 Task: Find connections with filter location Delta with filter topic #Lifewith filter profile language Spanish with filter current company HDB Financial Services Ltd. with filter school Jesus & Mary College of Education with filter industry Outsourcing and Offshoring Consulting with filter service category DUI Law with filter keywords title Benefits Manager
Action: Mouse moved to (221, 303)
Screenshot: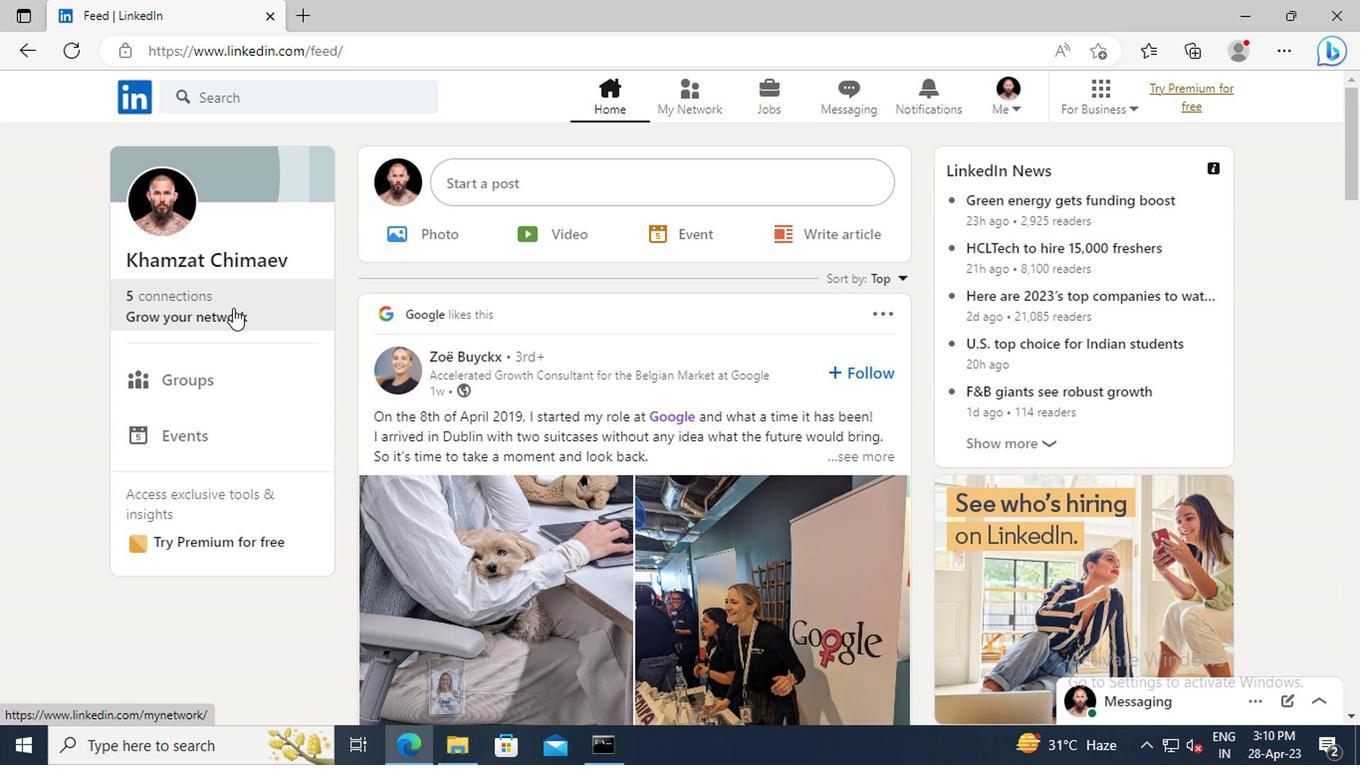 
Action: Mouse pressed left at (221, 303)
Screenshot: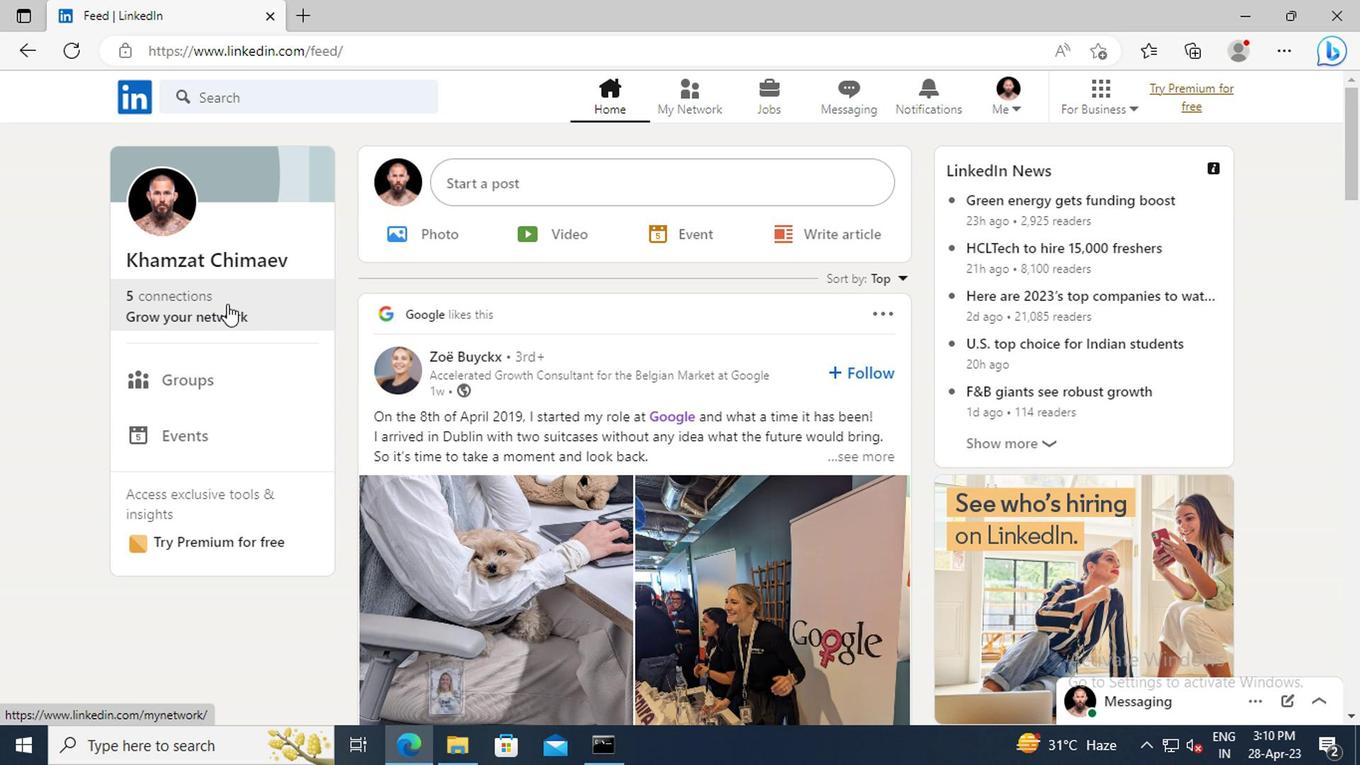 
Action: Mouse moved to (227, 210)
Screenshot: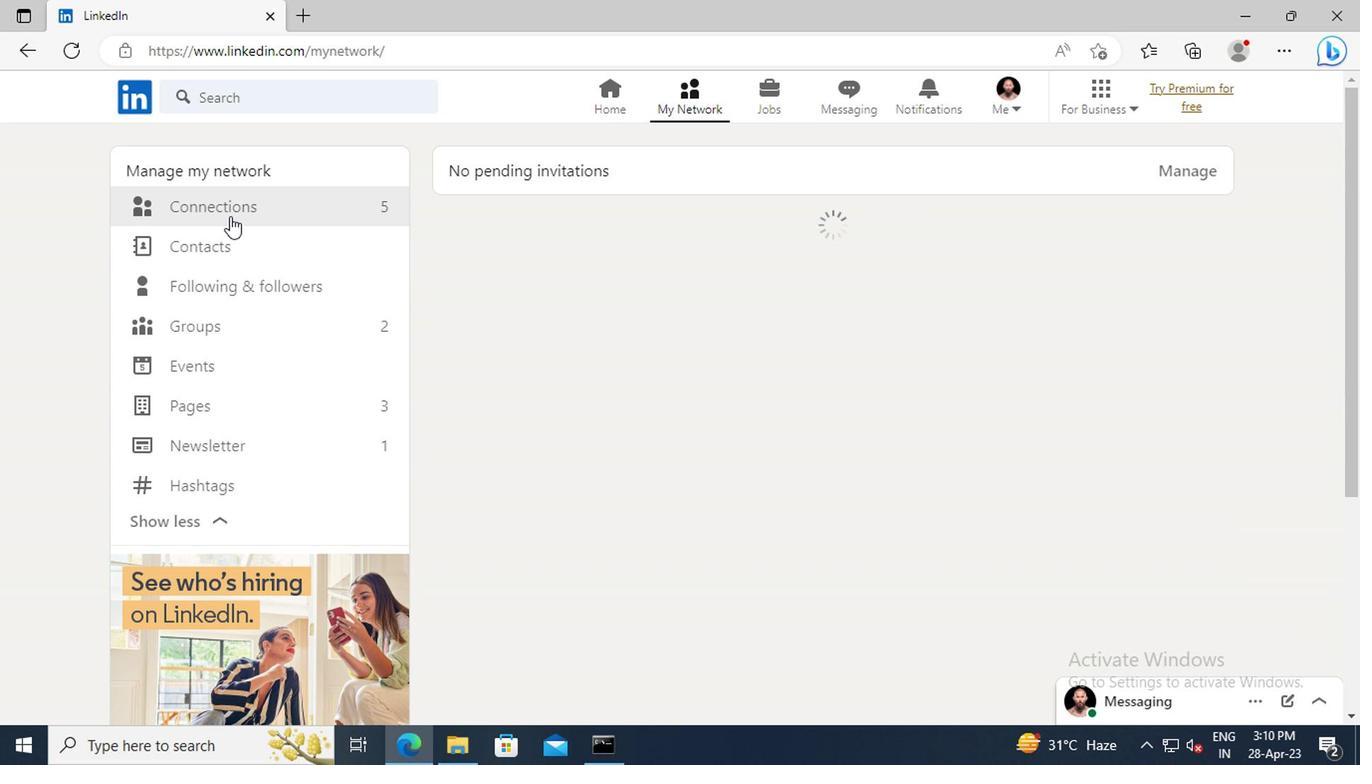 
Action: Mouse pressed left at (227, 210)
Screenshot: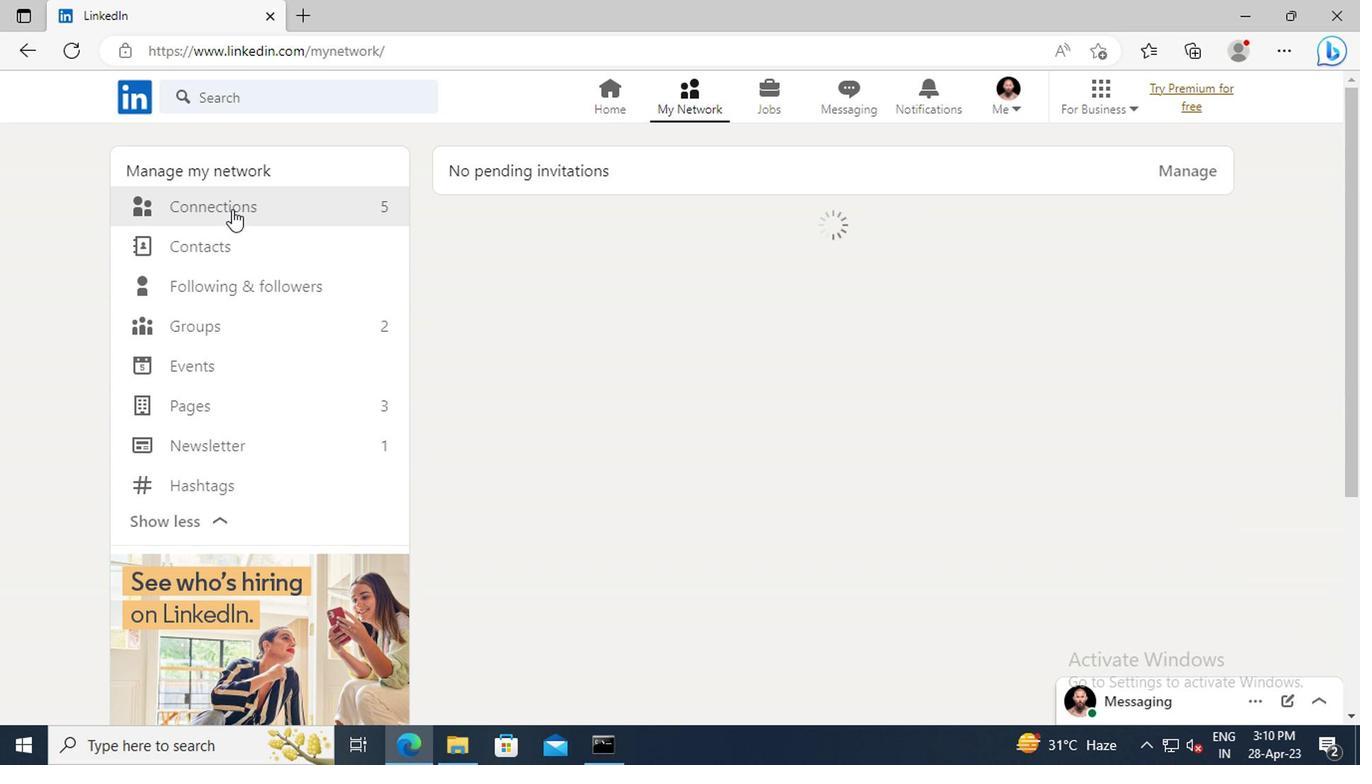 
Action: Mouse moved to (828, 211)
Screenshot: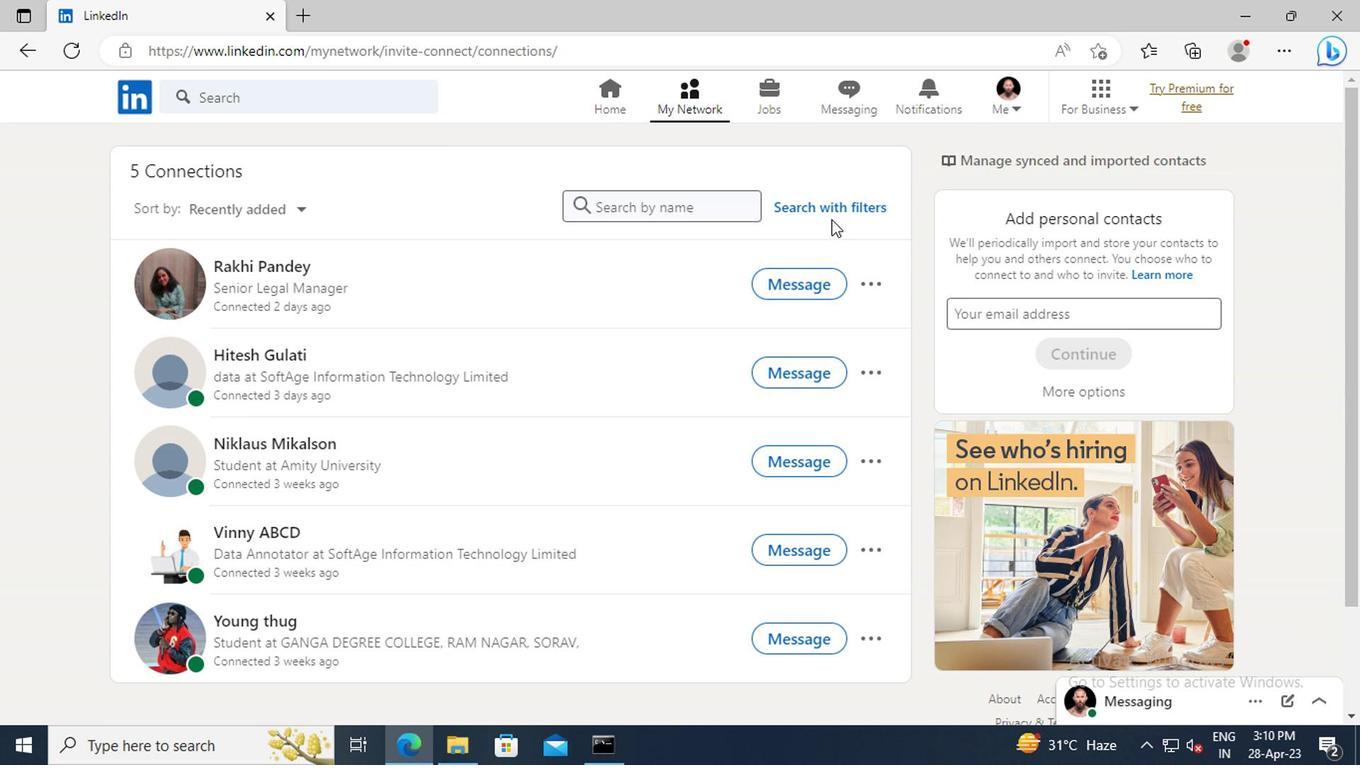 
Action: Mouse pressed left at (828, 211)
Screenshot: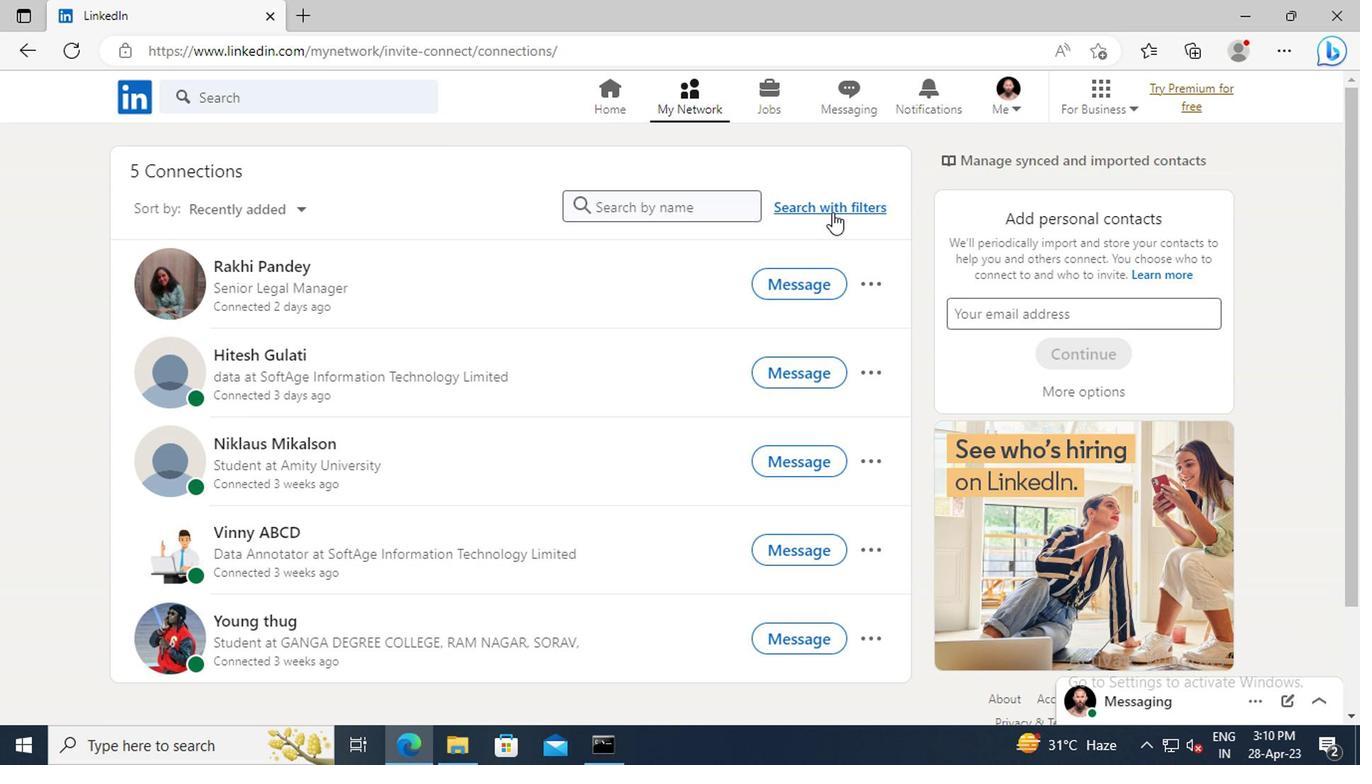 
Action: Mouse moved to (753, 153)
Screenshot: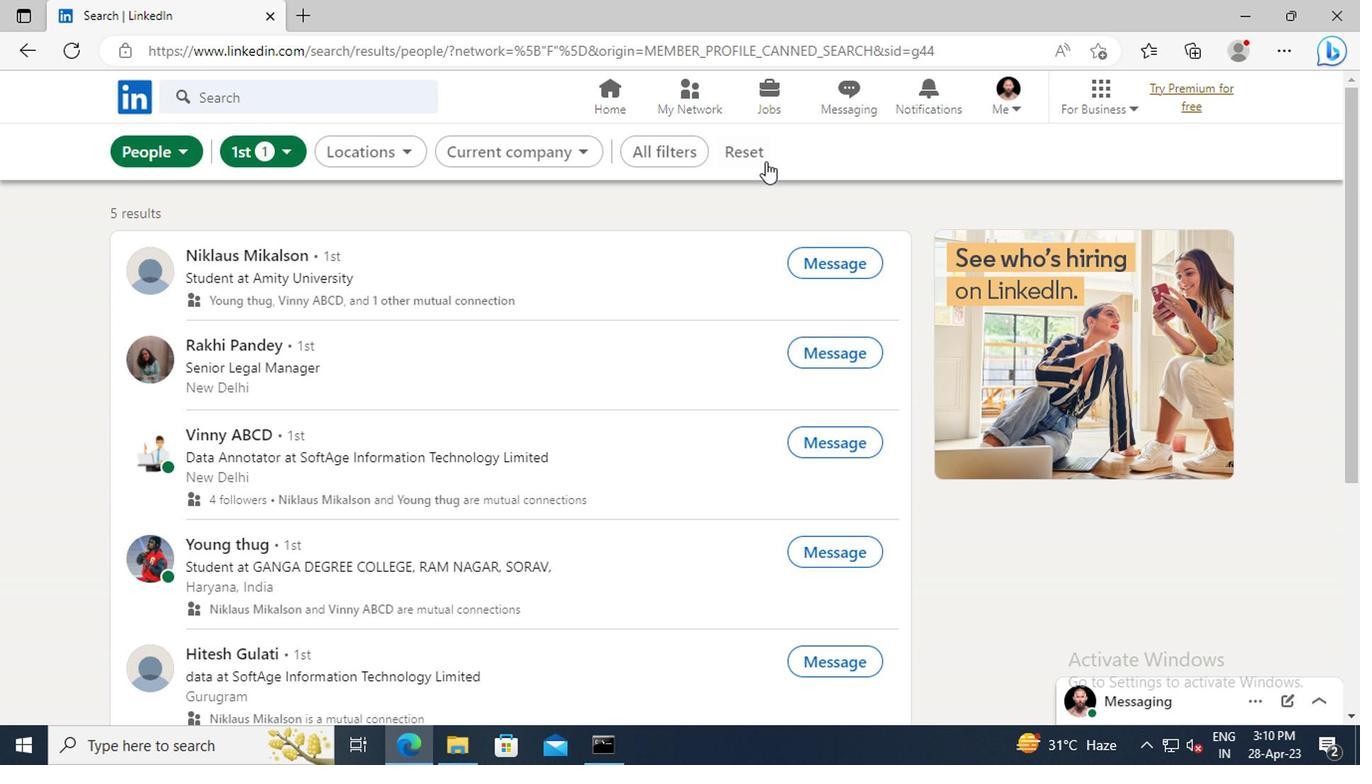 
Action: Mouse pressed left at (753, 153)
Screenshot: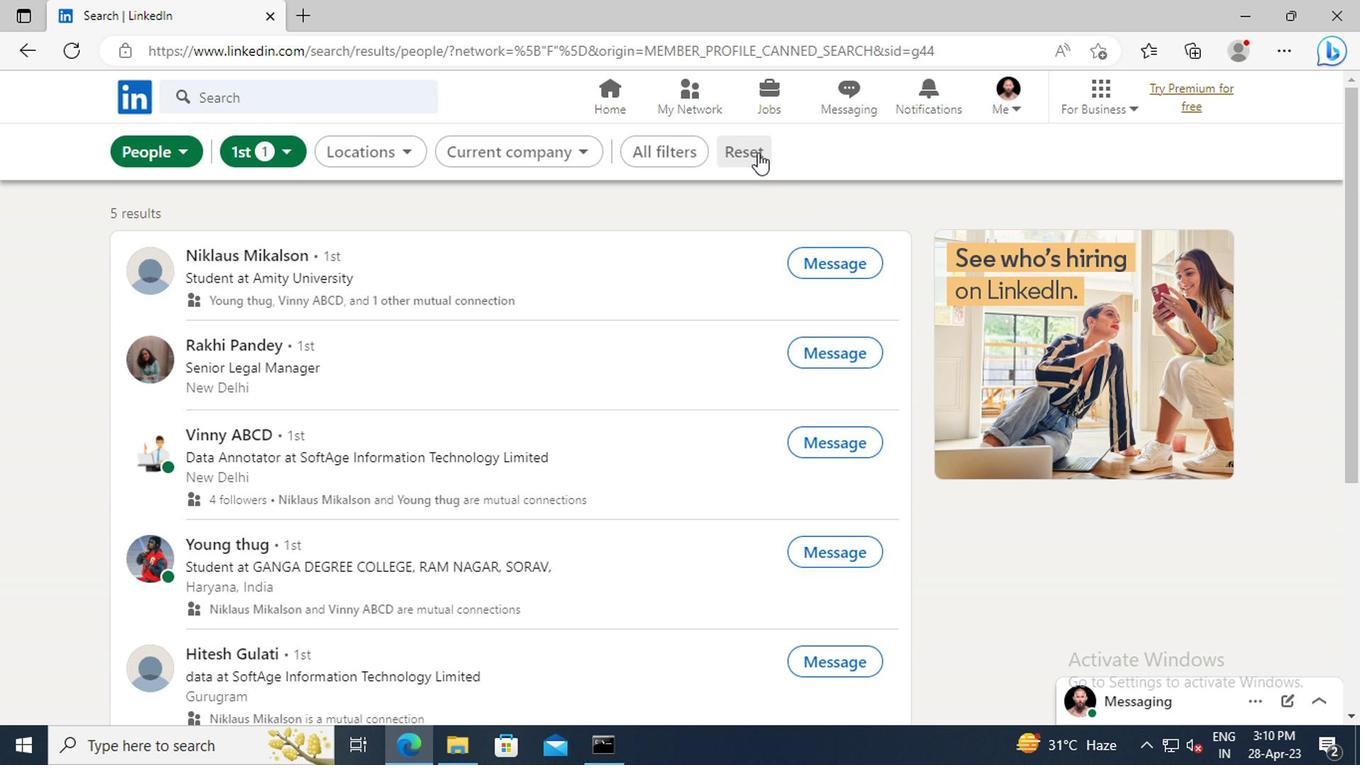 
Action: Mouse moved to (719, 148)
Screenshot: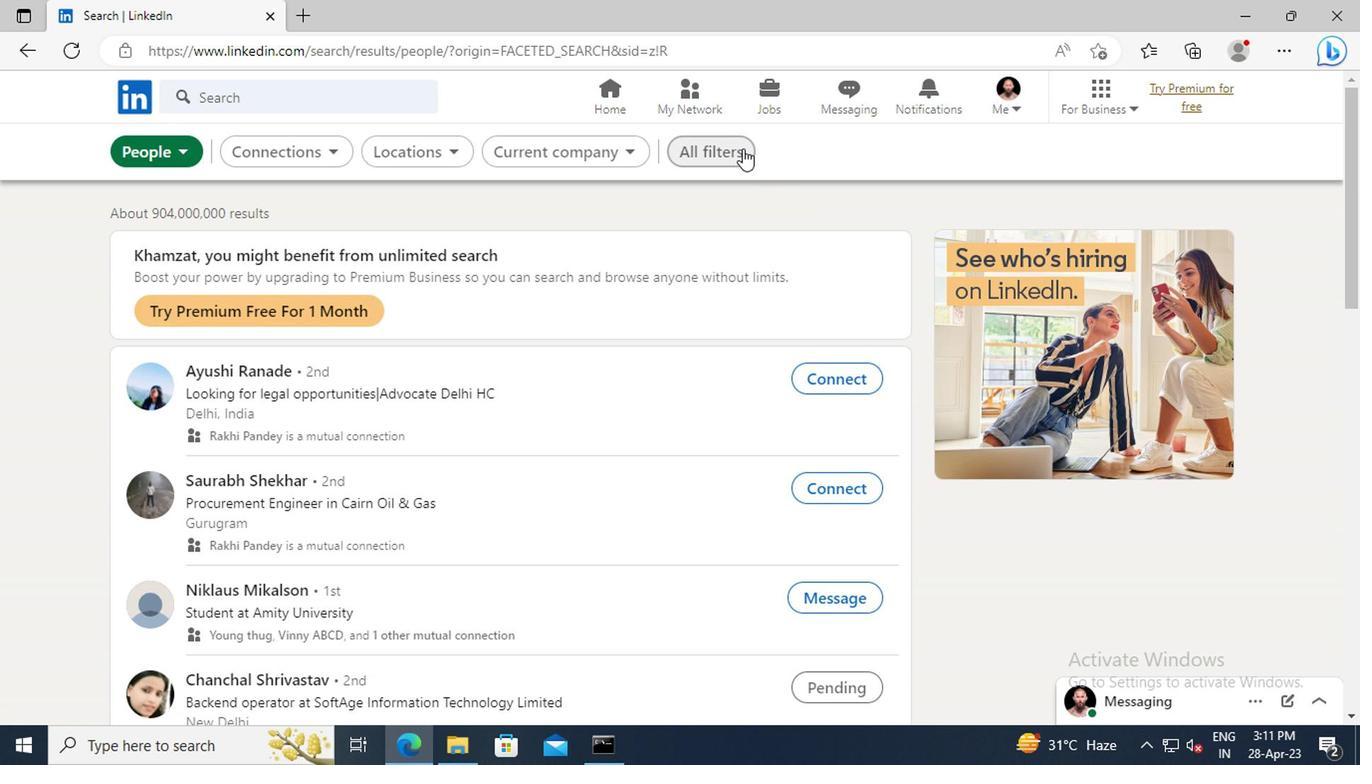 
Action: Mouse pressed left at (719, 148)
Screenshot: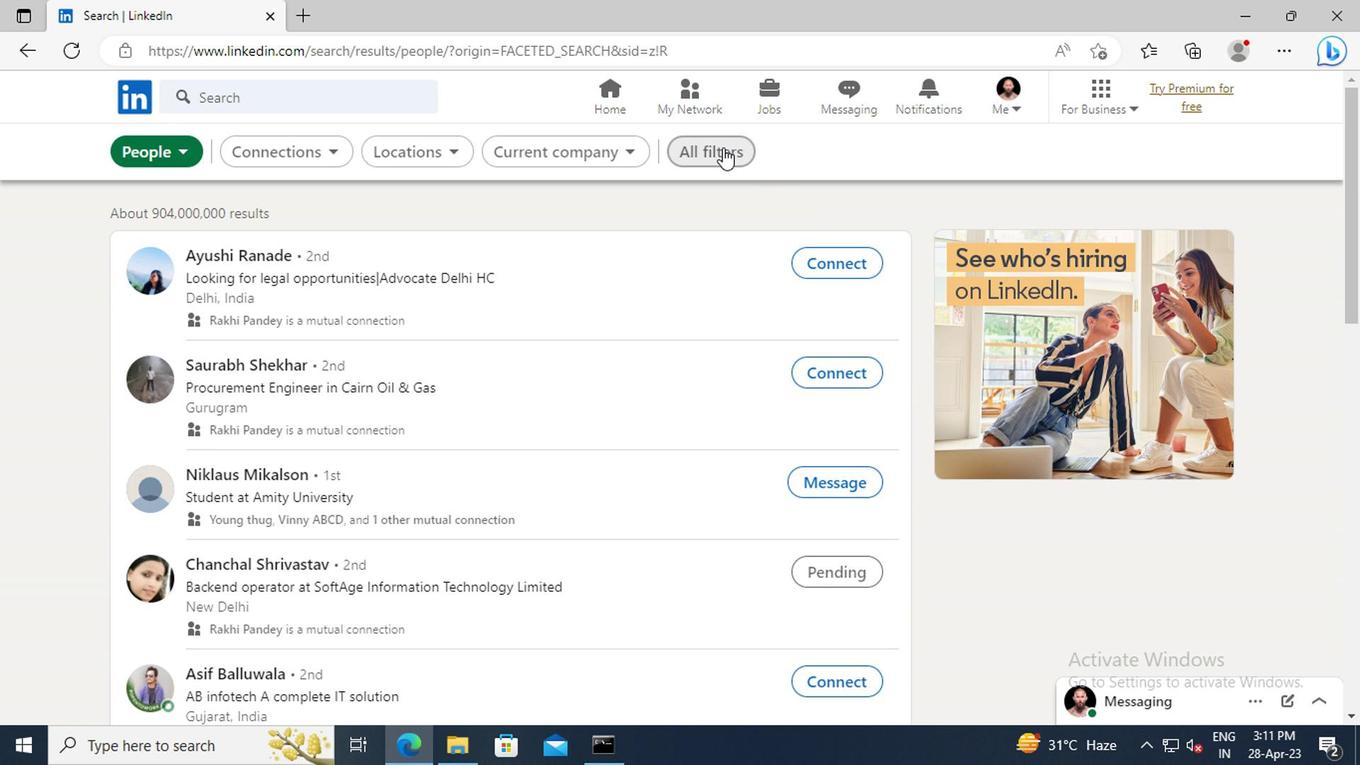 
Action: Mouse moved to (1097, 318)
Screenshot: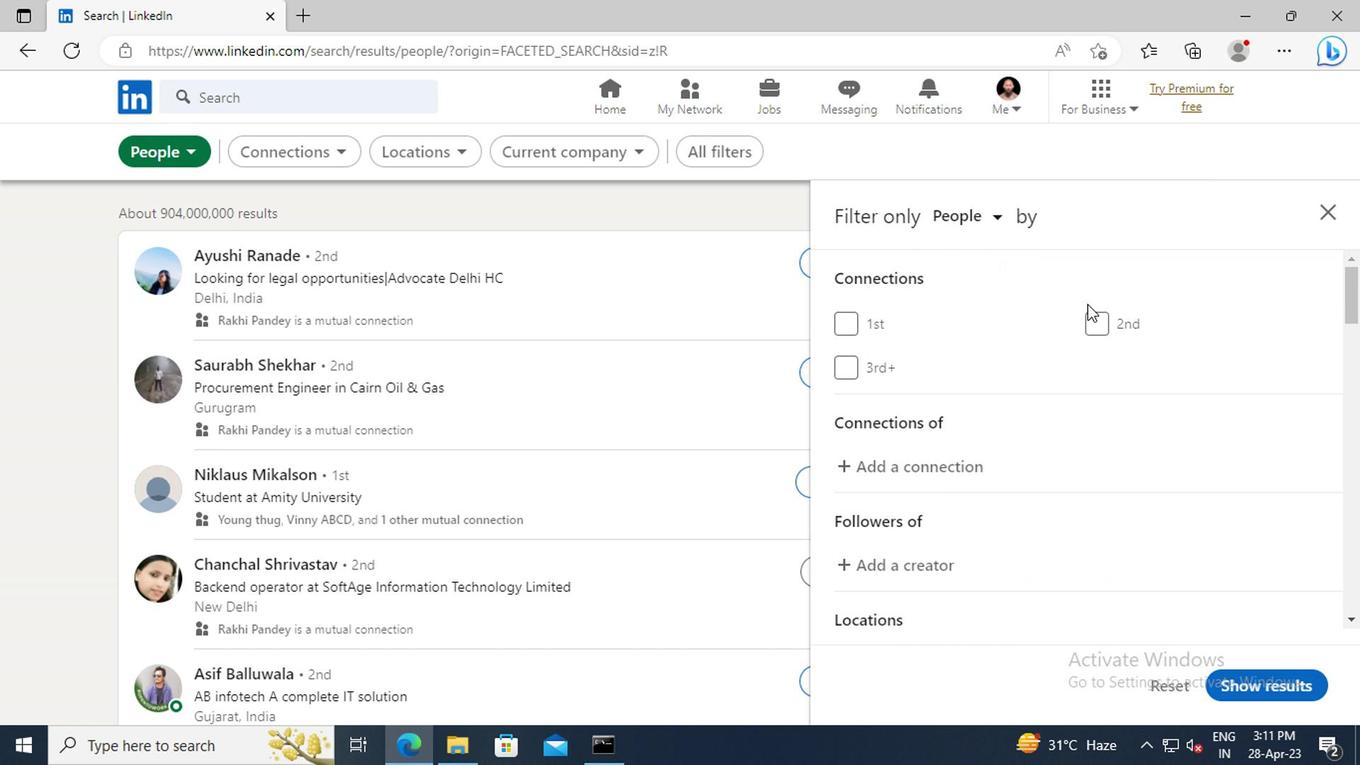
Action: Mouse scrolled (1097, 316) with delta (0, -1)
Screenshot: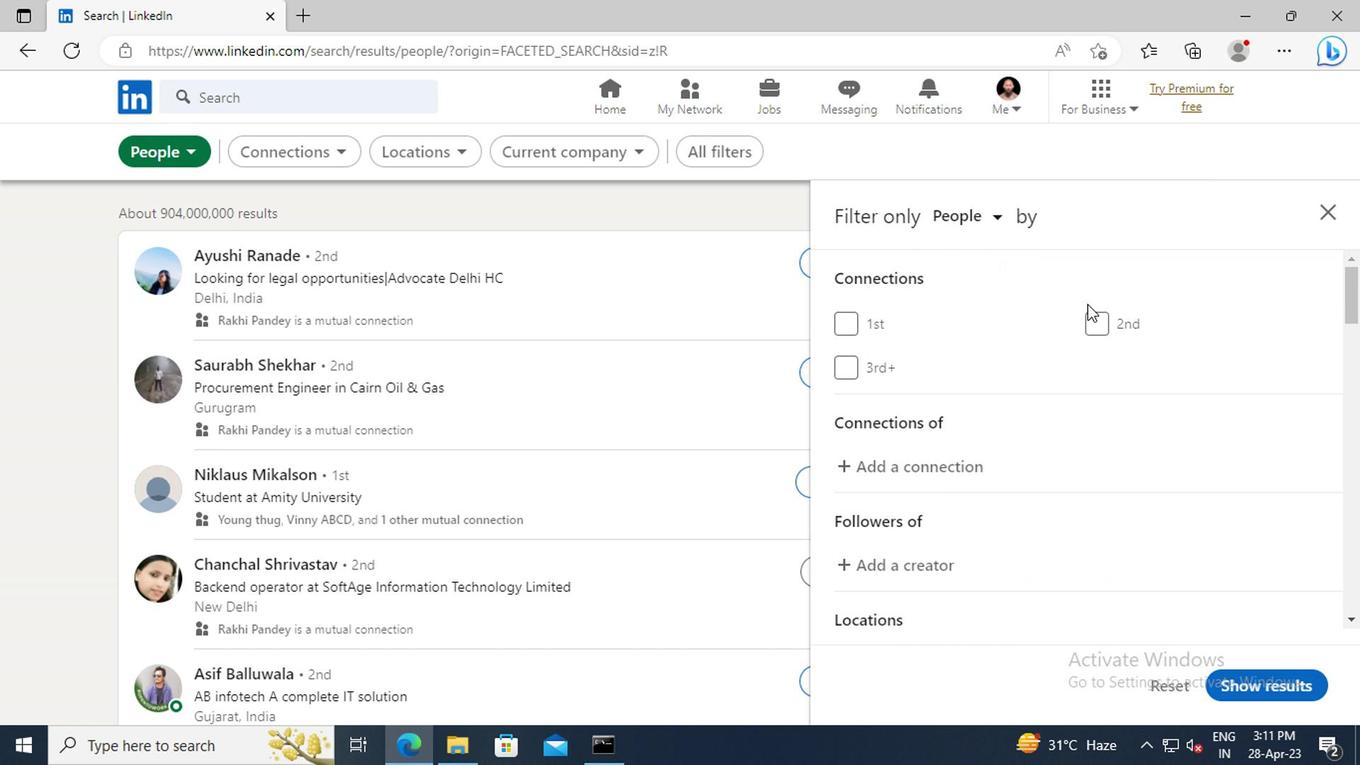 
Action: Mouse moved to (1099, 320)
Screenshot: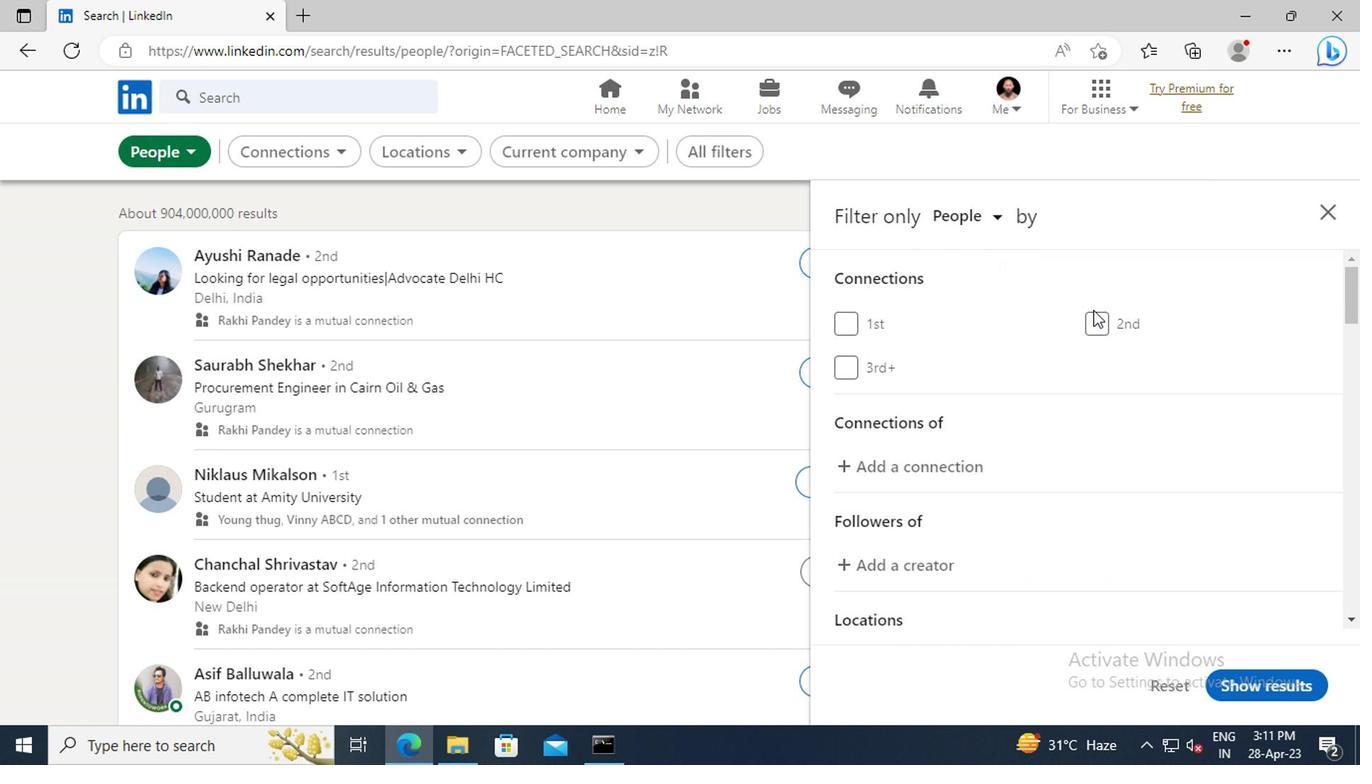 
Action: Mouse scrolled (1099, 319) with delta (0, -1)
Screenshot: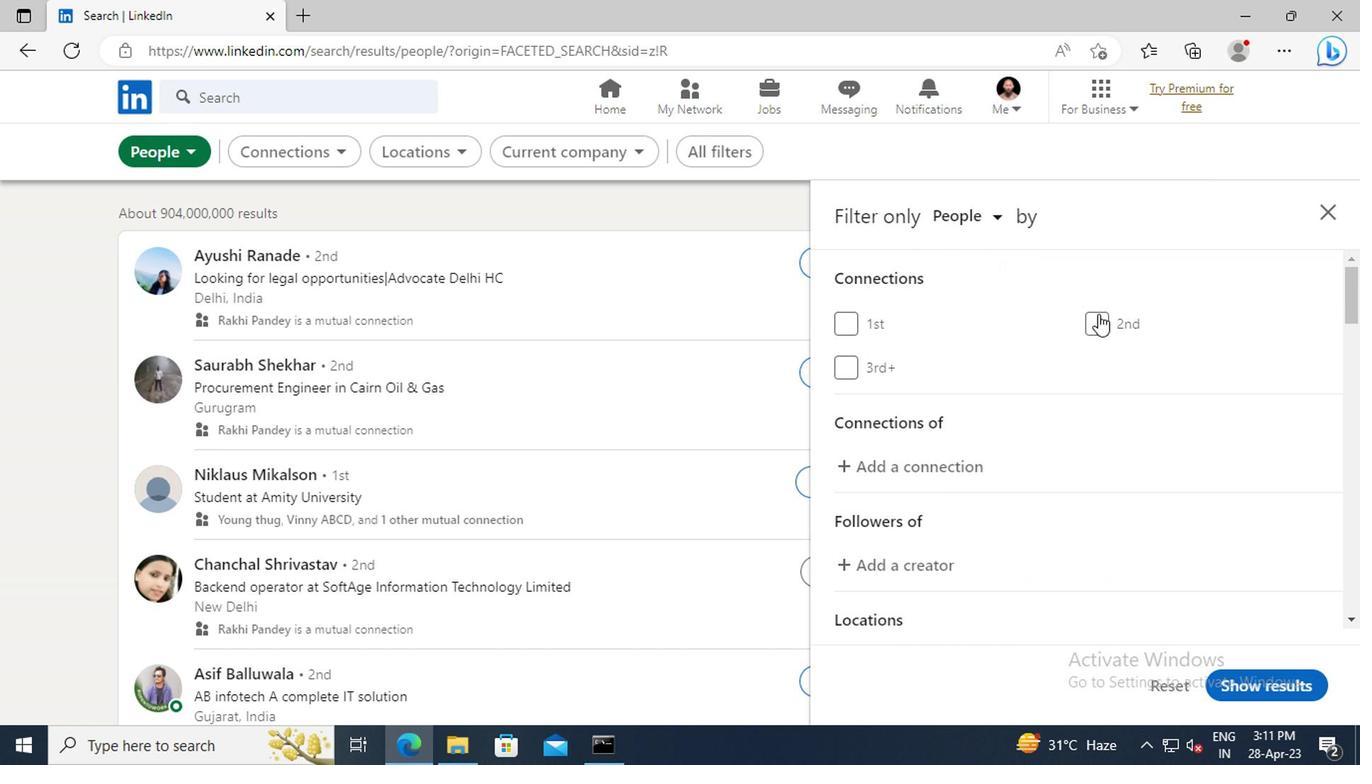 
Action: Mouse scrolled (1099, 319) with delta (0, -1)
Screenshot: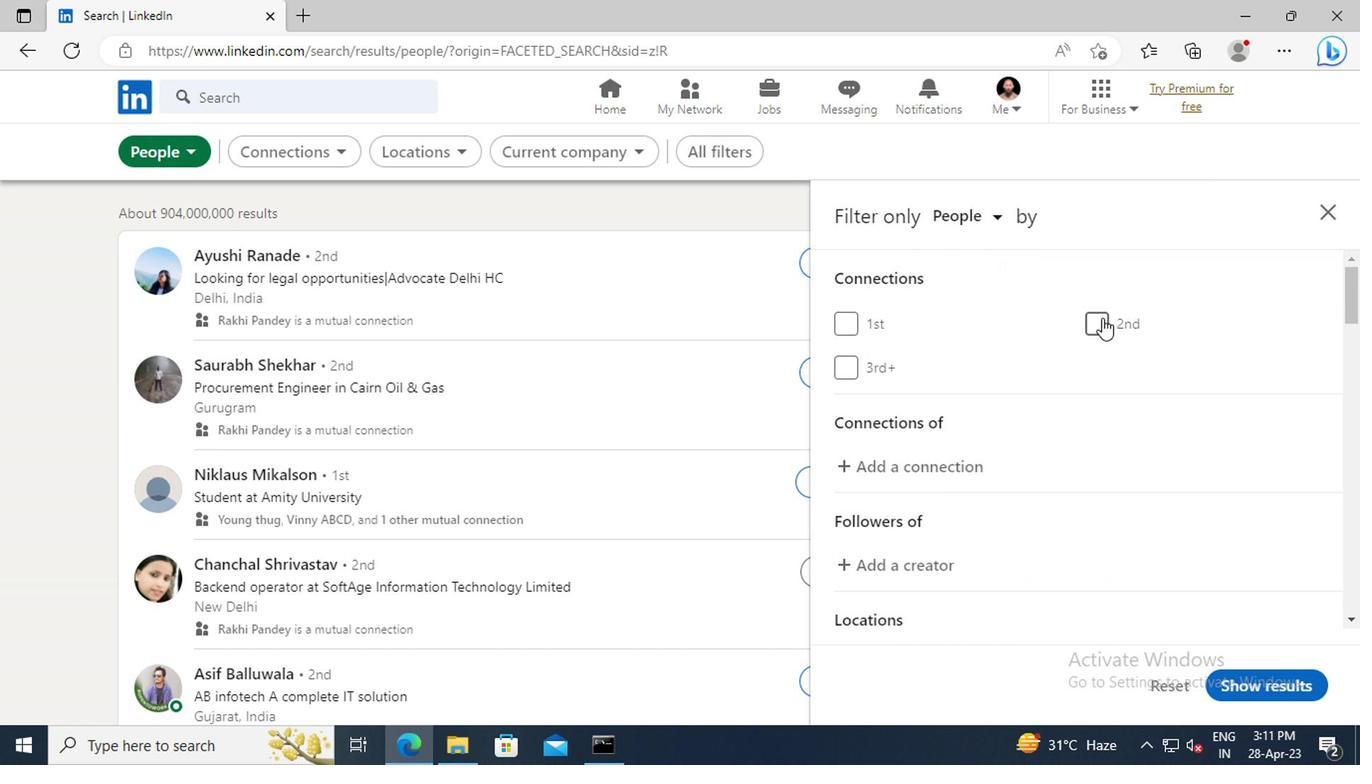 
Action: Mouse moved to (1108, 328)
Screenshot: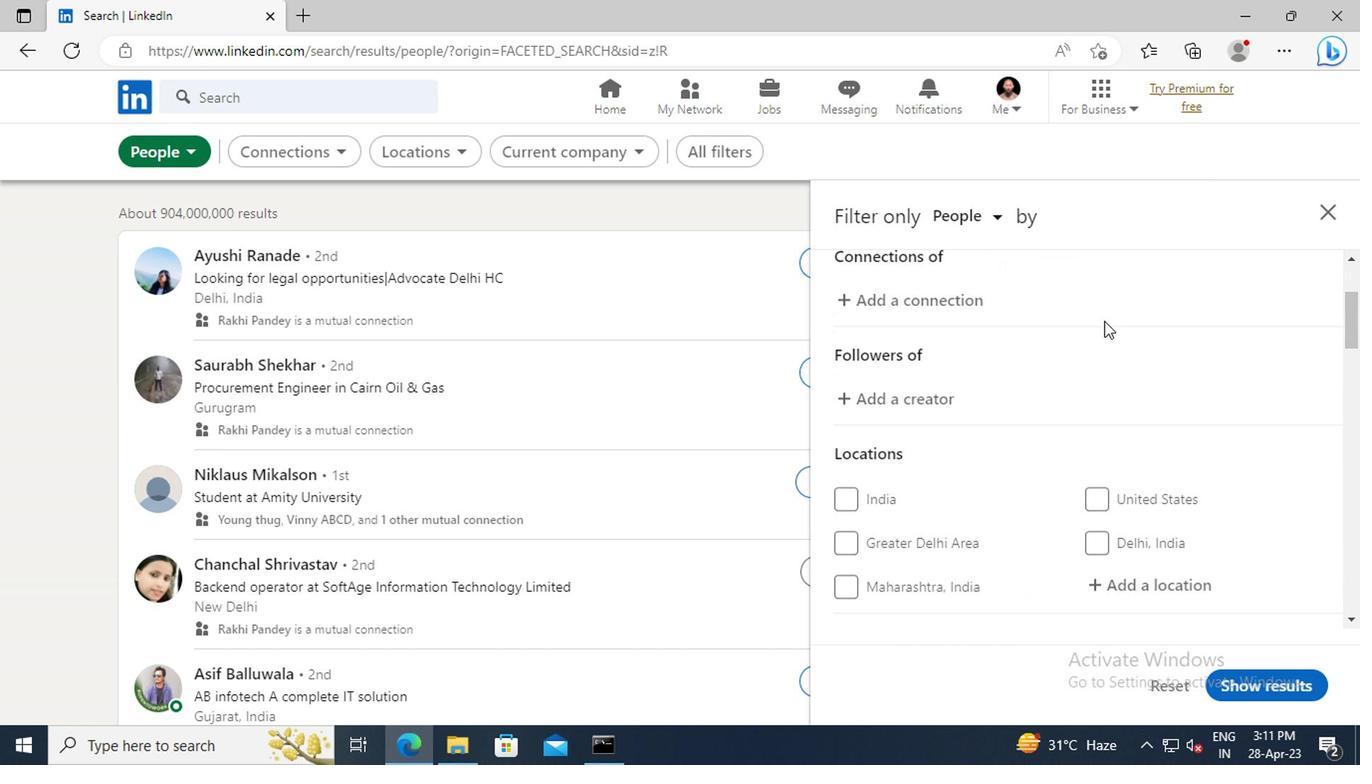 
Action: Mouse scrolled (1108, 326) with delta (0, -1)
Screenshot: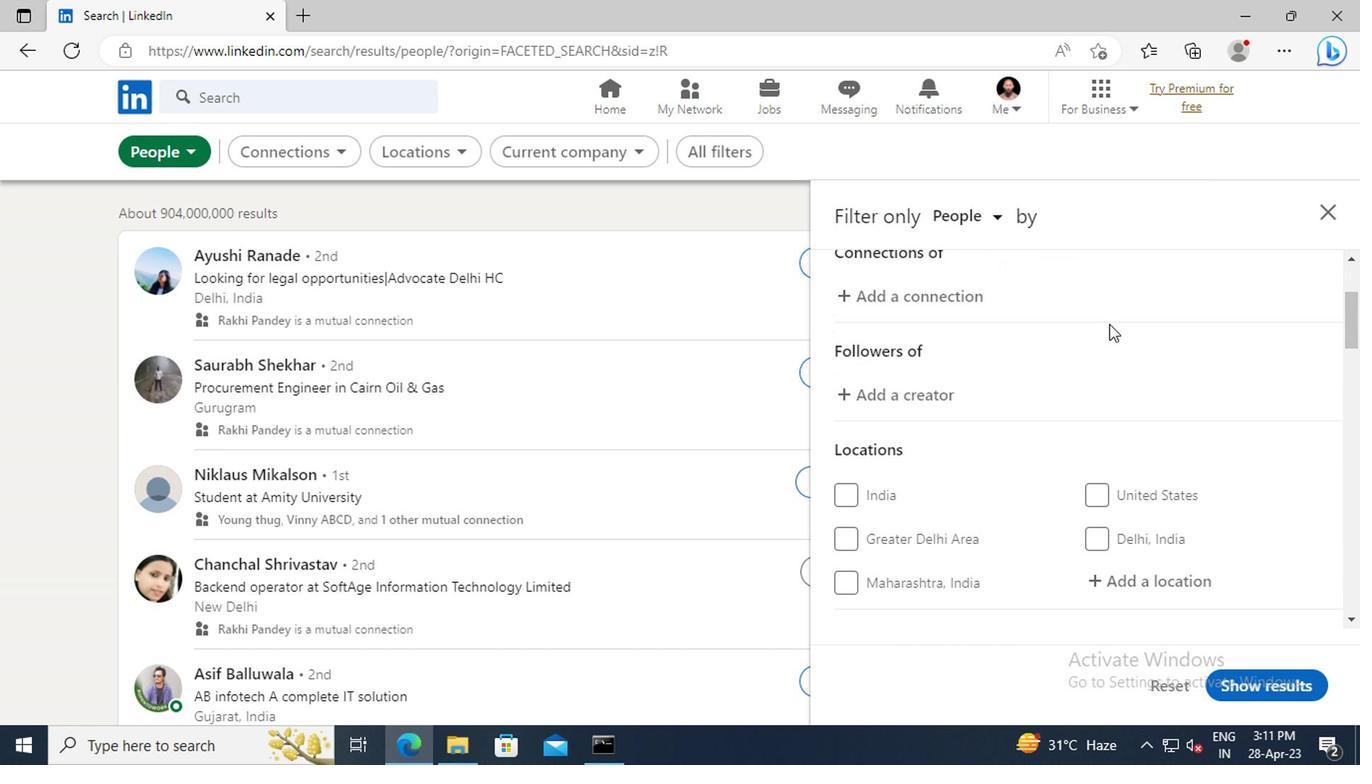 
Action: Mouse scrolled (1108, 326) with delta (0, -1)
Screenshot: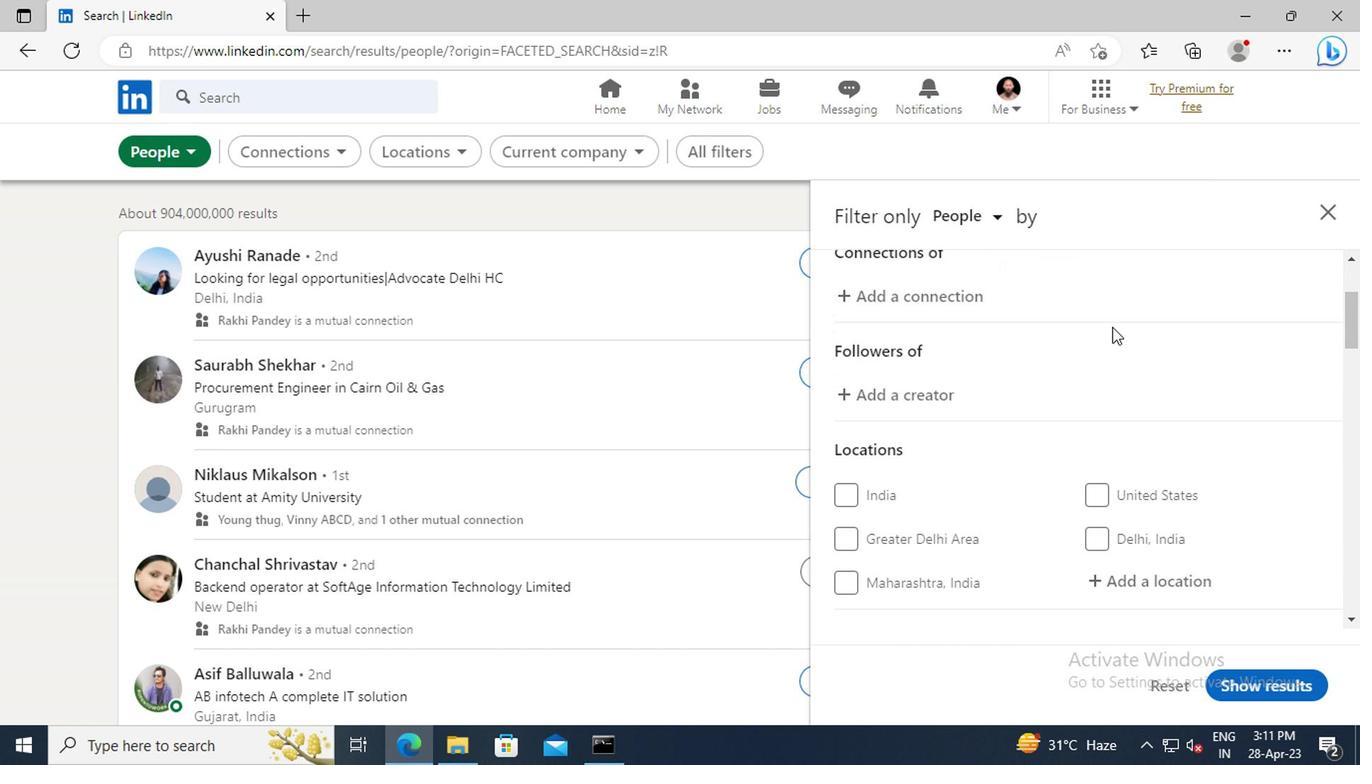 
Action: Mouse scrolled (1108, 326) with delta (0, -1)
Screenshot: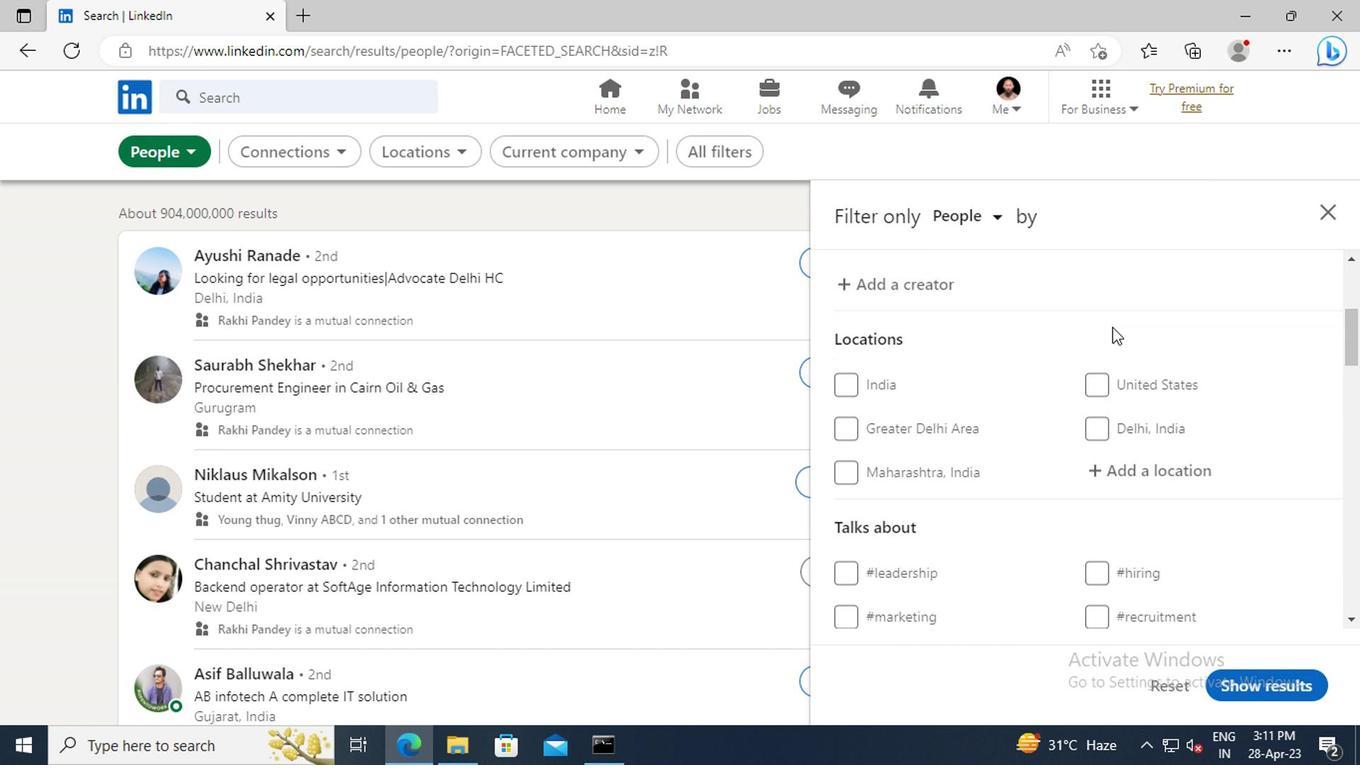 
Action: Mouse moved to (1108, 328)
Screenshot: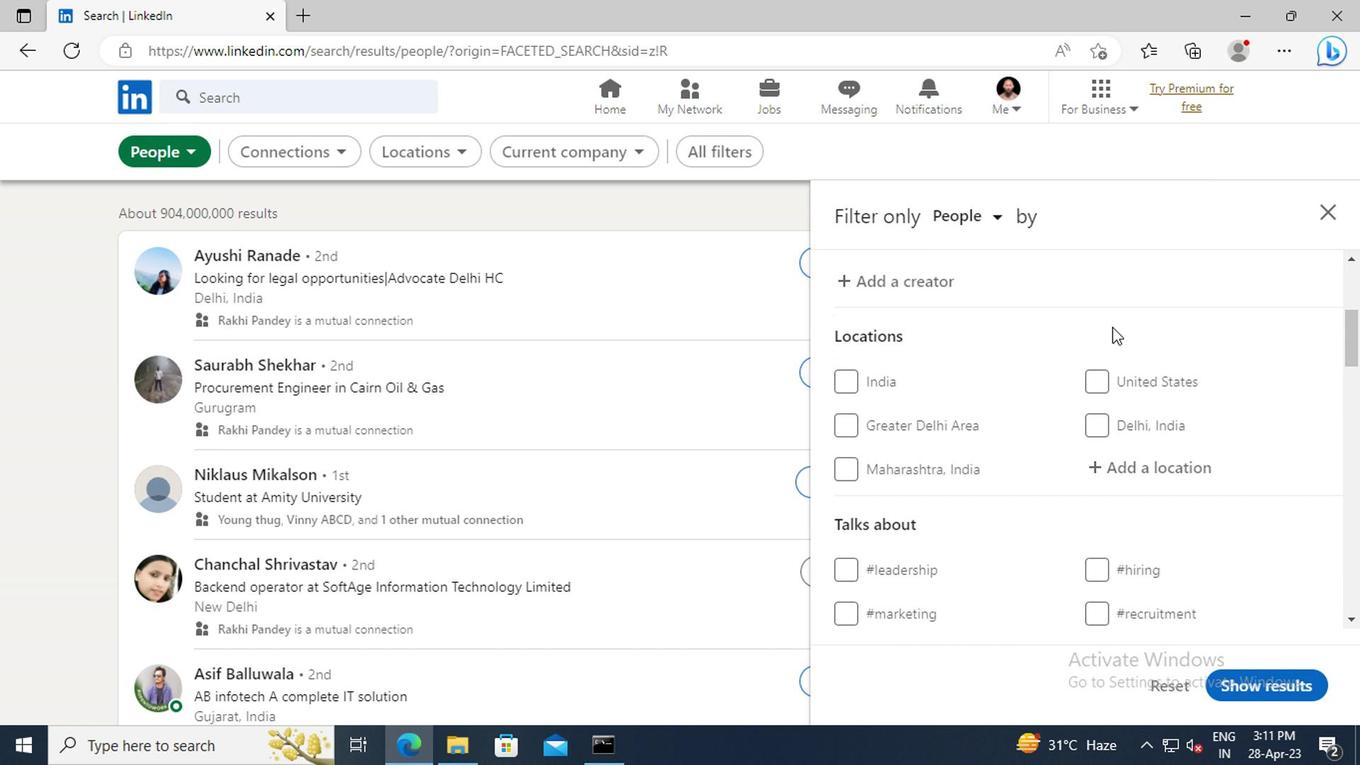 
Action: Mouse scrolled (1108, 326) with delta (0, -1)
Screenshot: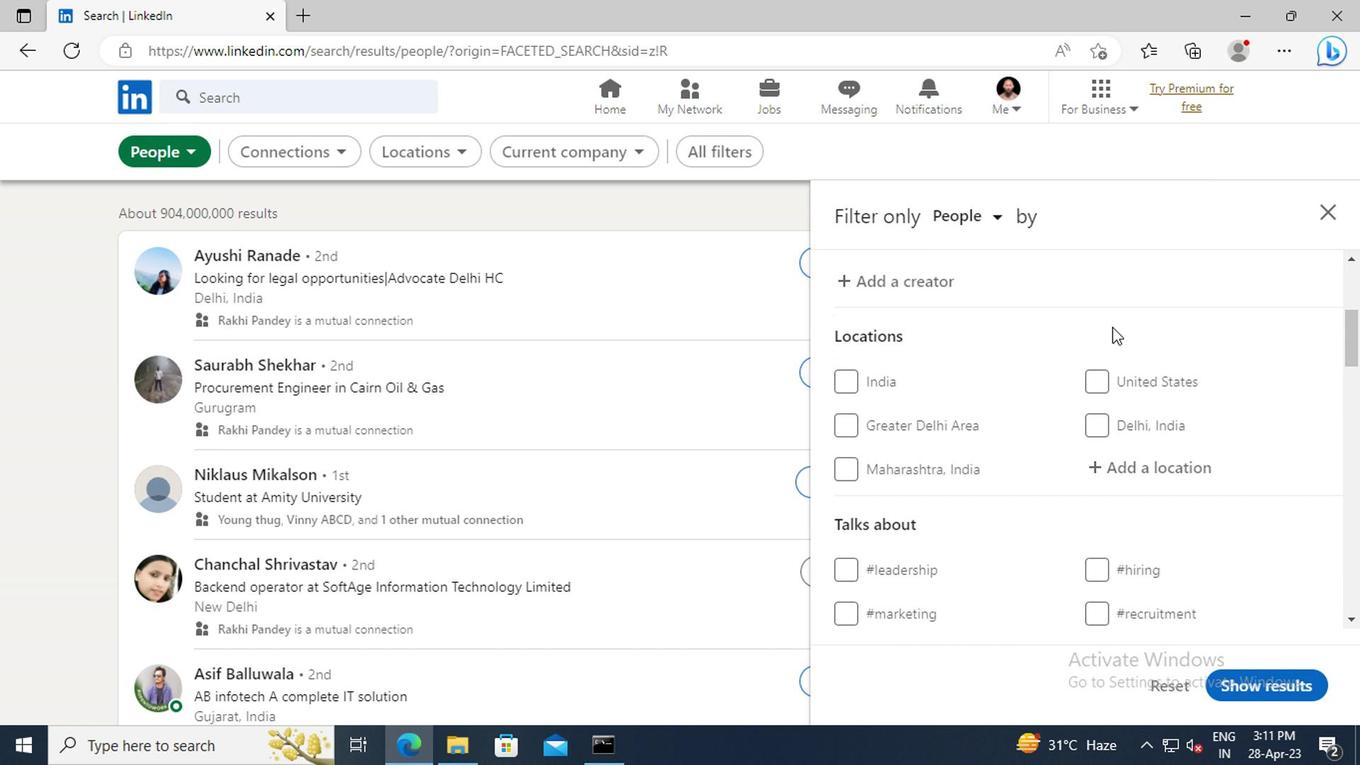 
Action: Mouse moved to (1108, 350)
Screenshot: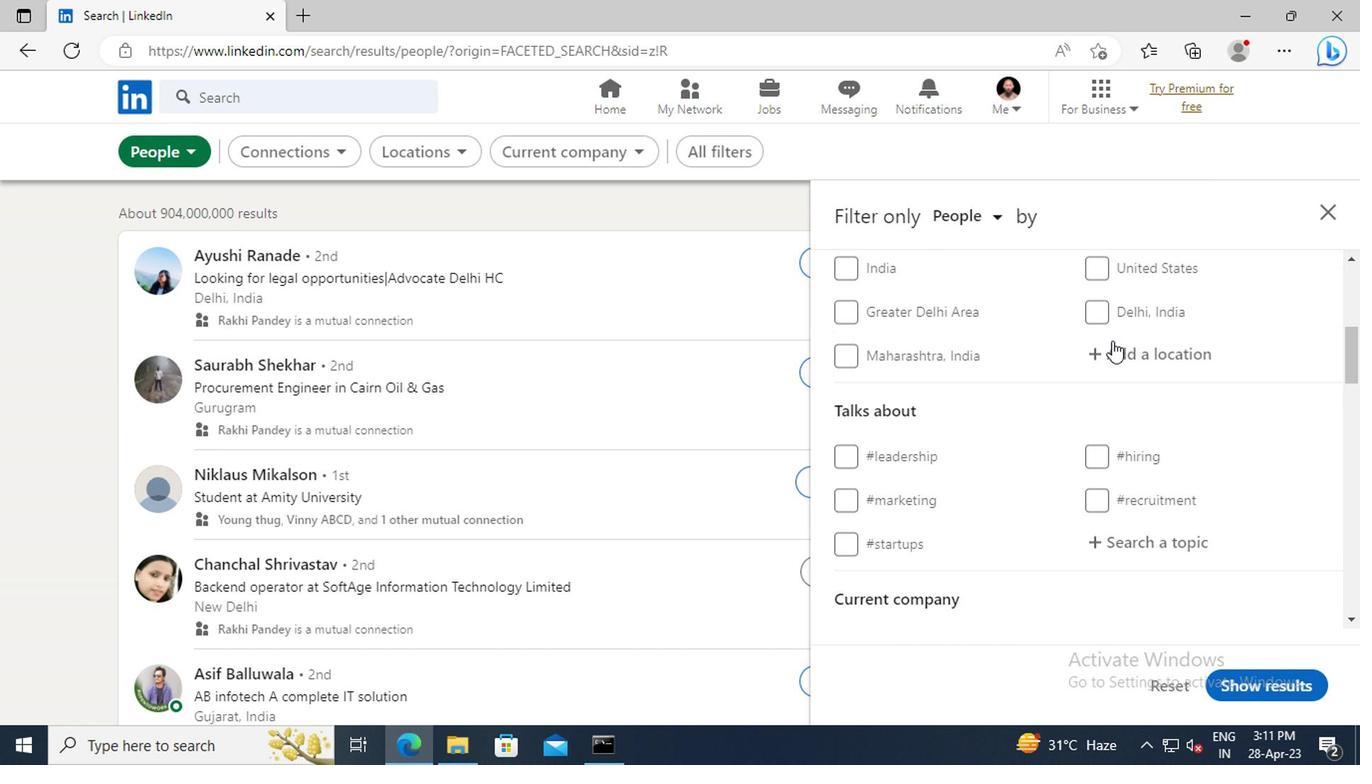 
Action: Mouse pressed left at (1108, 350)
Screenshot: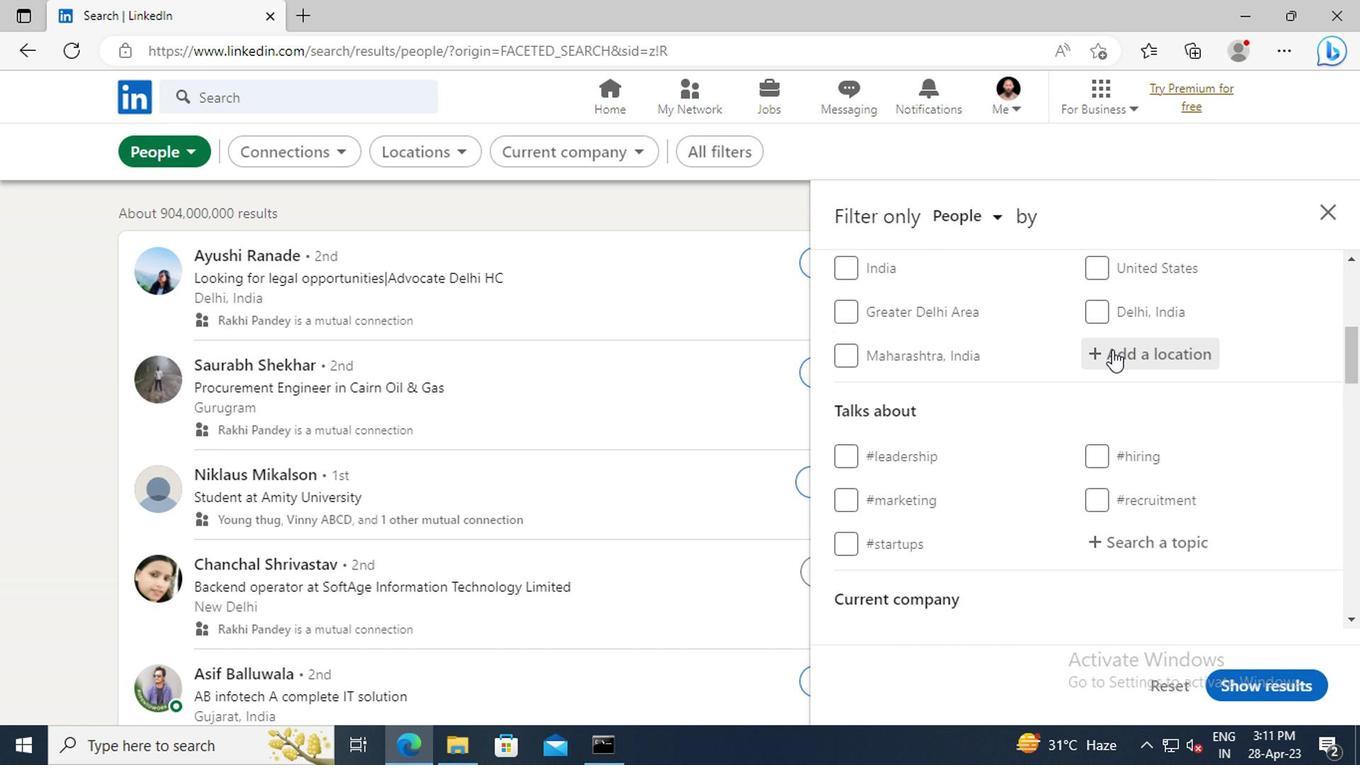 
Action: Mouse moved to (1059, 318)
Screenshot: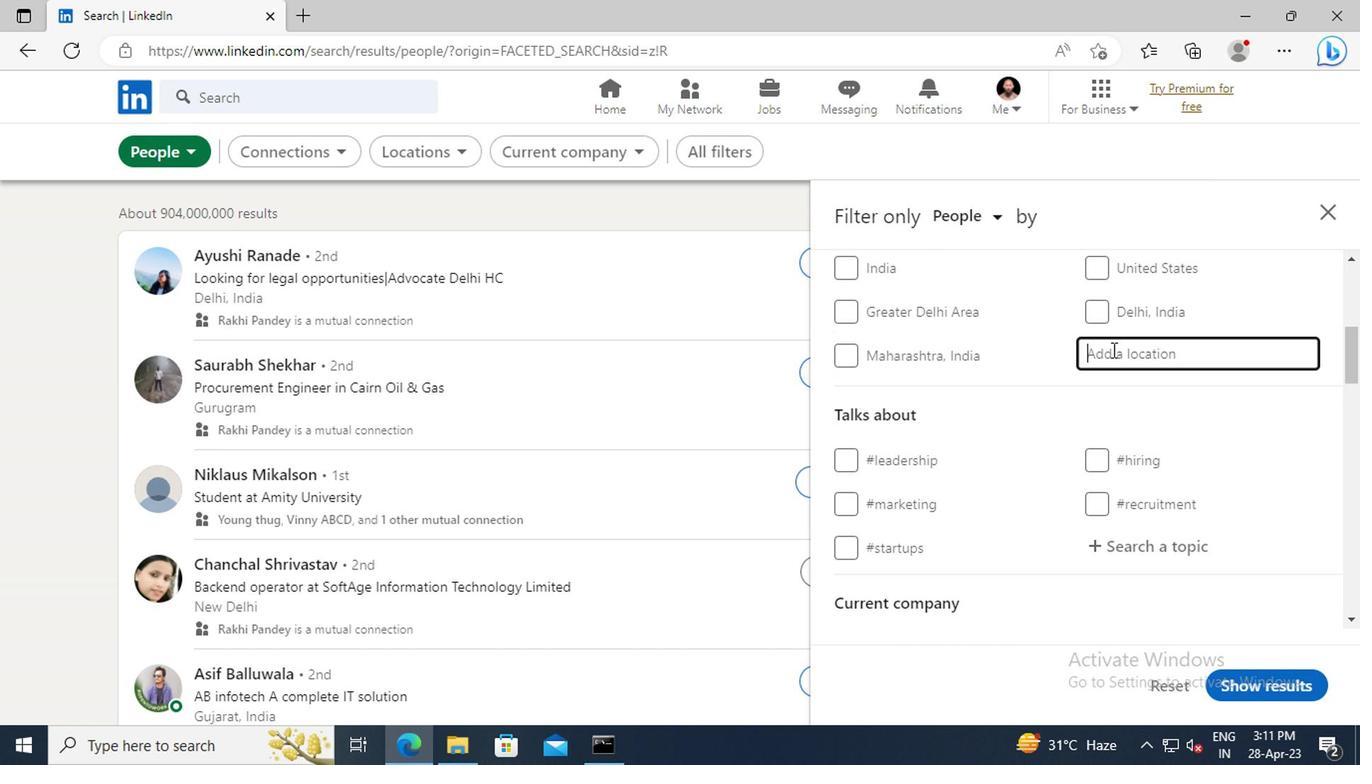 
Action: Key pressed <Key.shift>DELTA
Screenshot: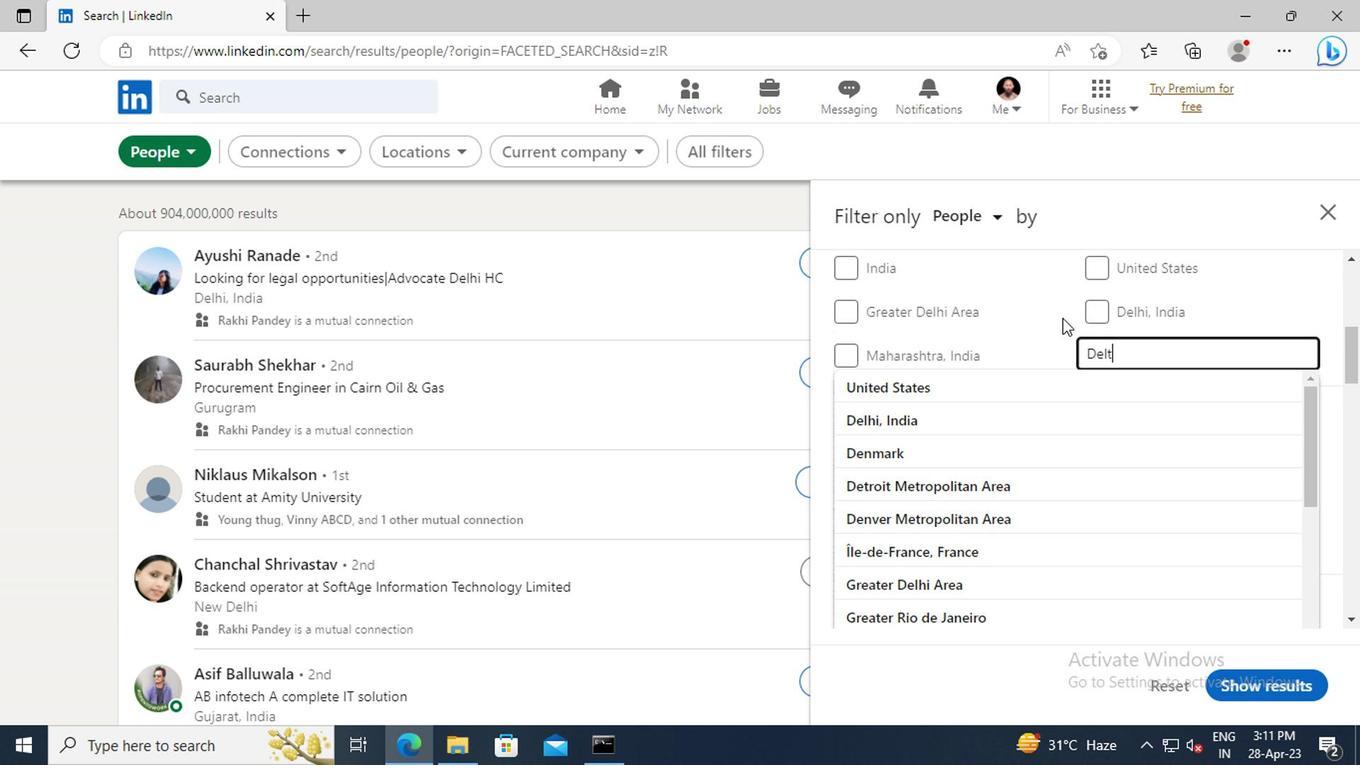 
Action: Mouse moved to (1066, 382)
Screenshot: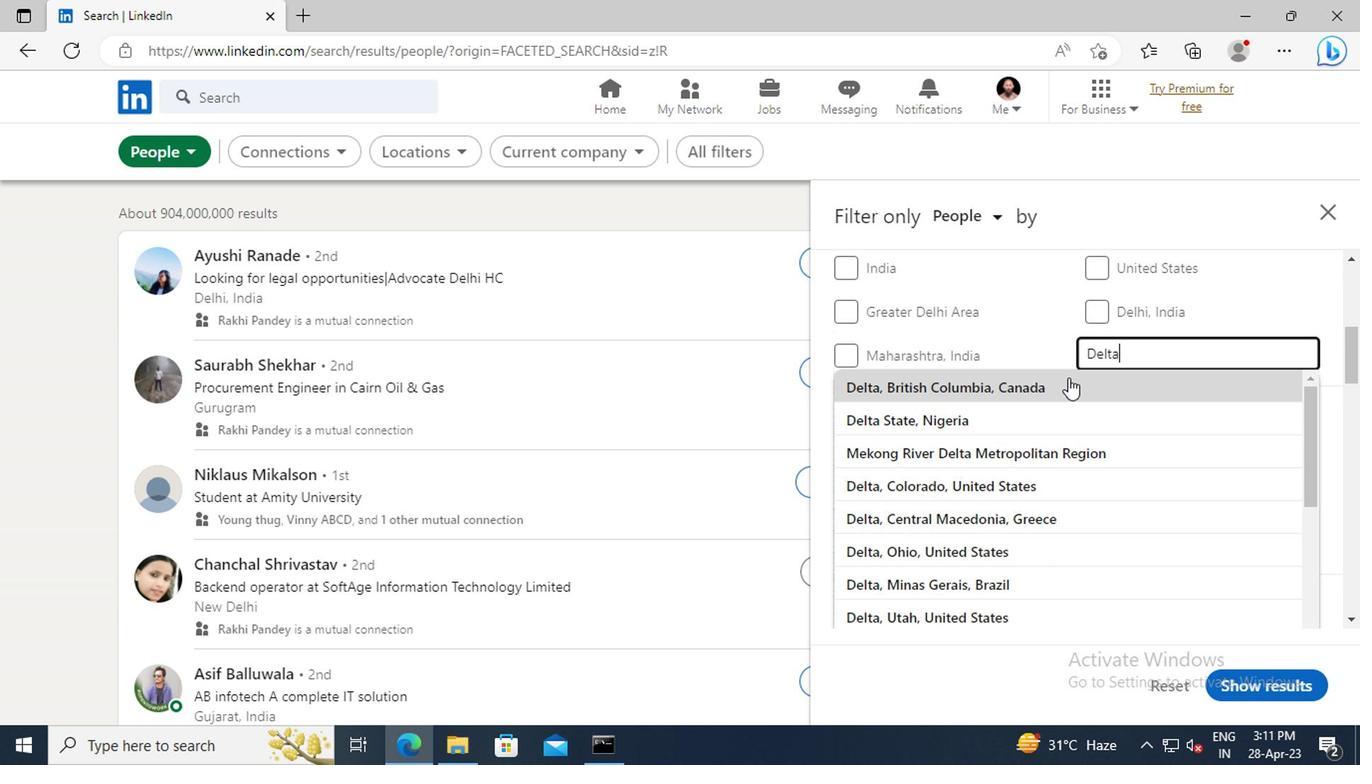
Action: Mouse pressed left at (1066, 382)
Screenshot: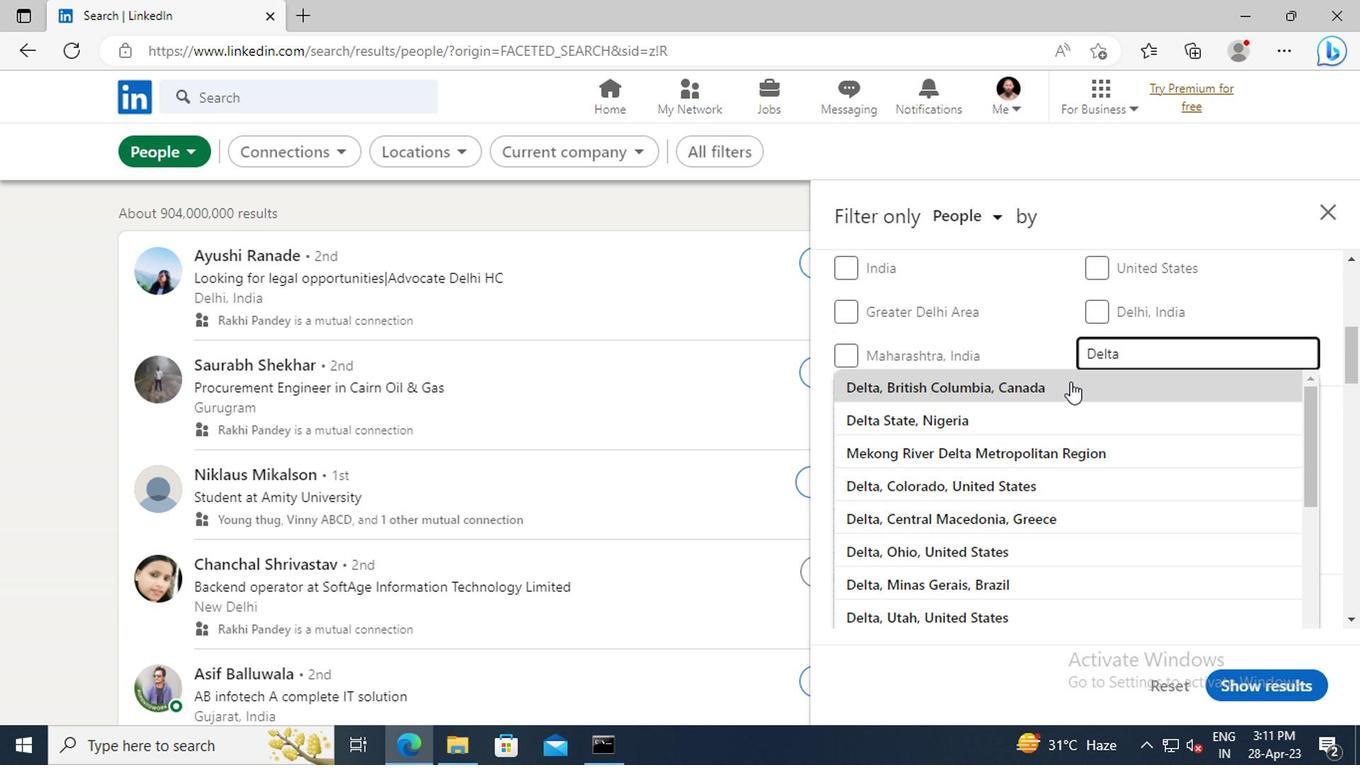 
Action: Mouse scrolled (1066, 381) with delta (0, 0)
Screenshot: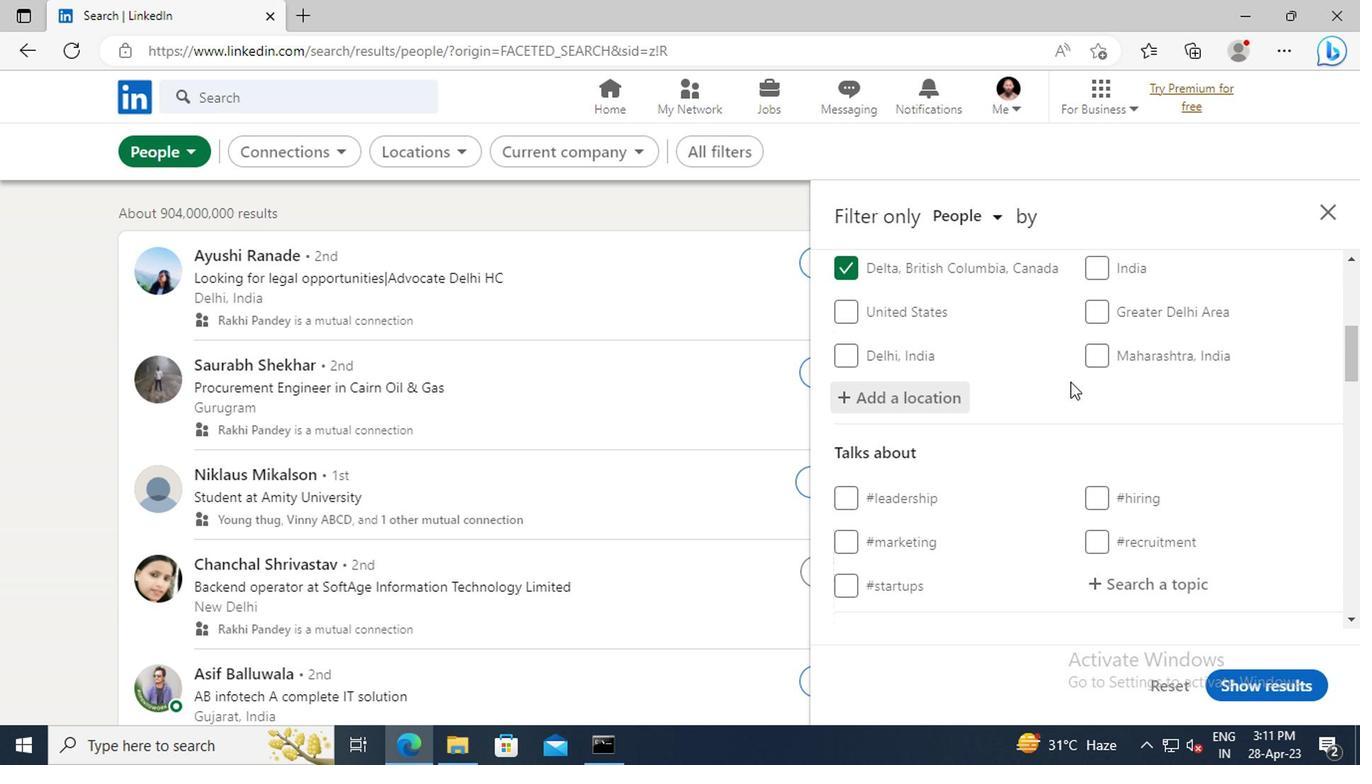 
Action: Mouse scrolled (1066, 381) with delta (0, 0)
Screenshot: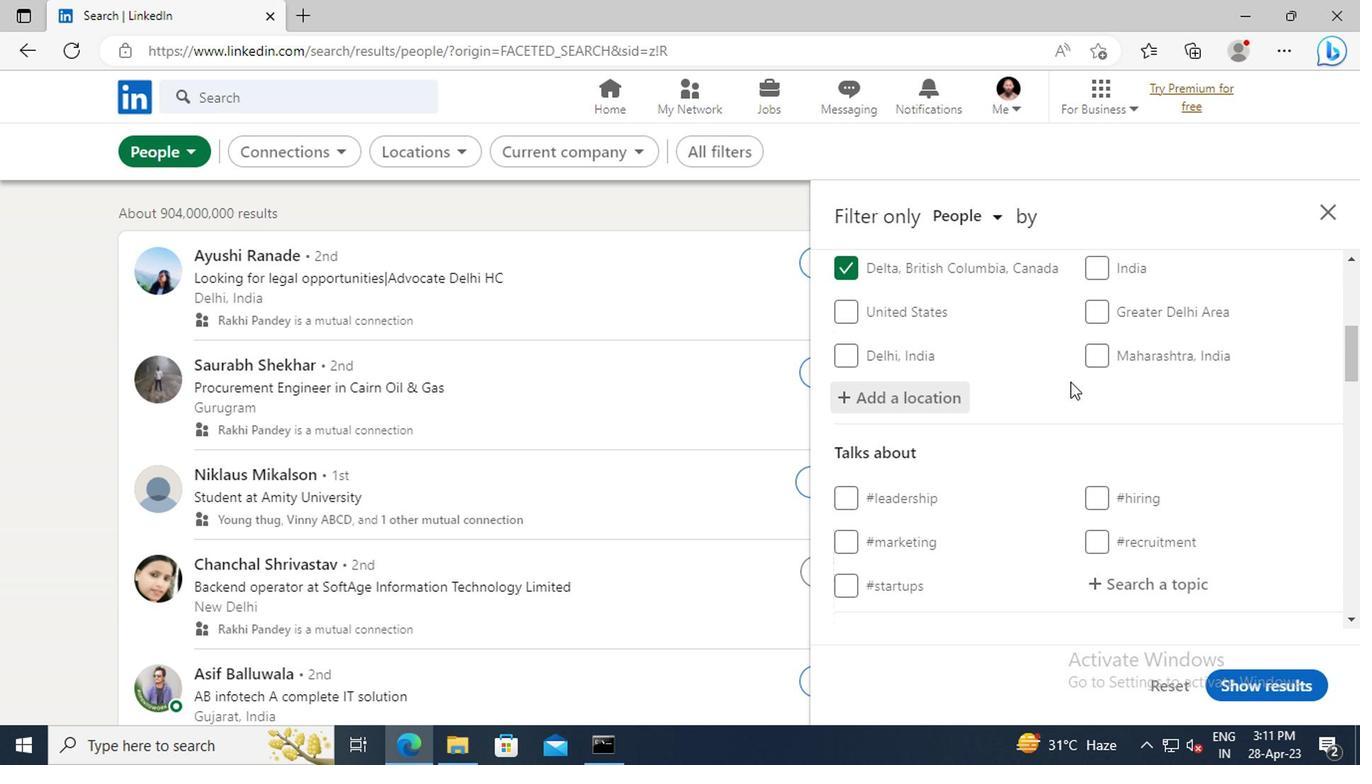 
Action: Mouse scrolled (1066, 381) with delta (0, 0)
Screenshot: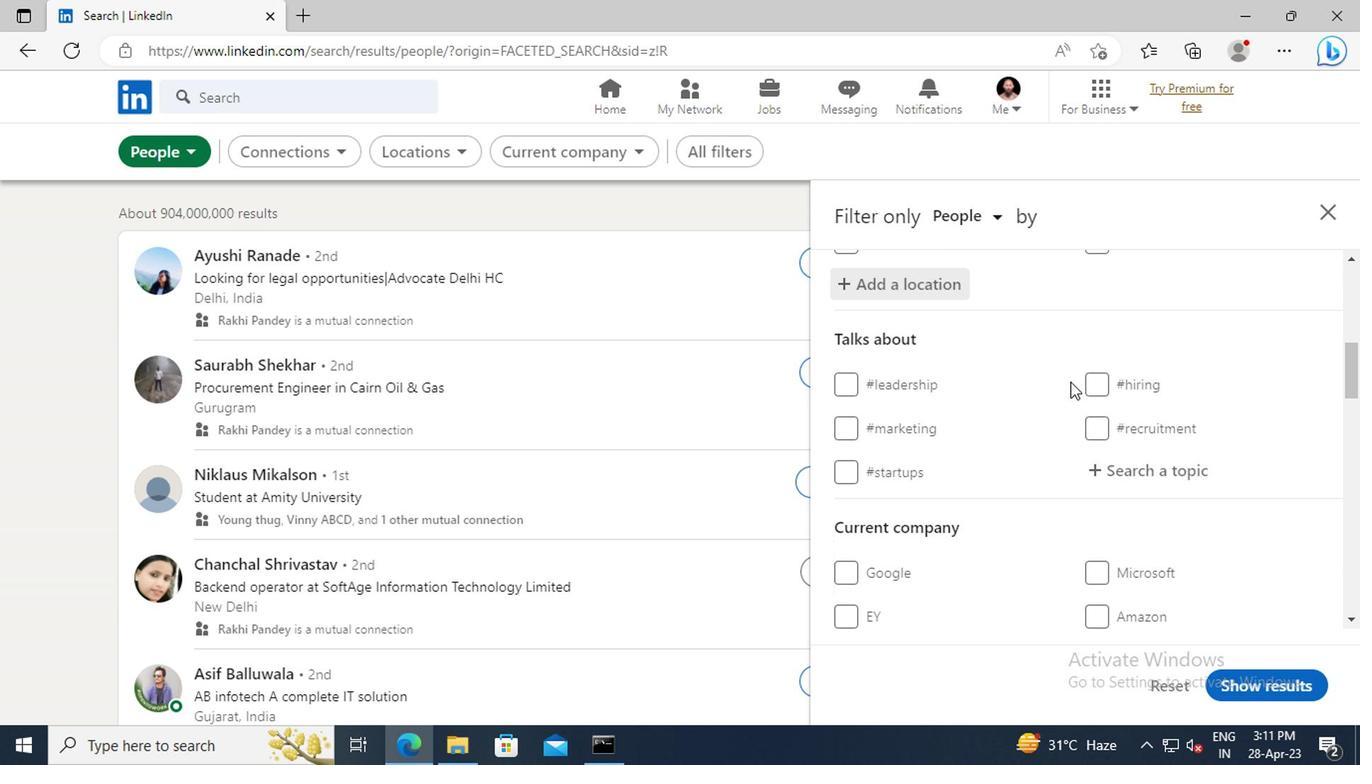 
Action: Mouse moved to (1106, 414)
Screenshot: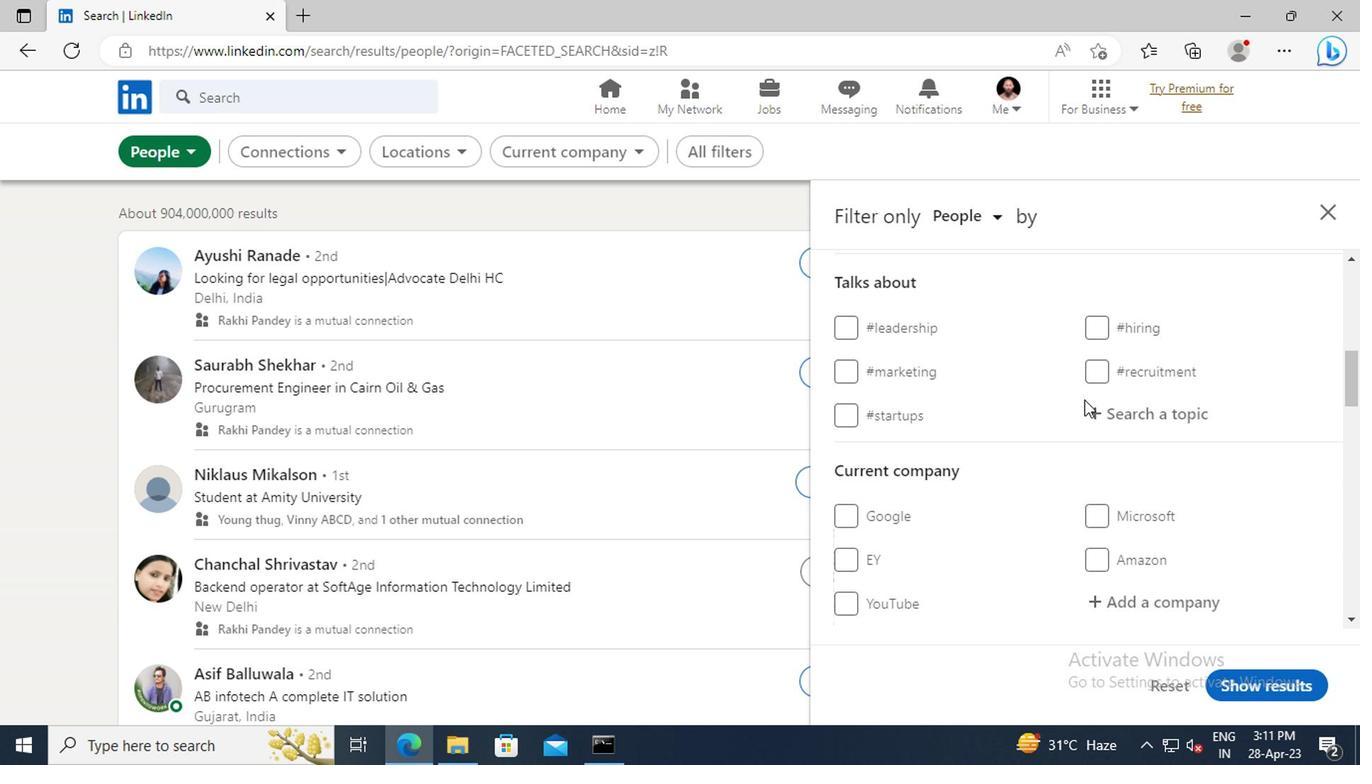 
Action: Mouse pressed left at (1106, 414)
Screenshot: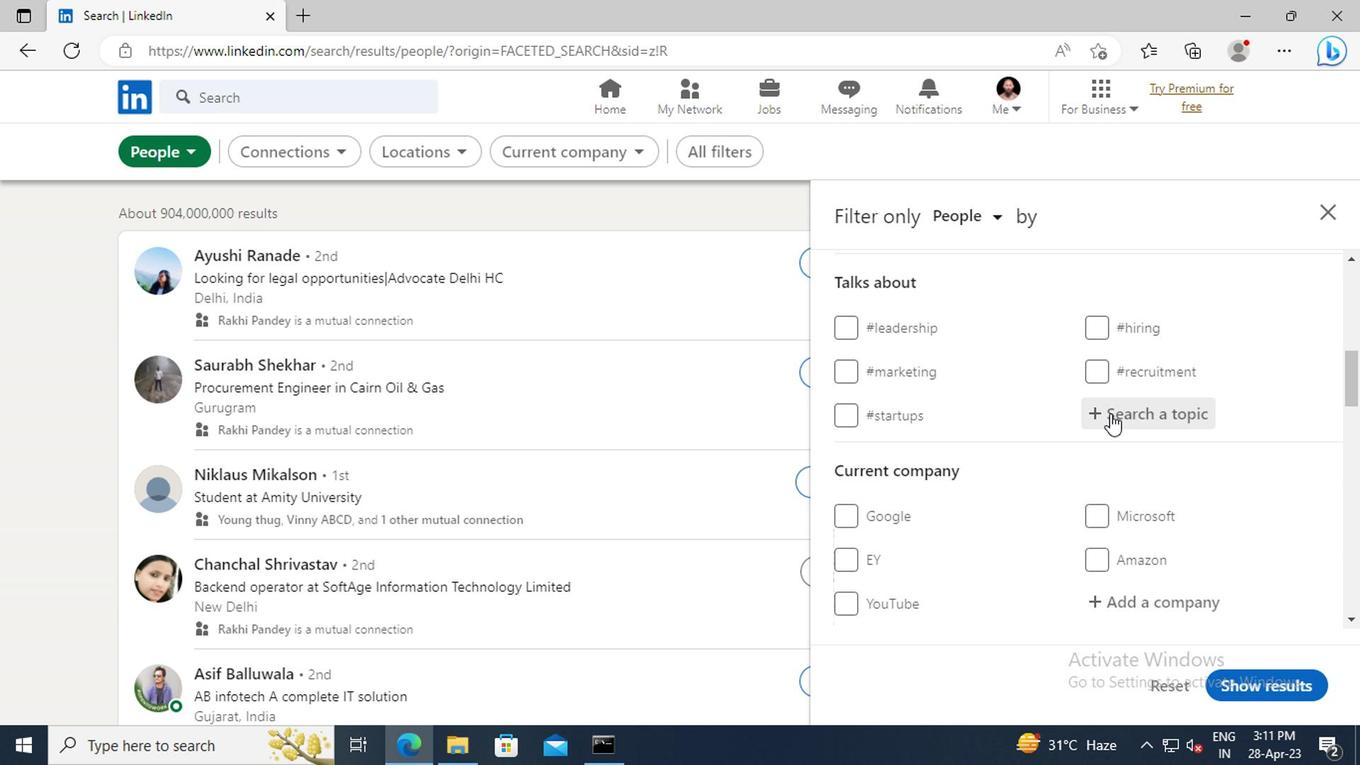 
Action: Mouse moved to (1059, 443)
Screenshot: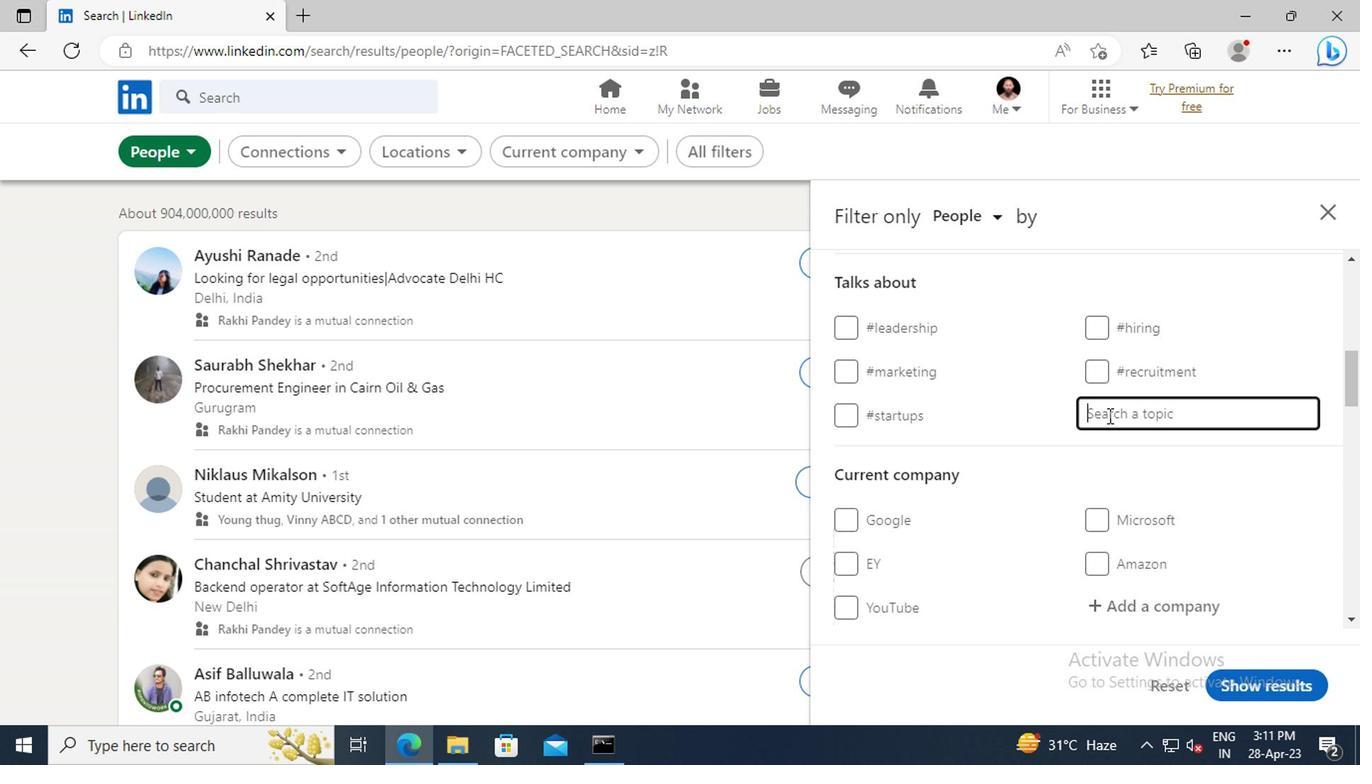 
Action: Key pressed <Key.shift>LIFE
Screenshot: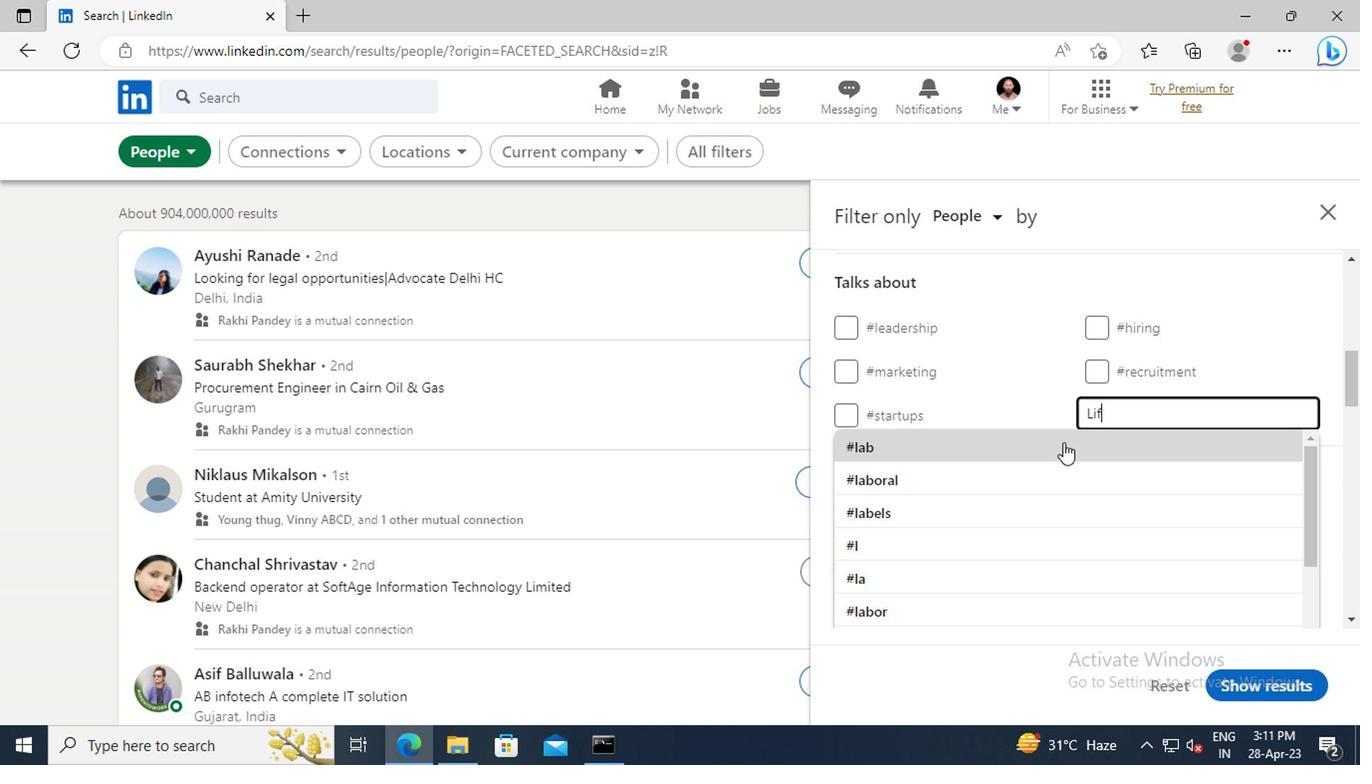 
Action: Mouse pressed left at (1059, 443)
Screenshot: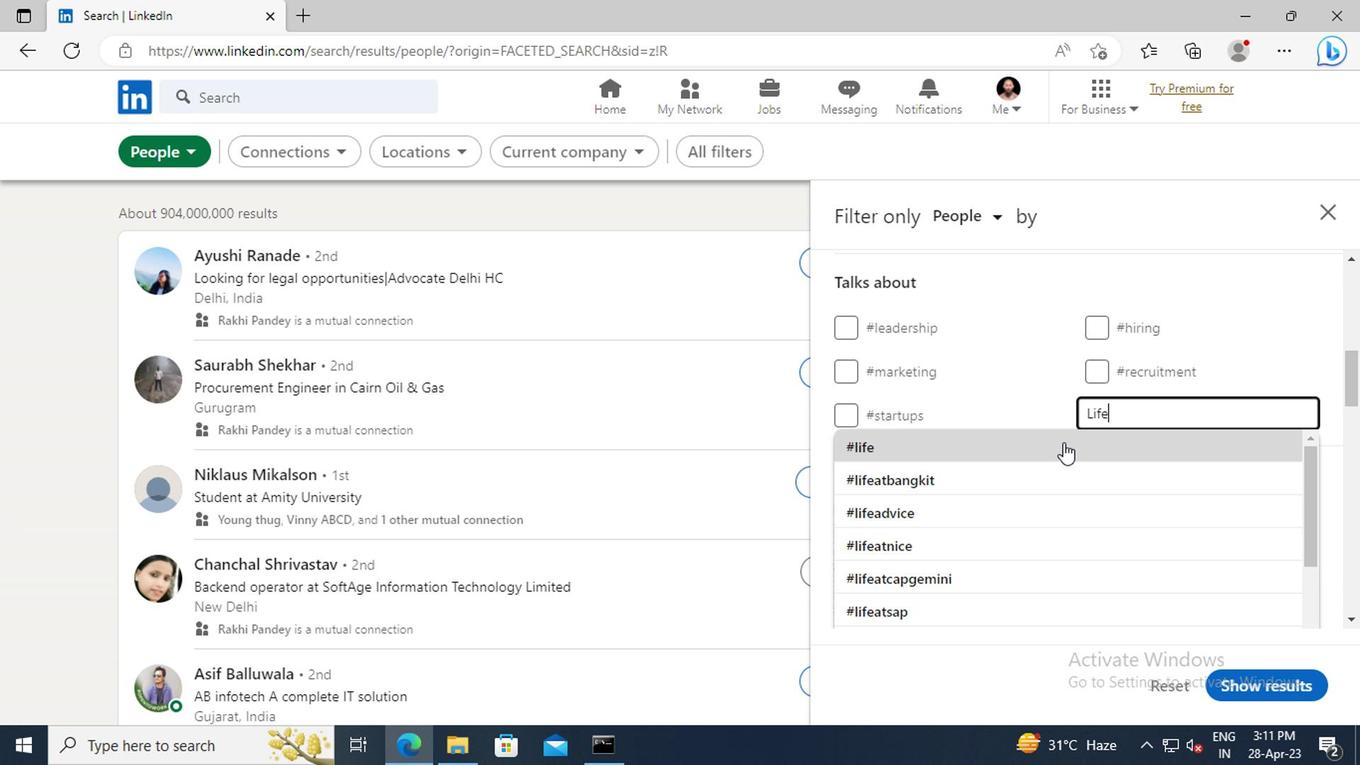 
Action: Mouse moved to (1062, 441)
Screenshot: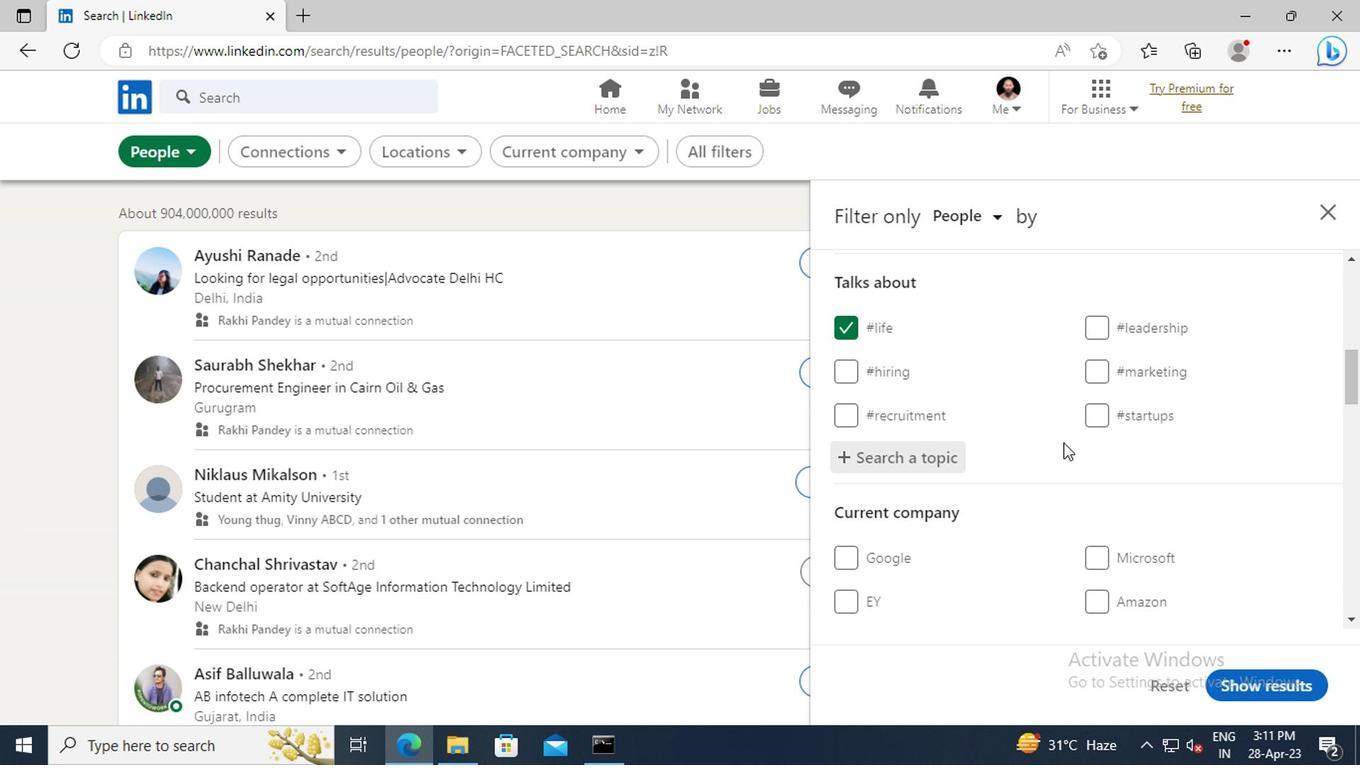 
Action: Mouse scrolled (1062, 440) with delta (0, 0)
Screenshot: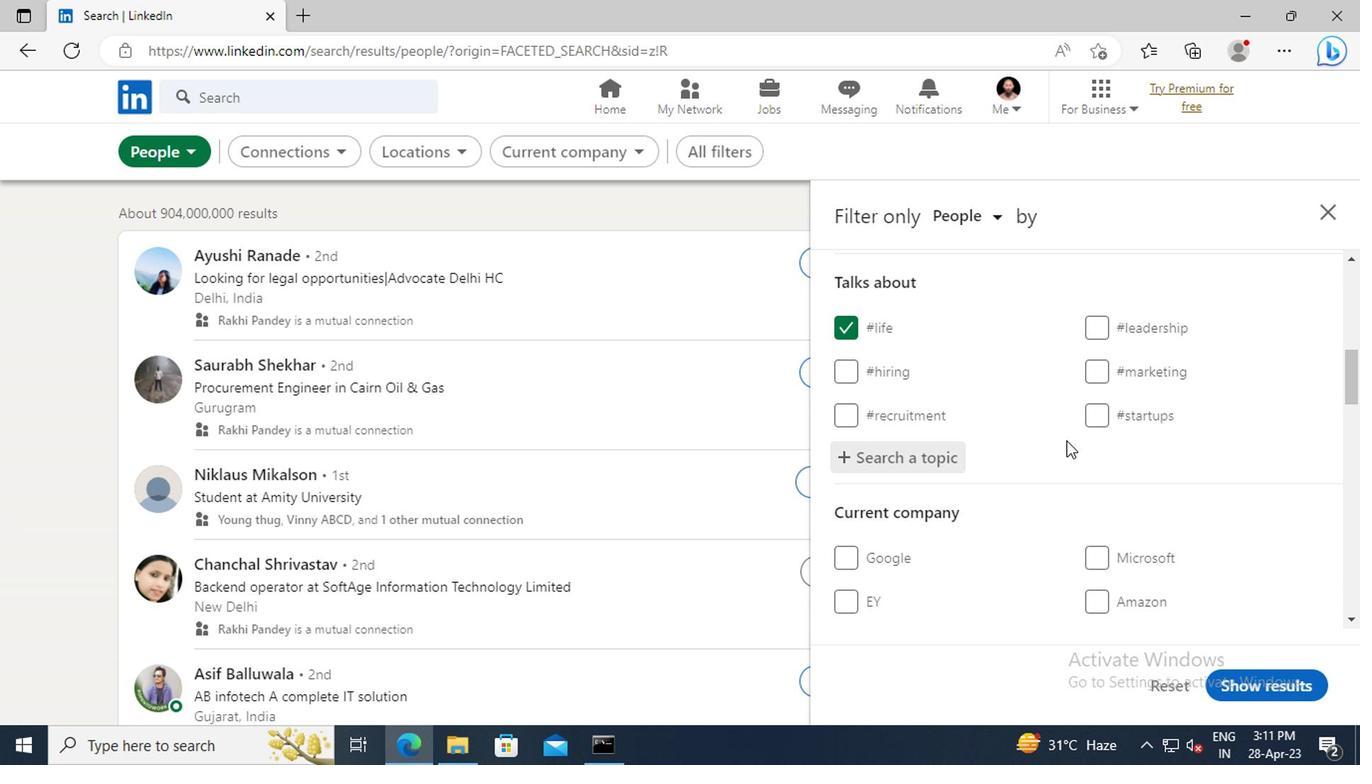 
Action: Mouse scrolled (1062, 440) with delta (0, 0)
Screenshot: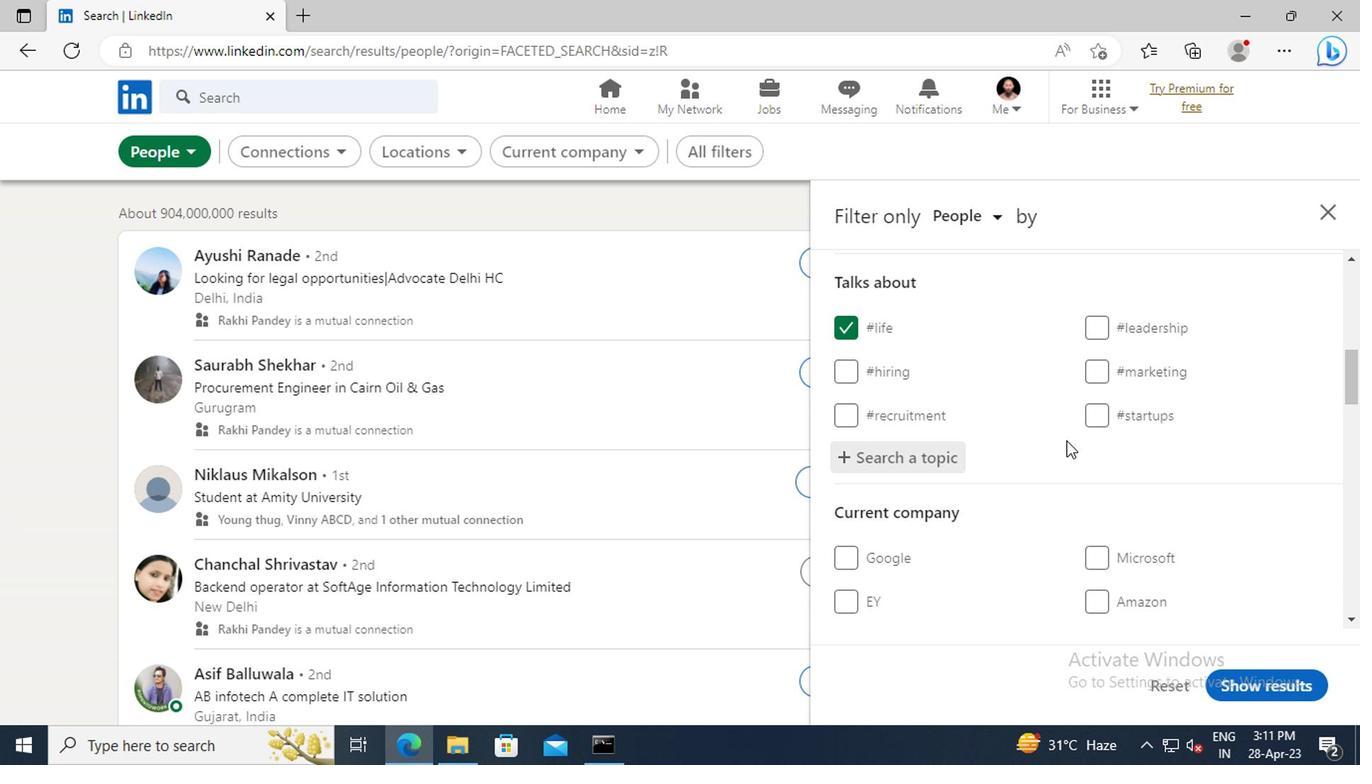 
Action: Mouse scrolled (1062, 440) with delta (0, 0)
Screenshot: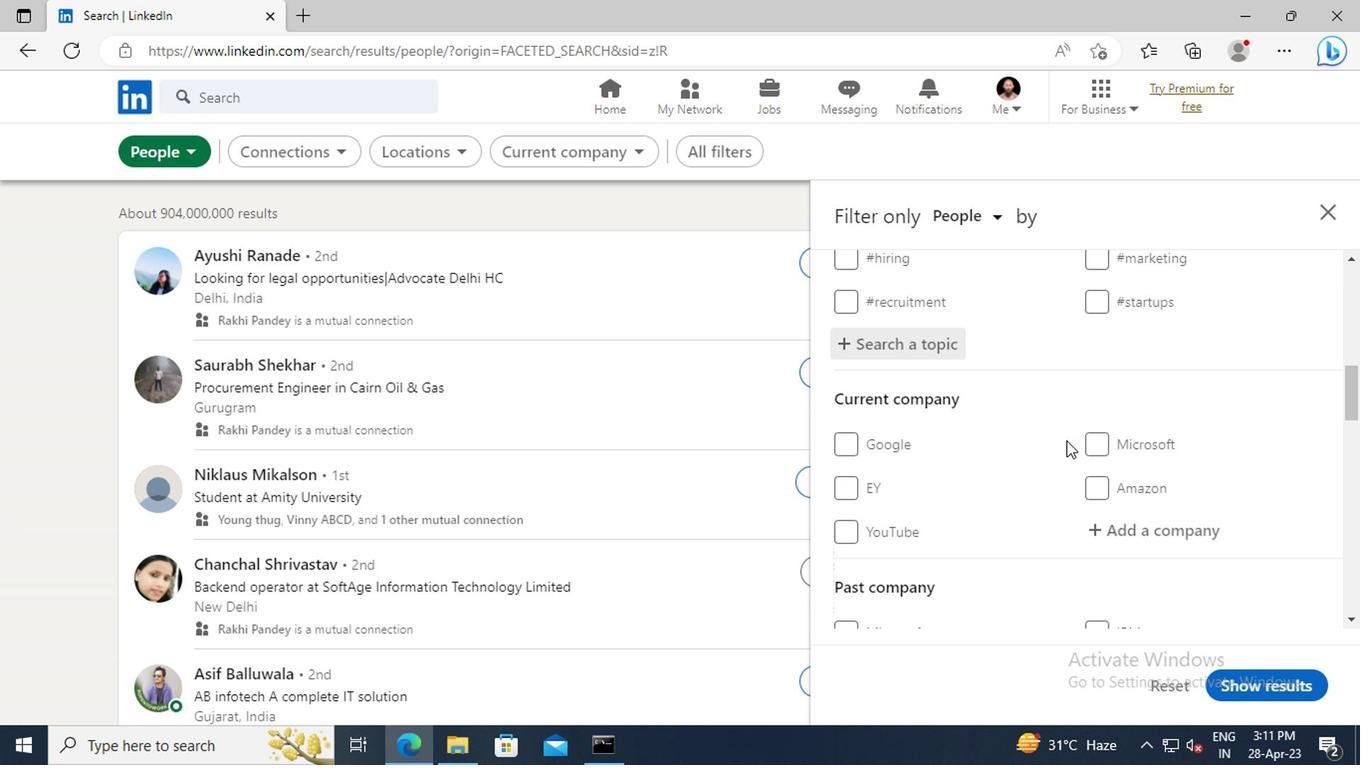 
Action: Mouse scrolled (1062, 440) with delta (0, 0)
Screenshot: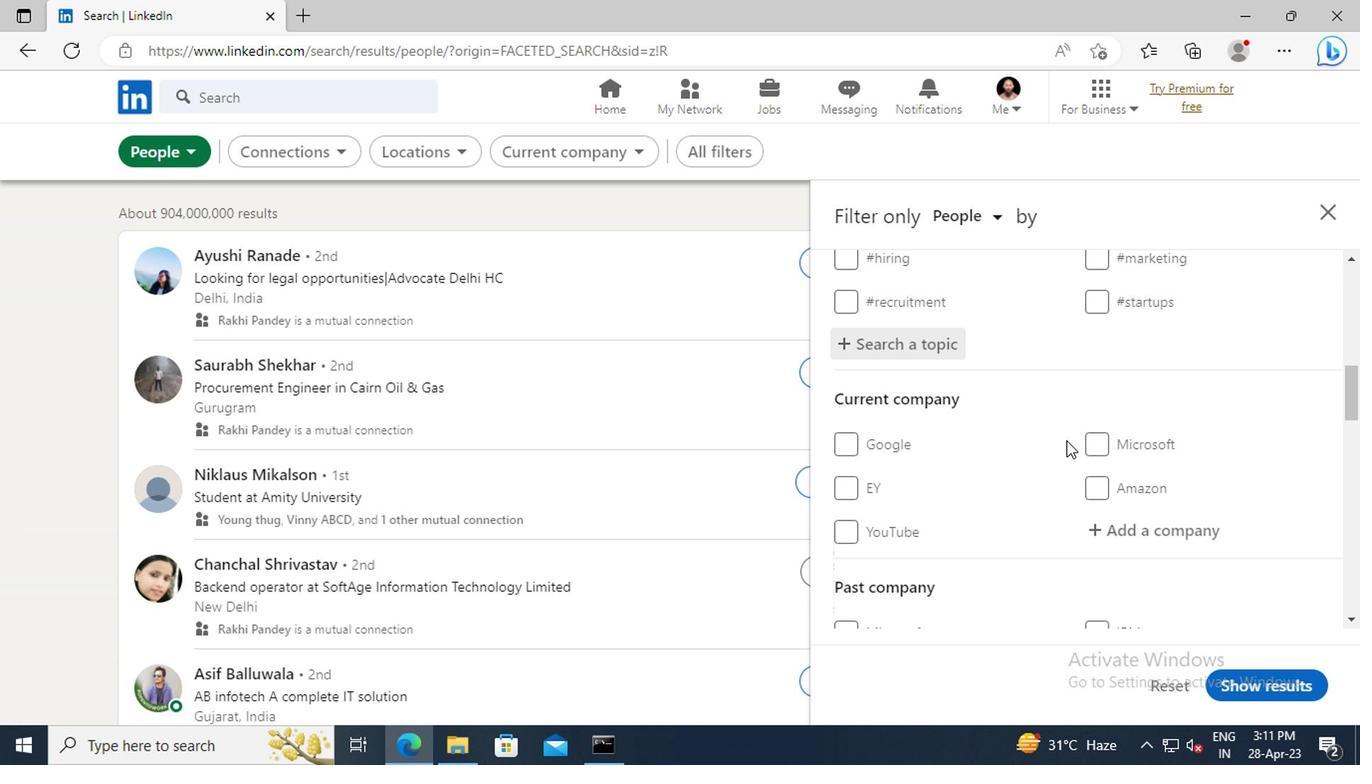 
Action: Mouse scrolled (1062, 440) with delta (0, 0)
Screenshot: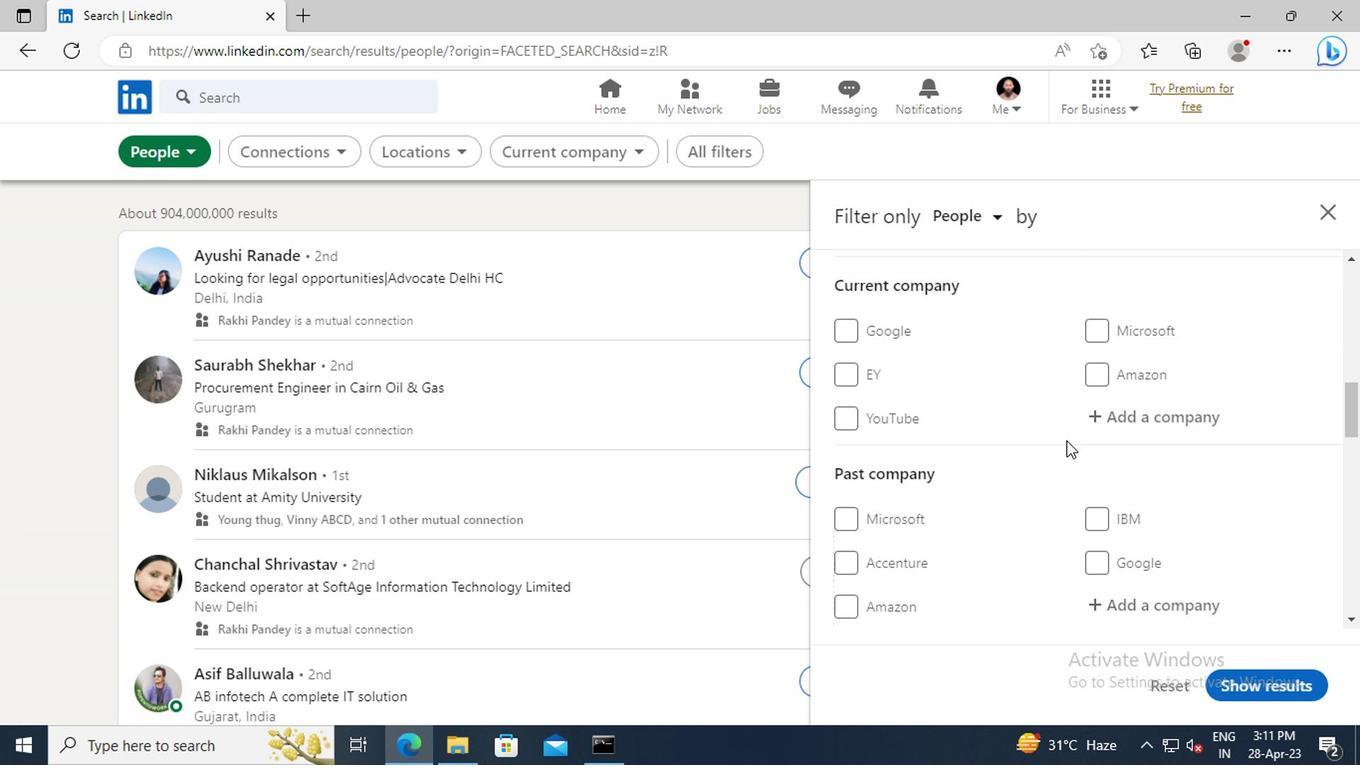 
Action: Mouse scrolled (1062, 440) with delta (0, 0)
Screenshot: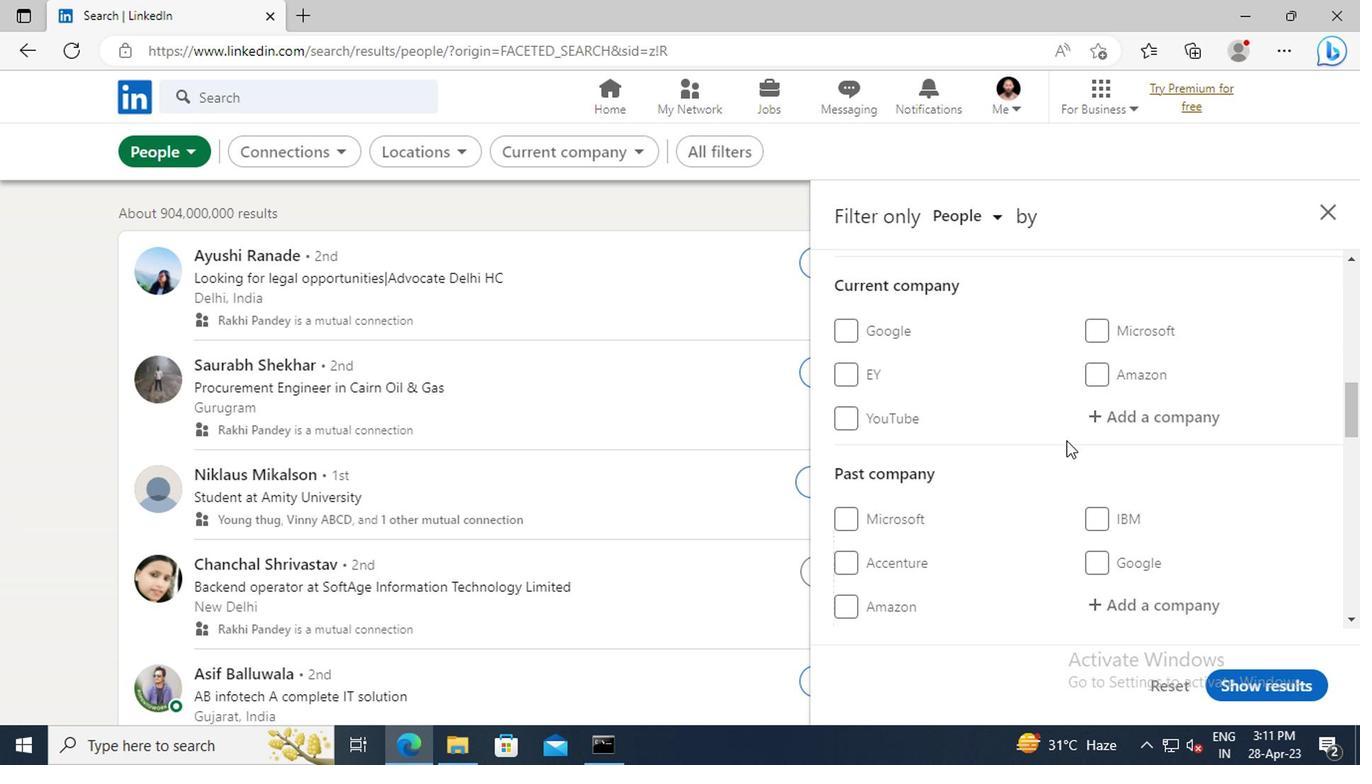 
Action: Mouse scrolled (1062, 440) with delta (0, 0)
Screenshot: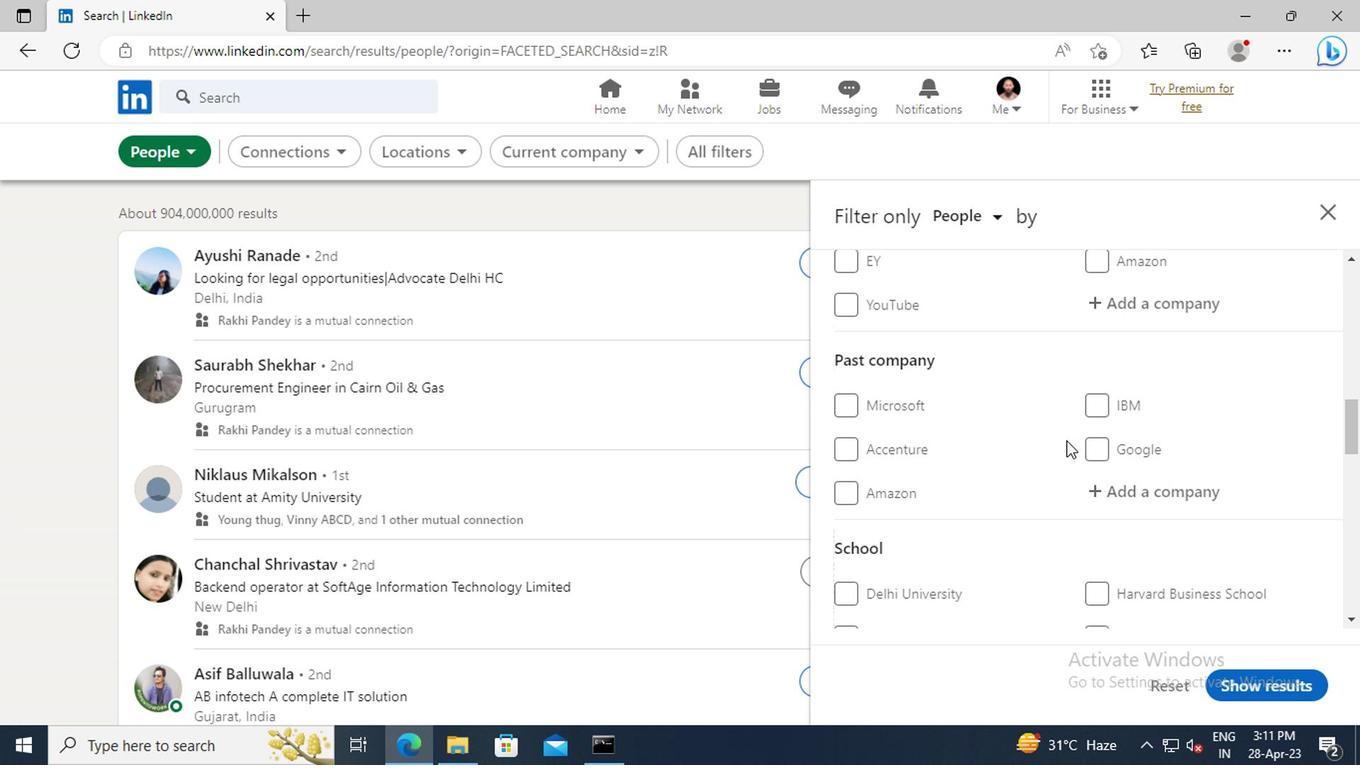 
Action: Mouse scrolled (1062, 440) with delta (0, 0)
Screenshot: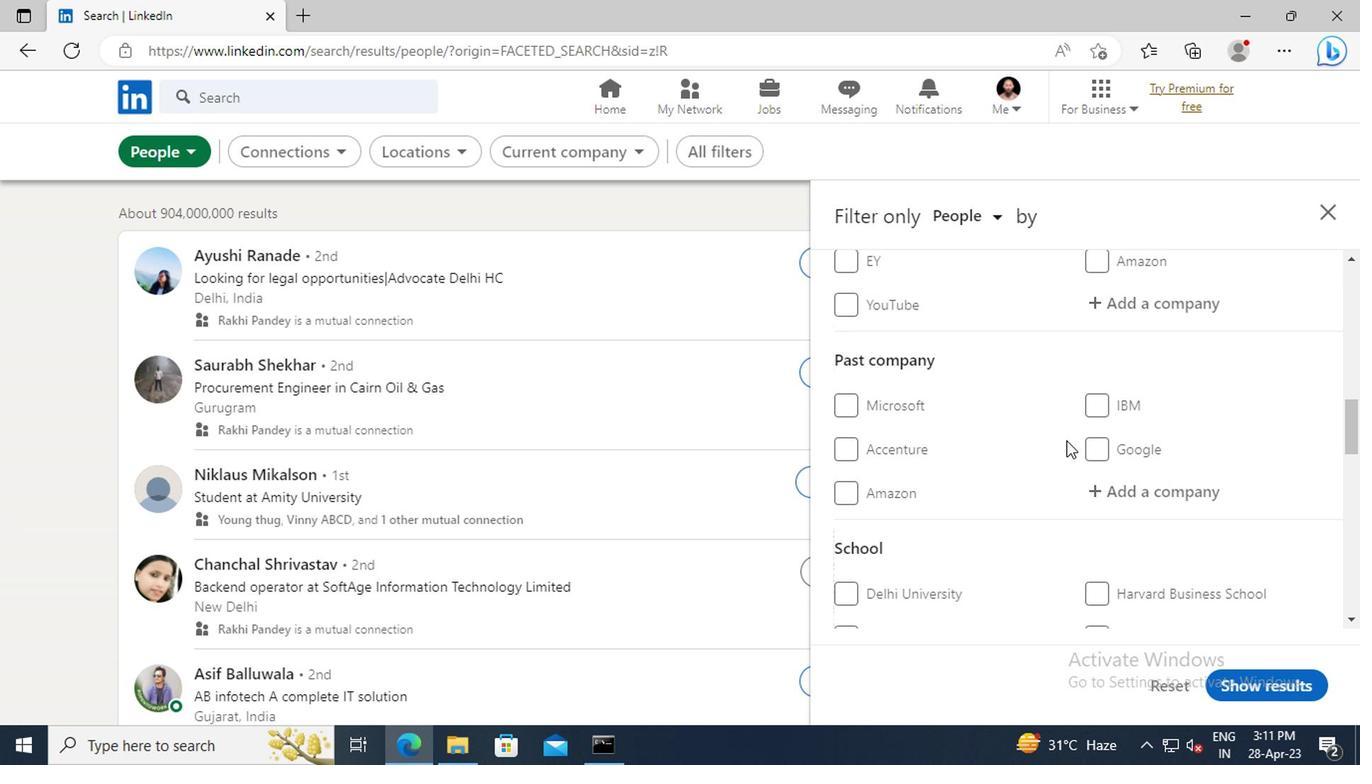 
Action: Mouse scrolled (1062, 440) with delta (0, 0)
Screenshot: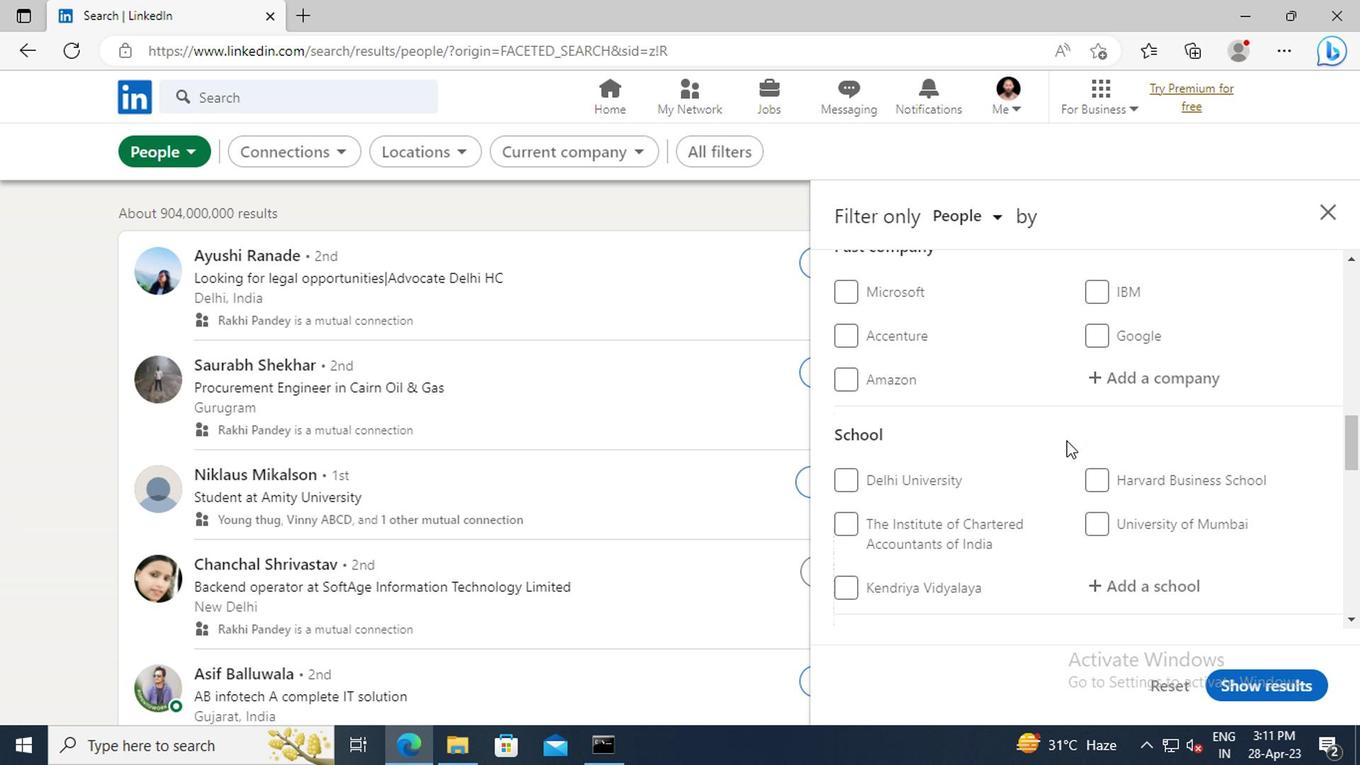 
Action: Mouse scrolled (1062, 440) with delta (0, 0)
Screenshot: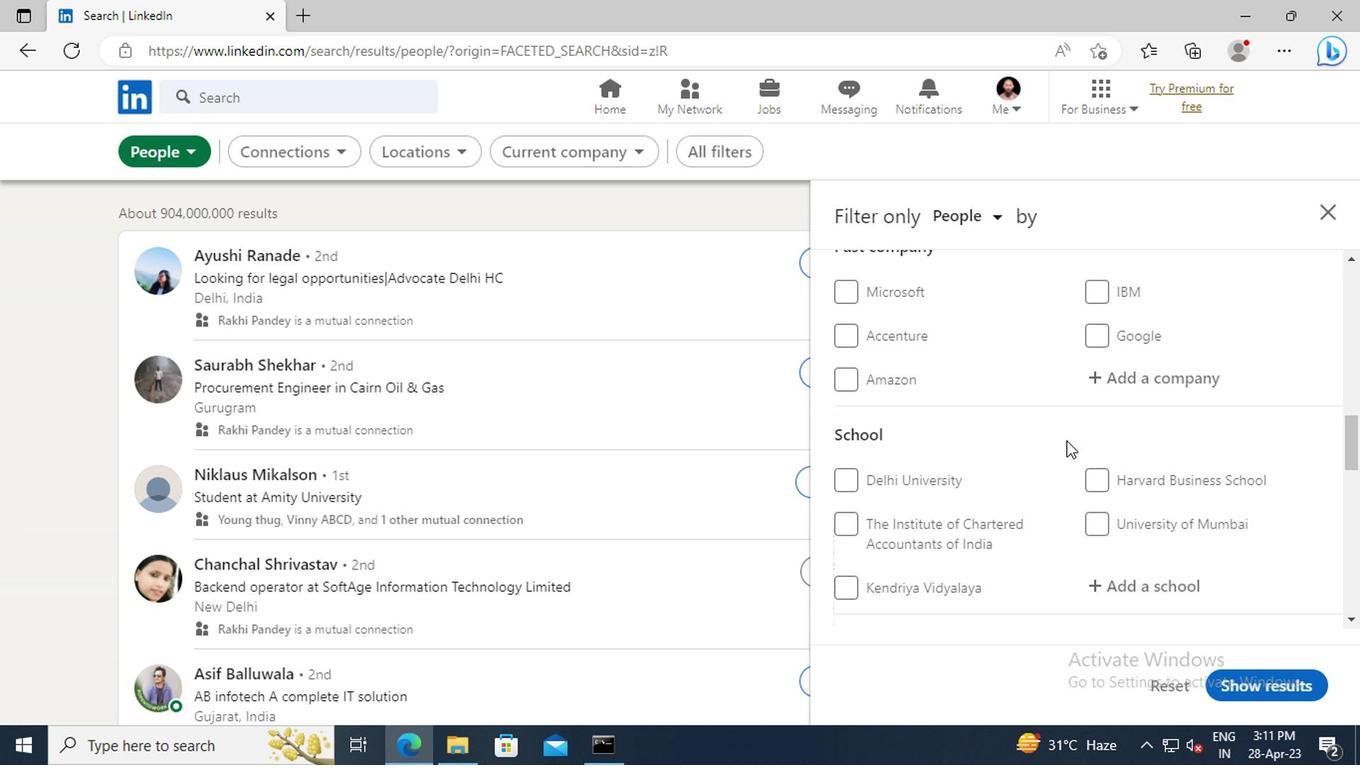 
Action: Mouse scrolled (1062, 440) with delta (0, 0)
Screenshot: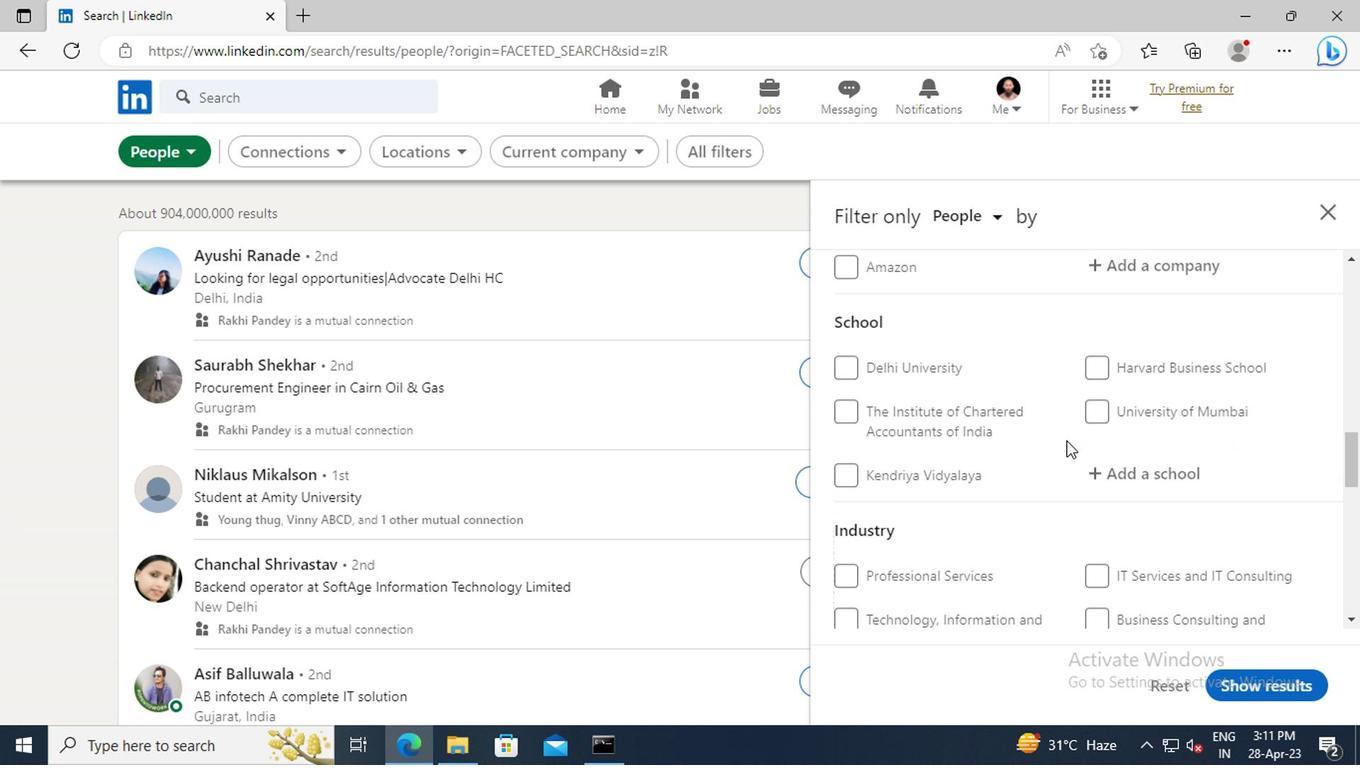 
Action: Mouse scrolled (1062, 440) with delta (0, 0)
Screenshot: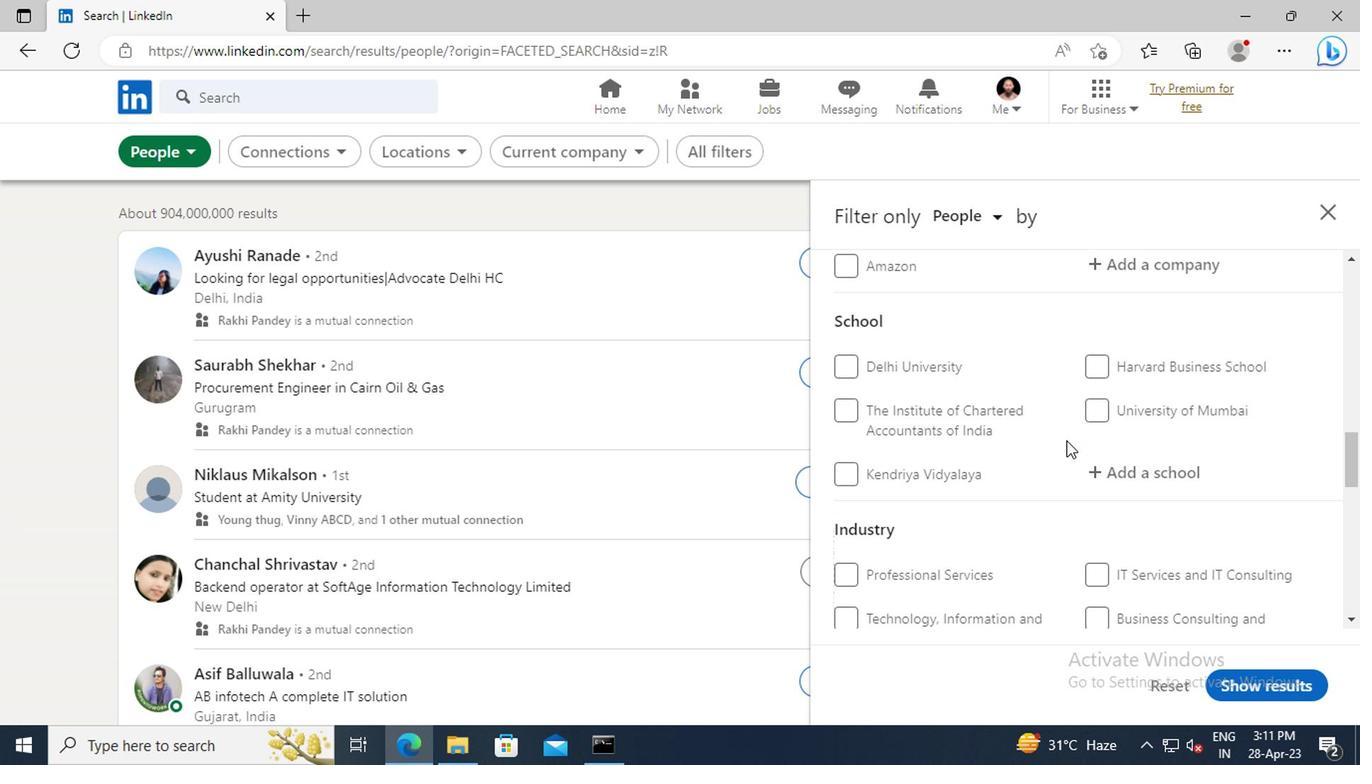 
Action: Mouse scrolled (1062, 440) with delta (0, 0)
Screenshot: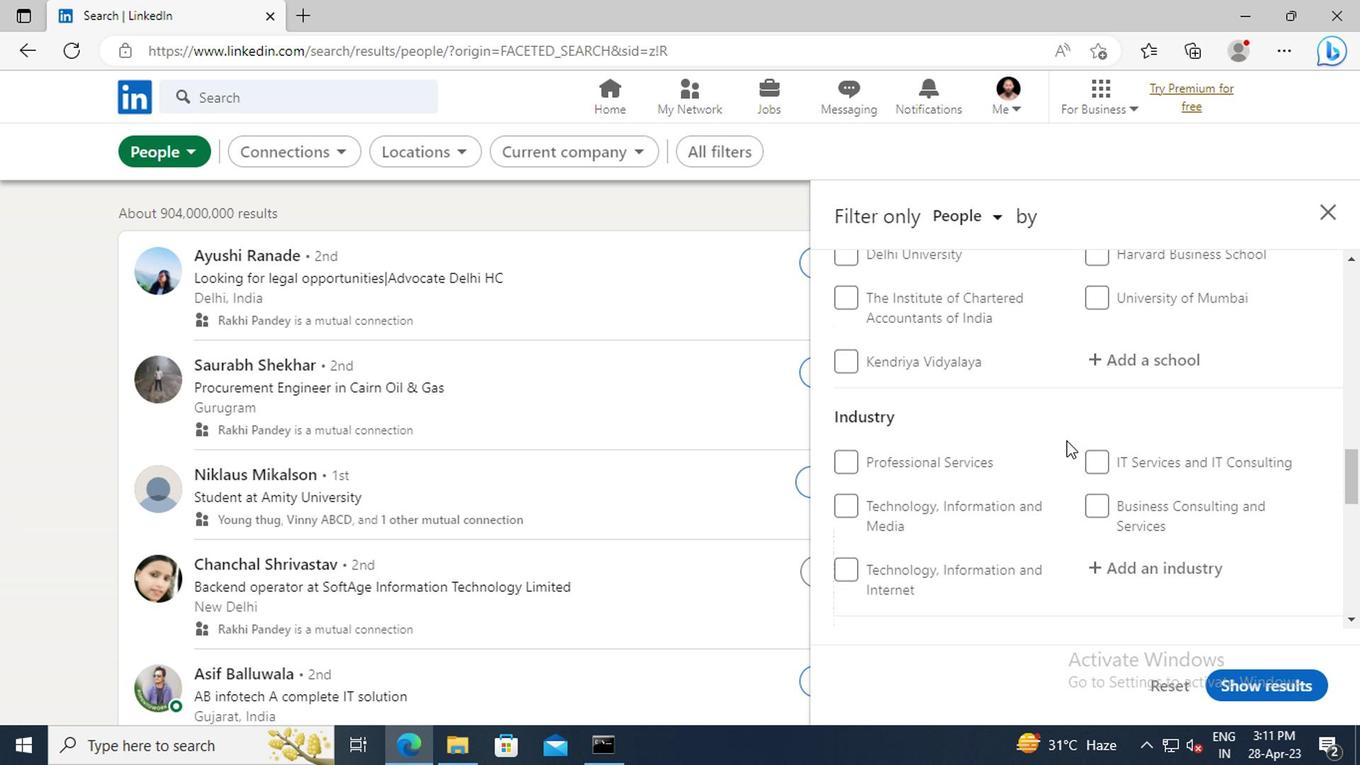 
Action: Mouse scrolled (1062, 440) with delta (0, 0)
Screenshot: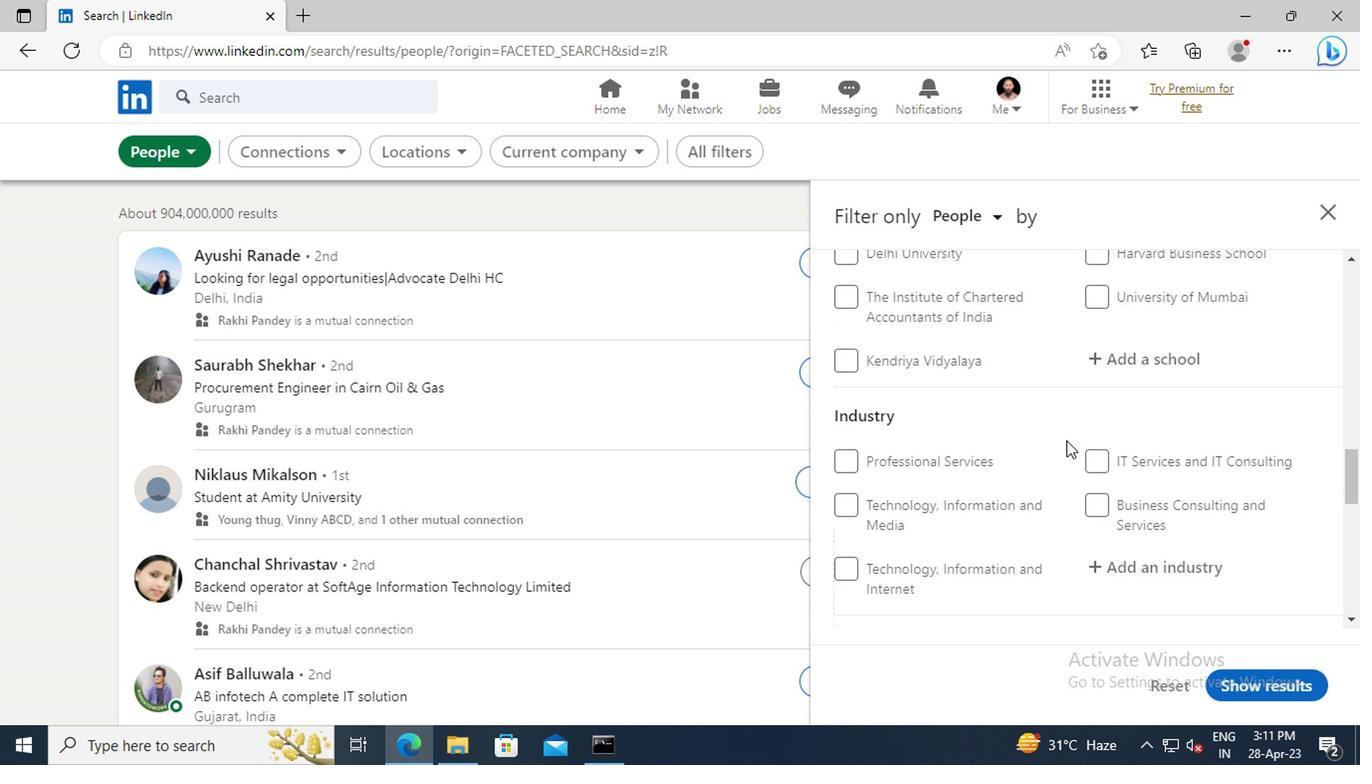 
Action: Mouse scrolled (1062, 440) with delta (0, 0)
Screenshot: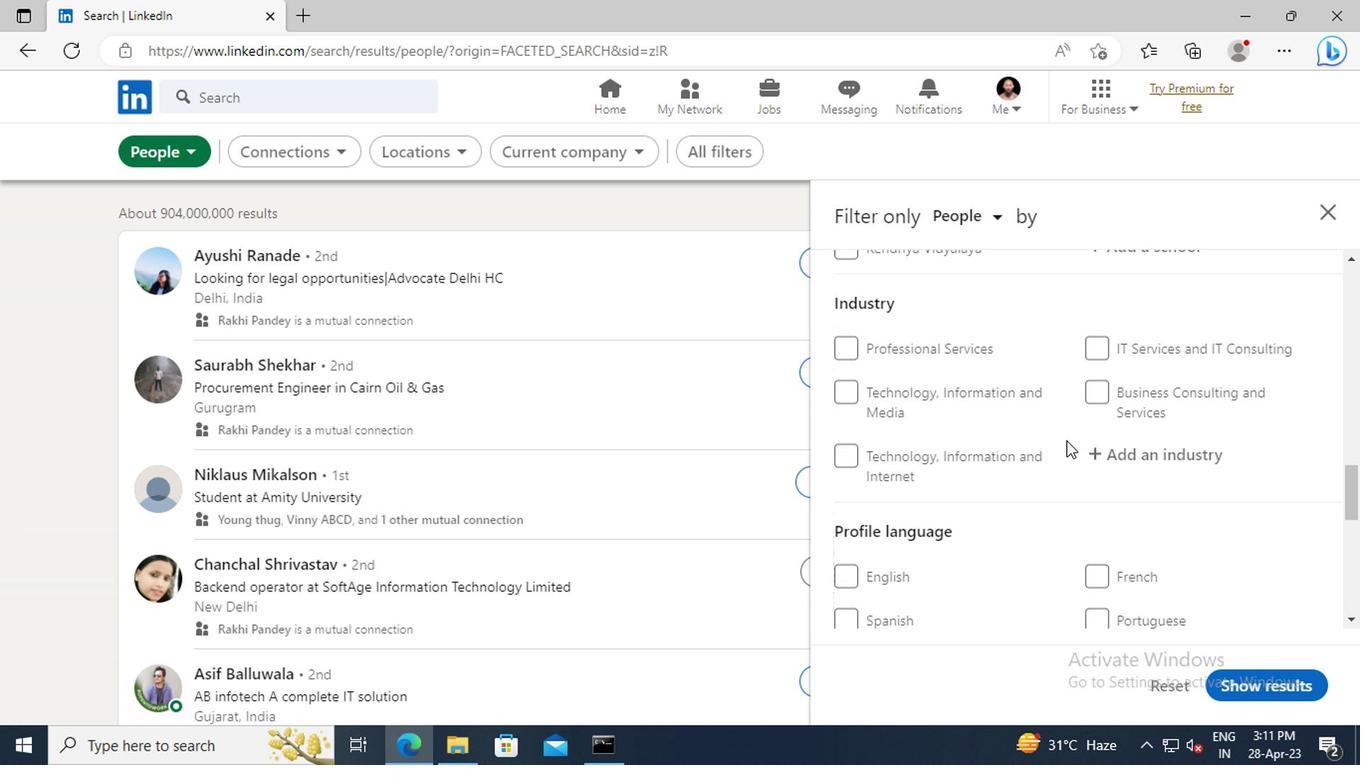 
Action: Mouse scrolled (1062, 440) with delta (0, 0)
Screenshot: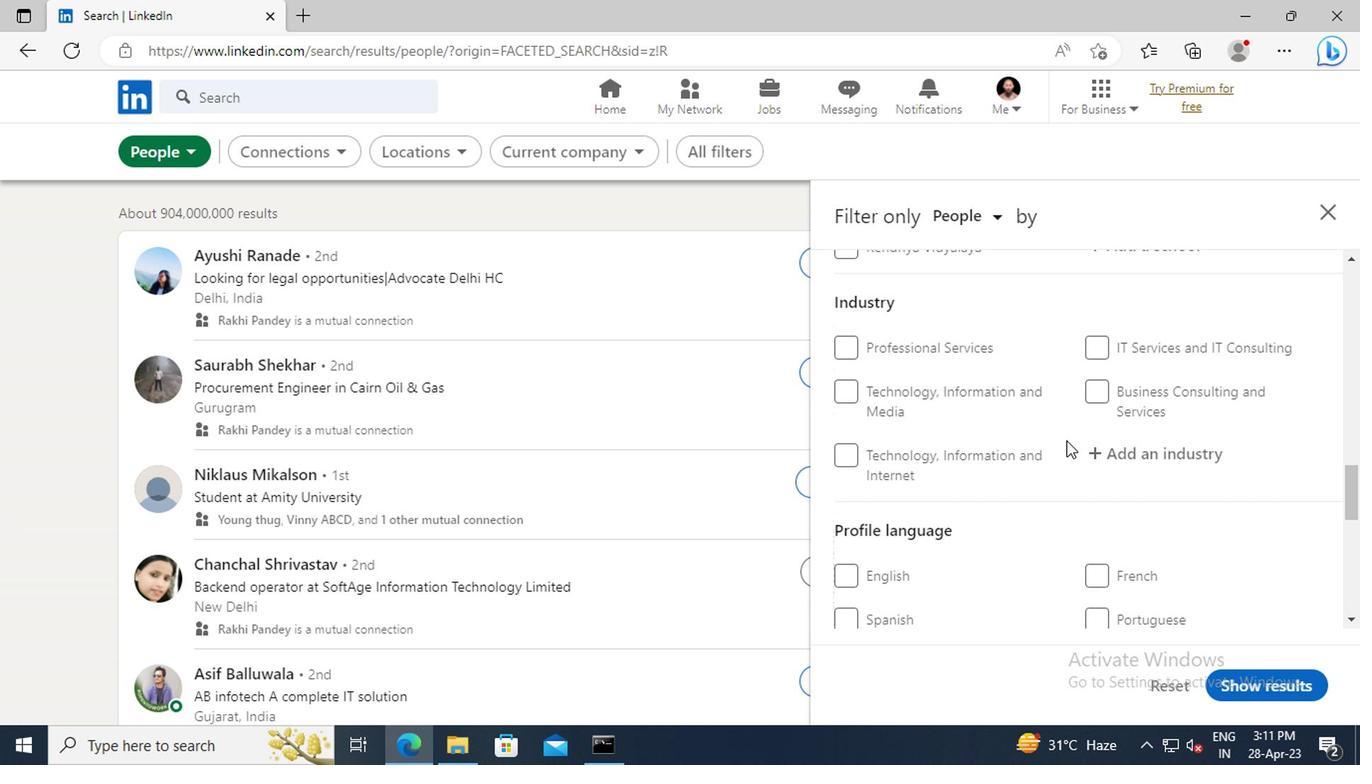 
Action: Mouse moved to (839, 515)
Screenshot: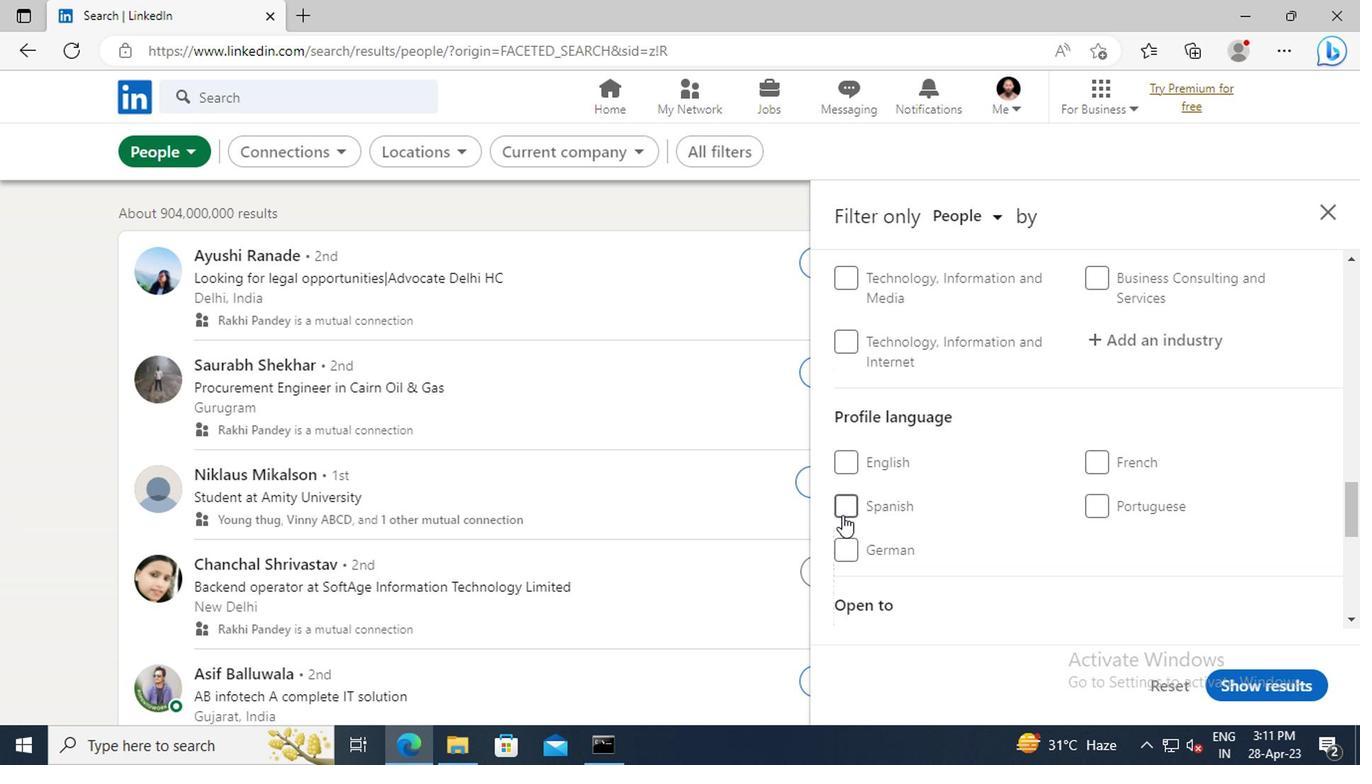 
Action: Mouse pressed left at (839, 515)
Screenshot: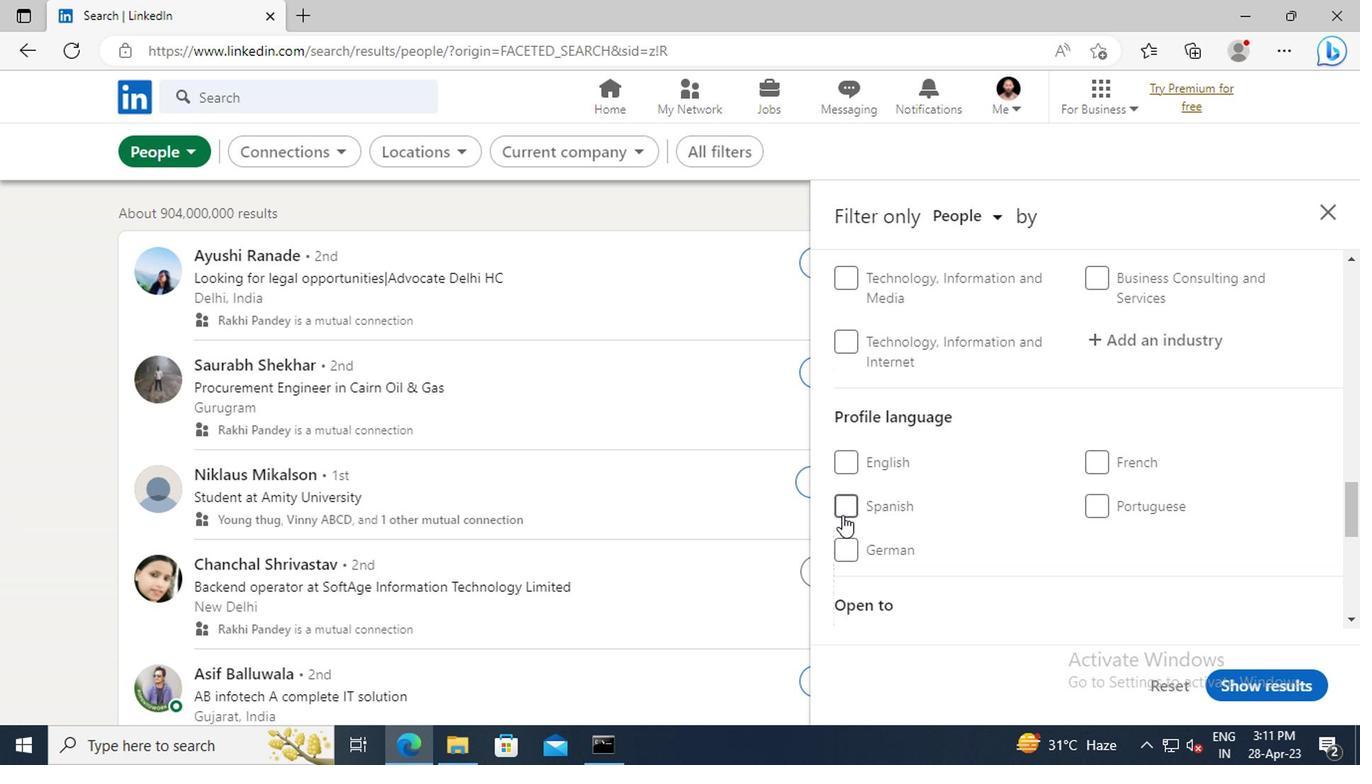 
Action: Mouse moved to (1089, 485)
Screenshot: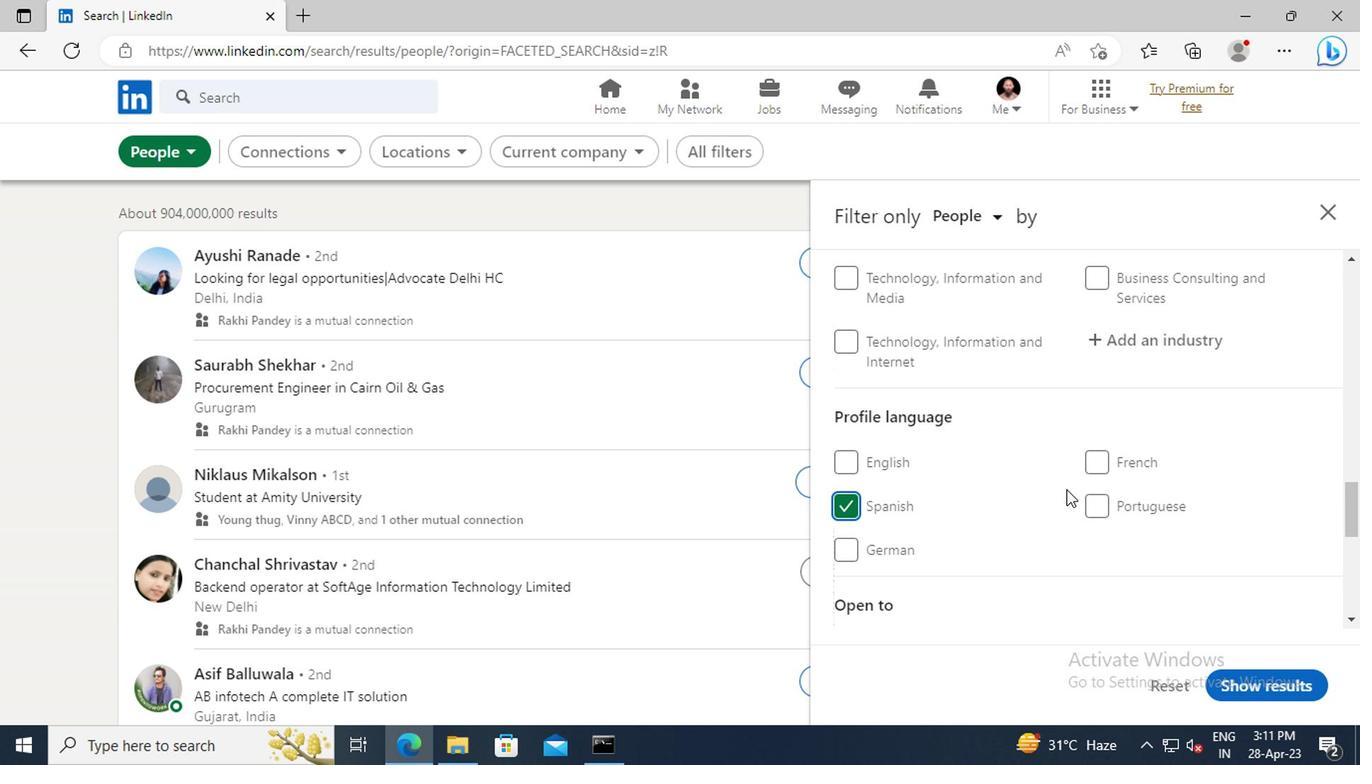
Action: Mouse scrolled (1089, 487) with delta (0, 1)
Screenshot: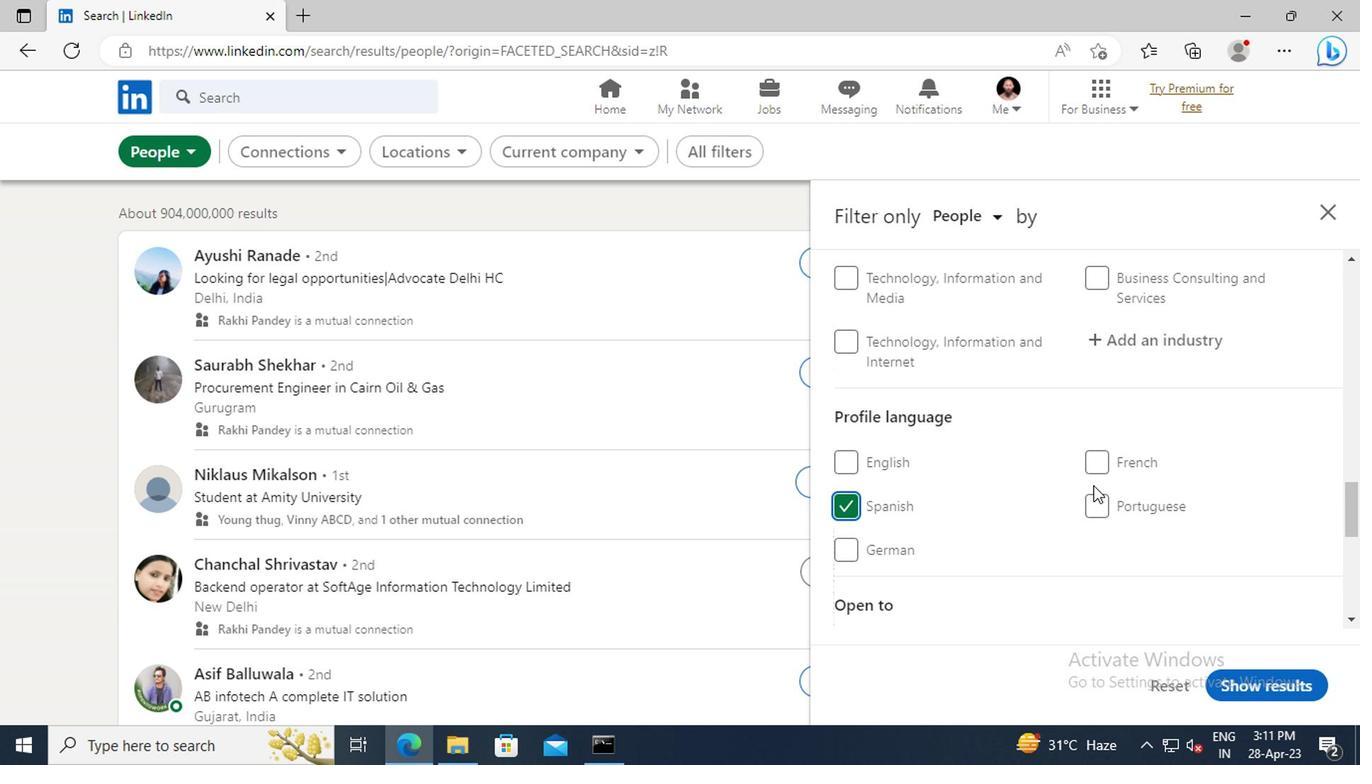 
Action: Mouse moved to (1090, 485)
Screenshot: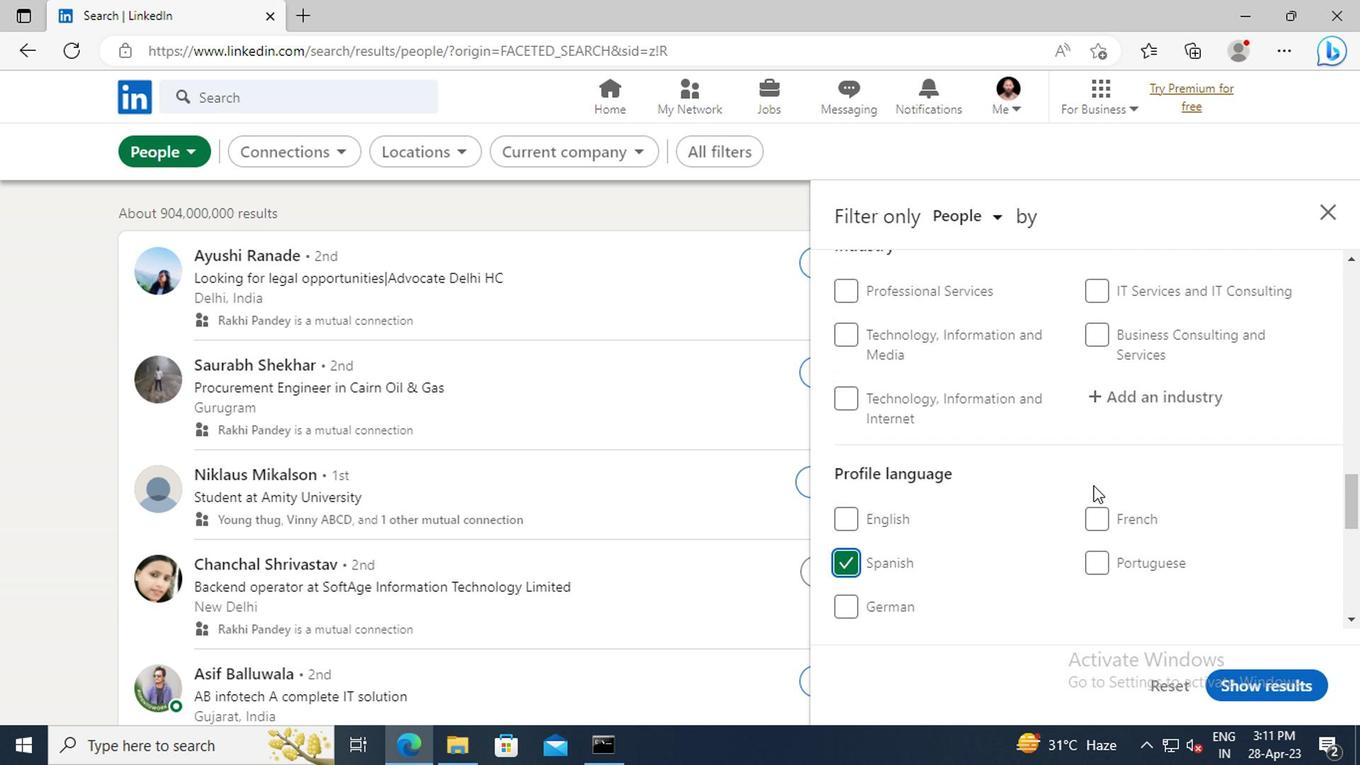 
Action: Mouse scrolled (1090, 485) with delta (0, 0)
Screenshot: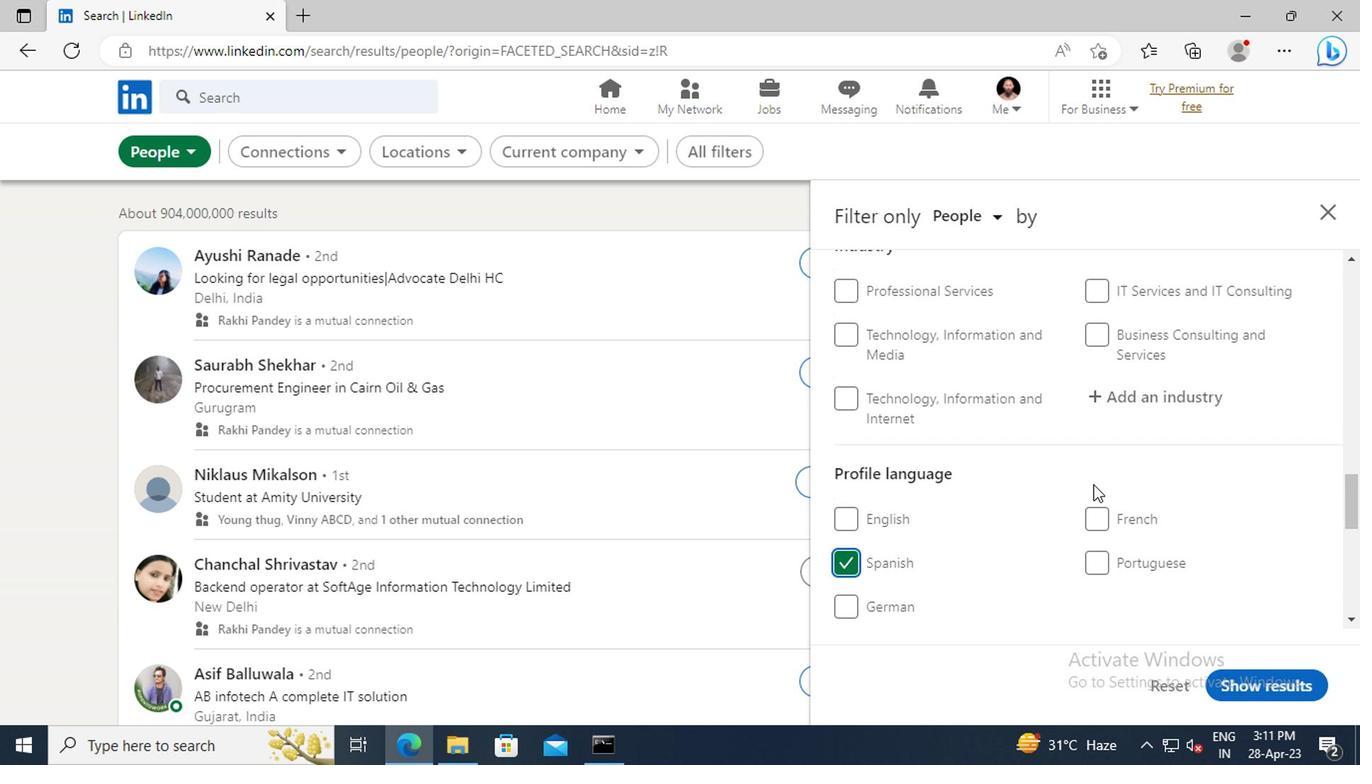 
Action: Mouse scrolled (1090, 485) with delta (0, 0)
Screenshot: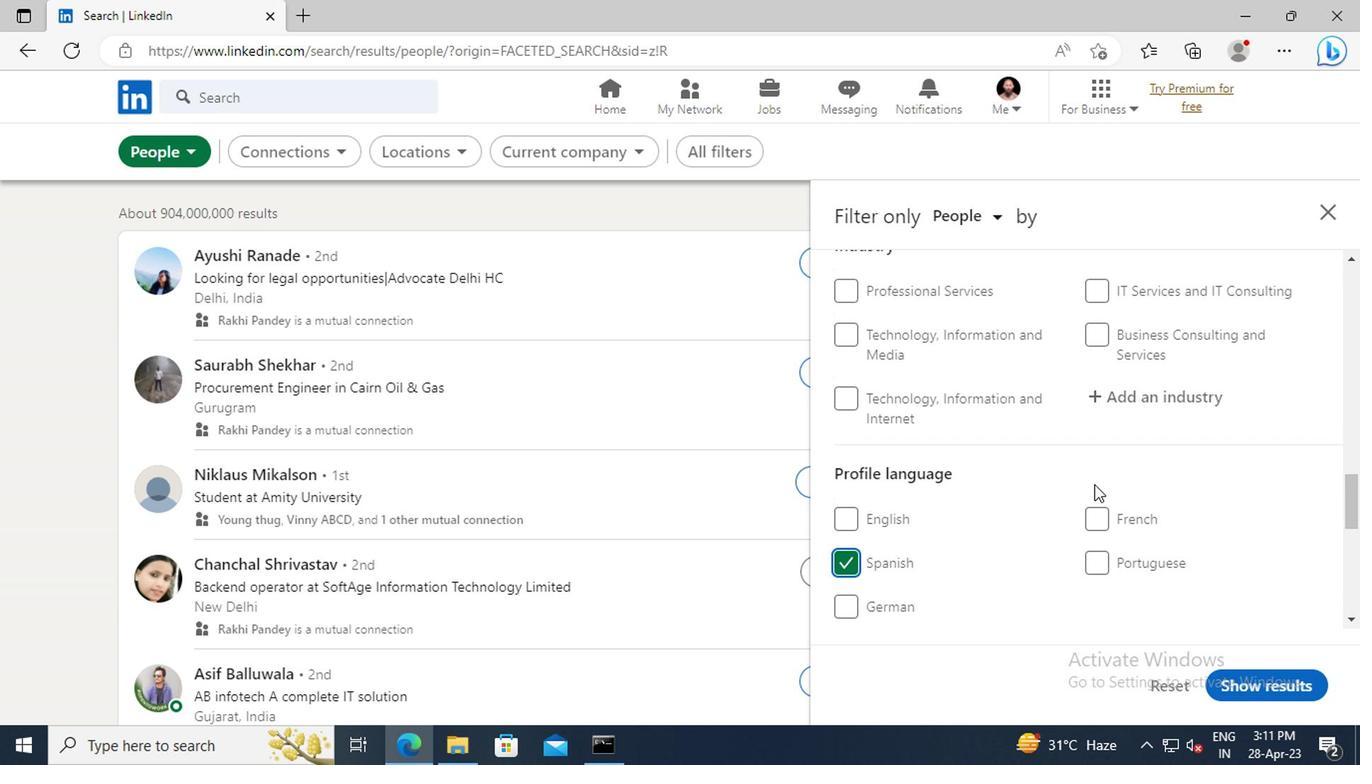 
Action: Mouse scrolled (1090, 485) with delta (0, 0)
Screenshot: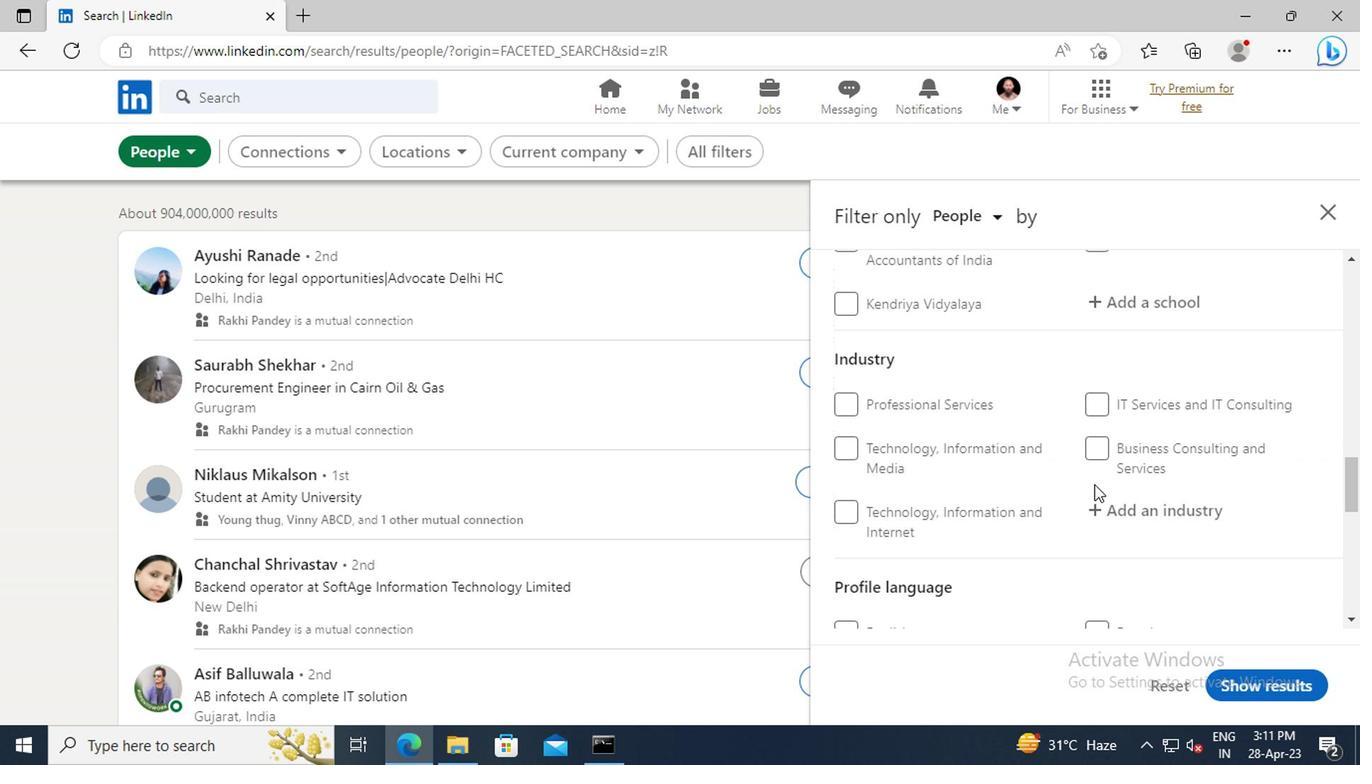 
Action: Mouse scrolled (1090, 485) with delta (0, 0)
Screenshot: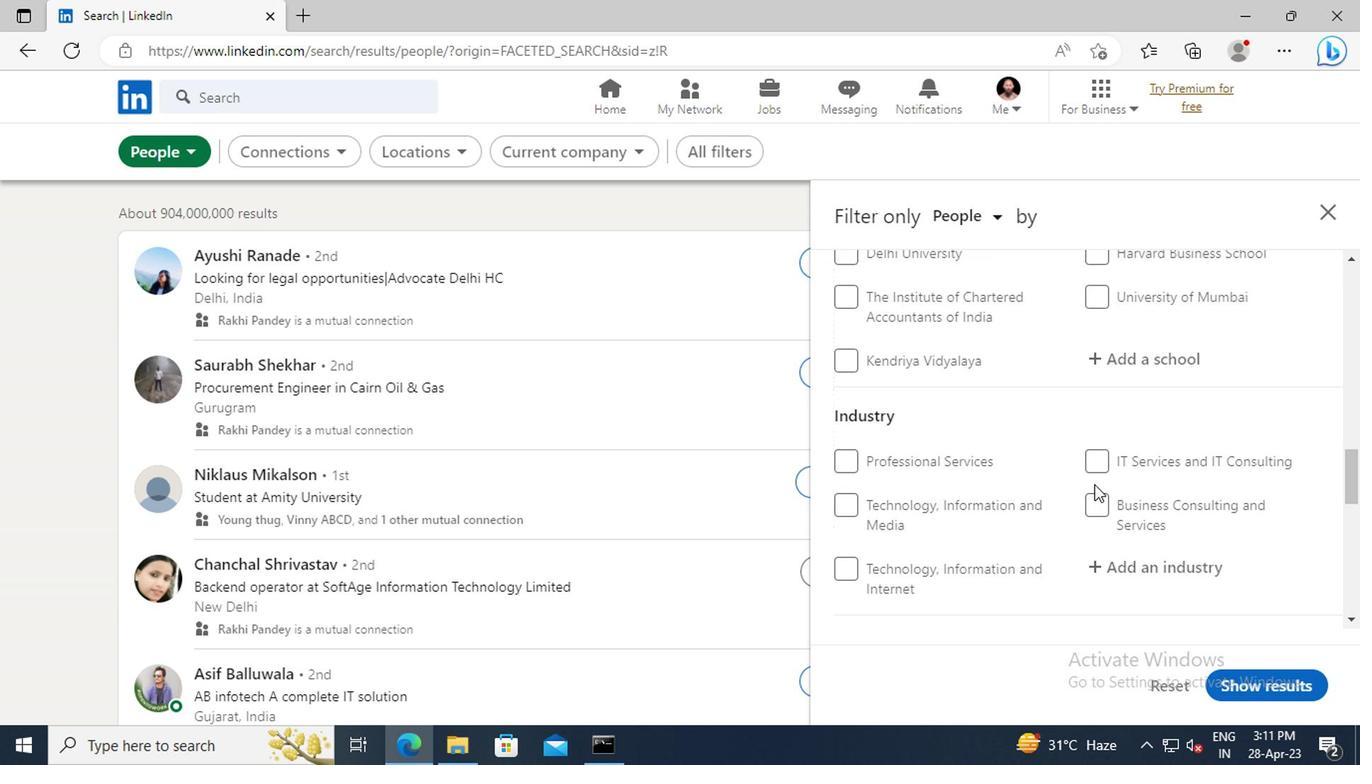 
Action: Mouse scrolled (1090, 485) with delta (0, 0)
Screenshot: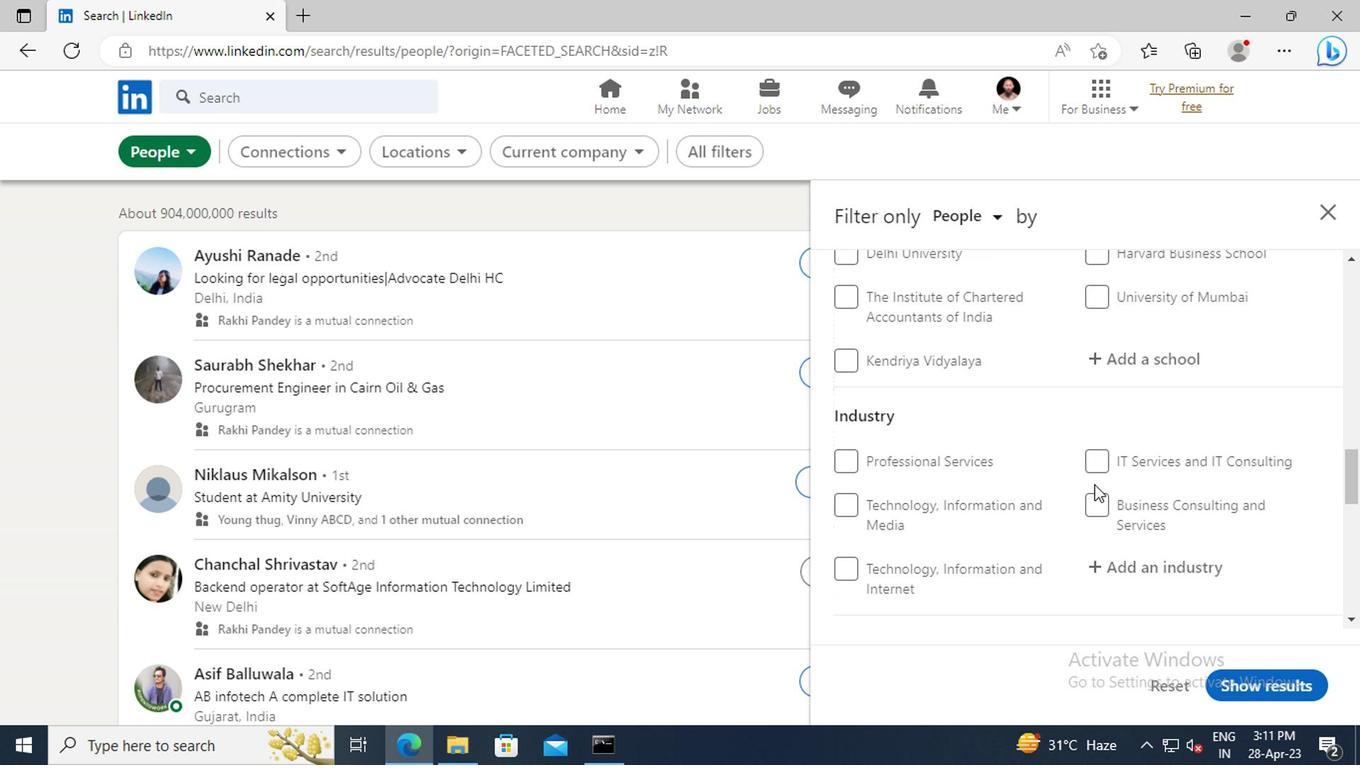 
Action: Mouse scrolled (1090, 485) with delta (0, 0)
Screenshot: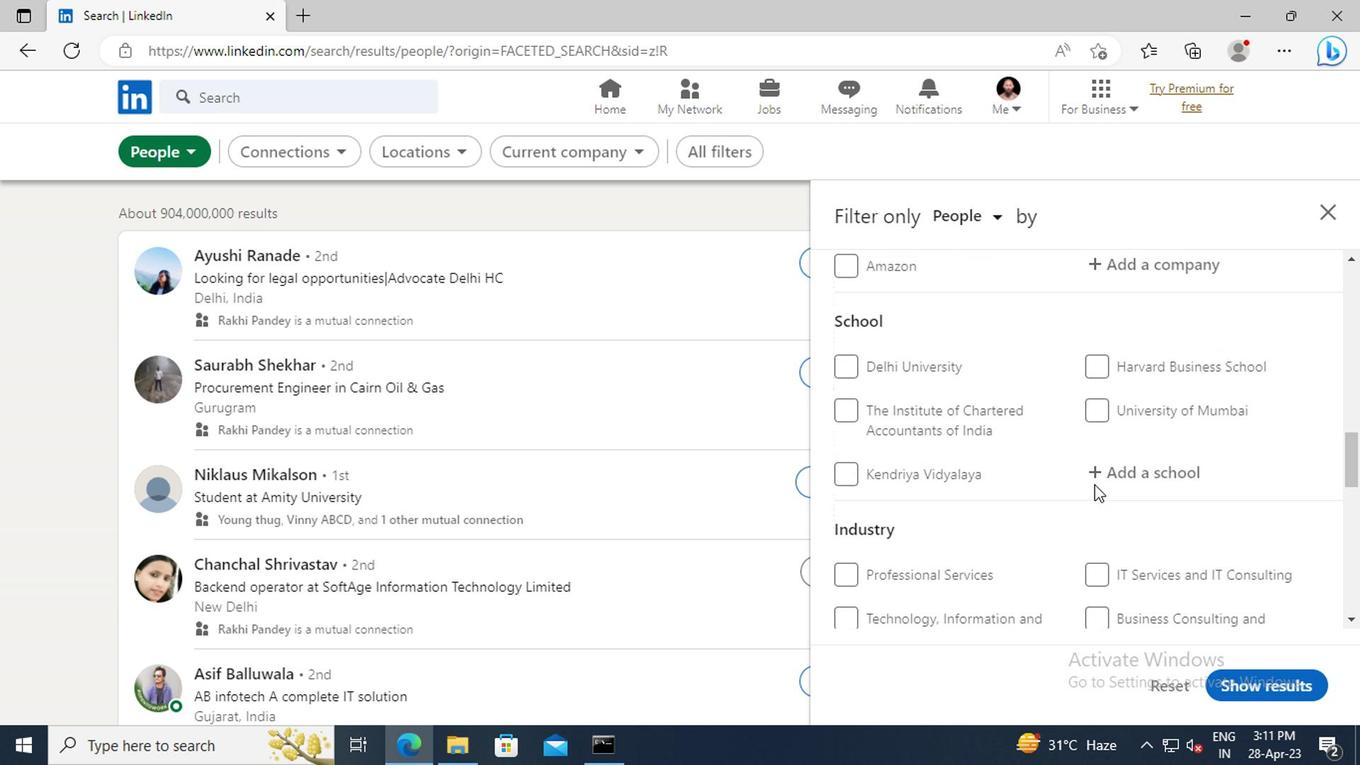 
Action: Mouse scrolled (1090, 485) with delta (0, 0)
Screenshot: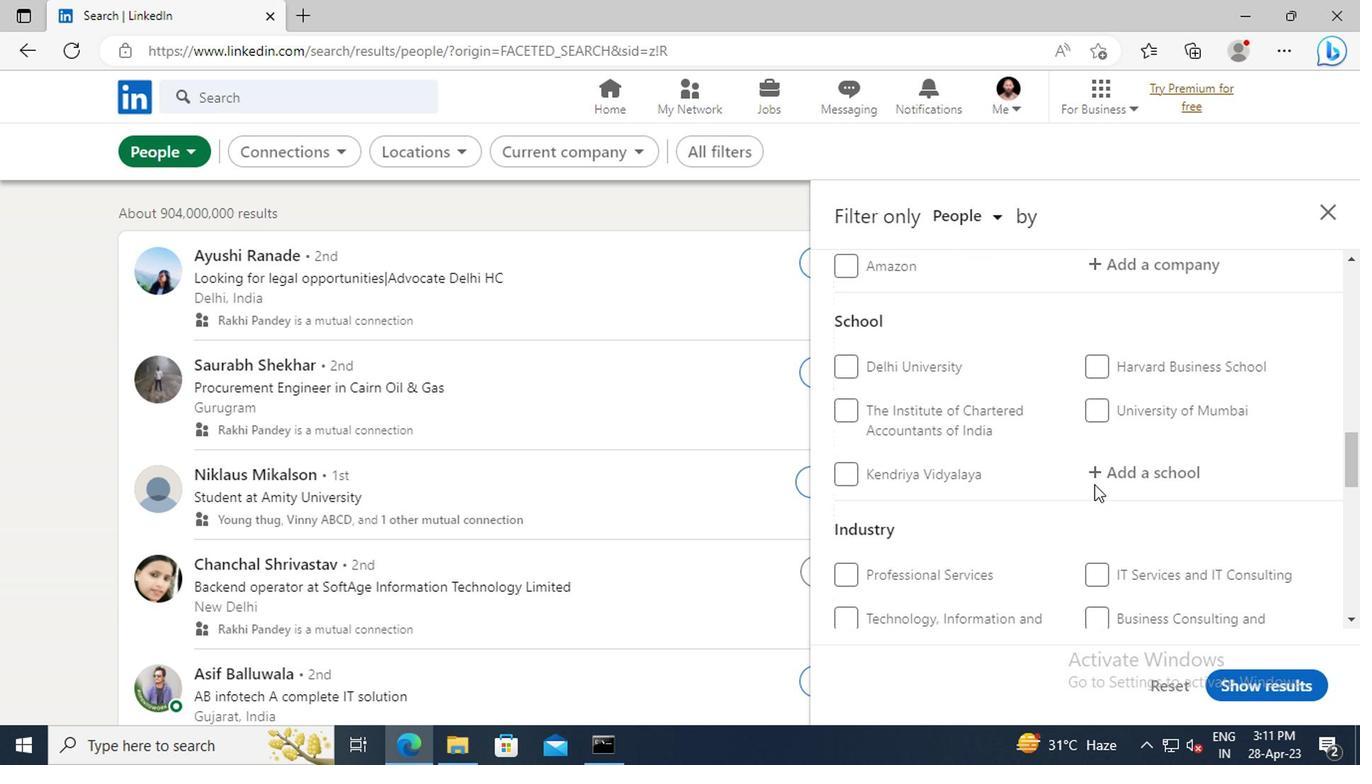 
Action: Mouse scrolled (1090, 485) with delta (0, 0)
Screenshot: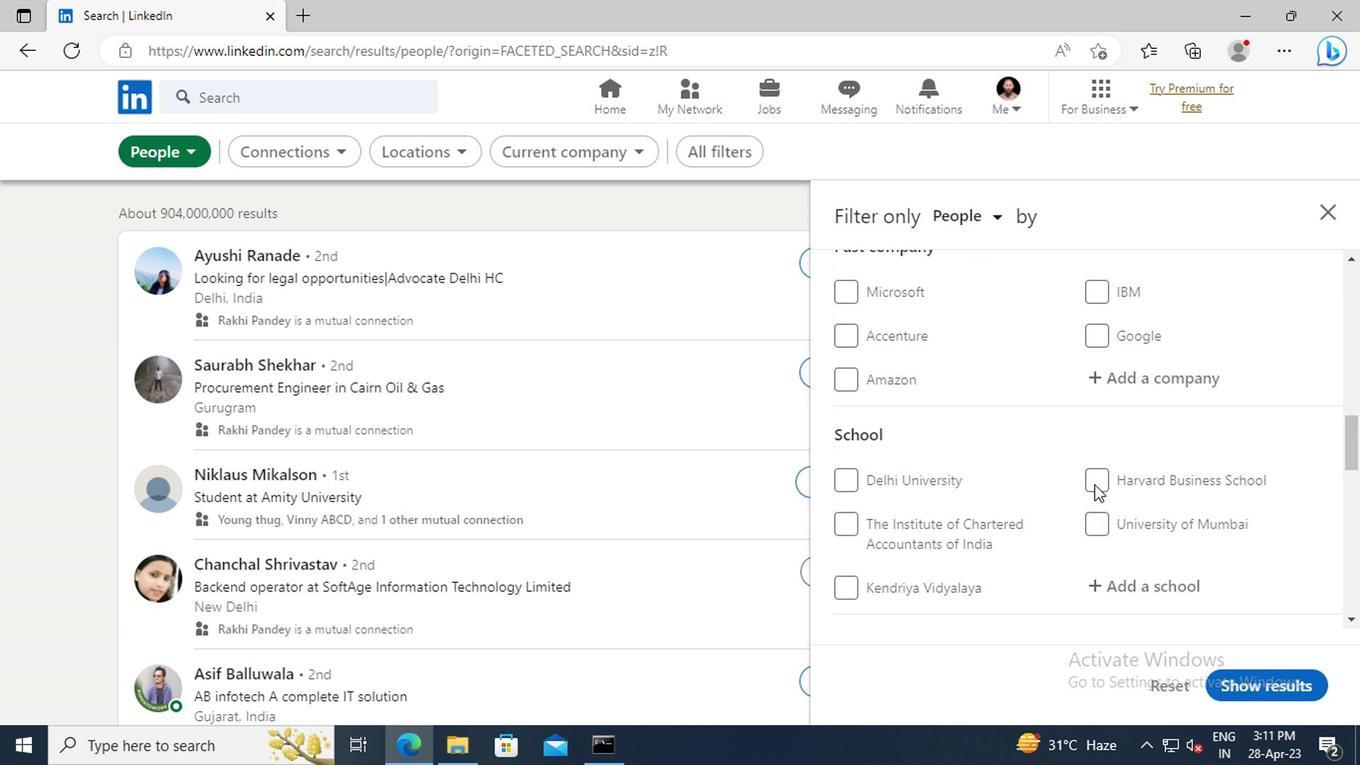 
Action: Mouse scrolled (1090, 485) with delta (0, 0)
Screenshot: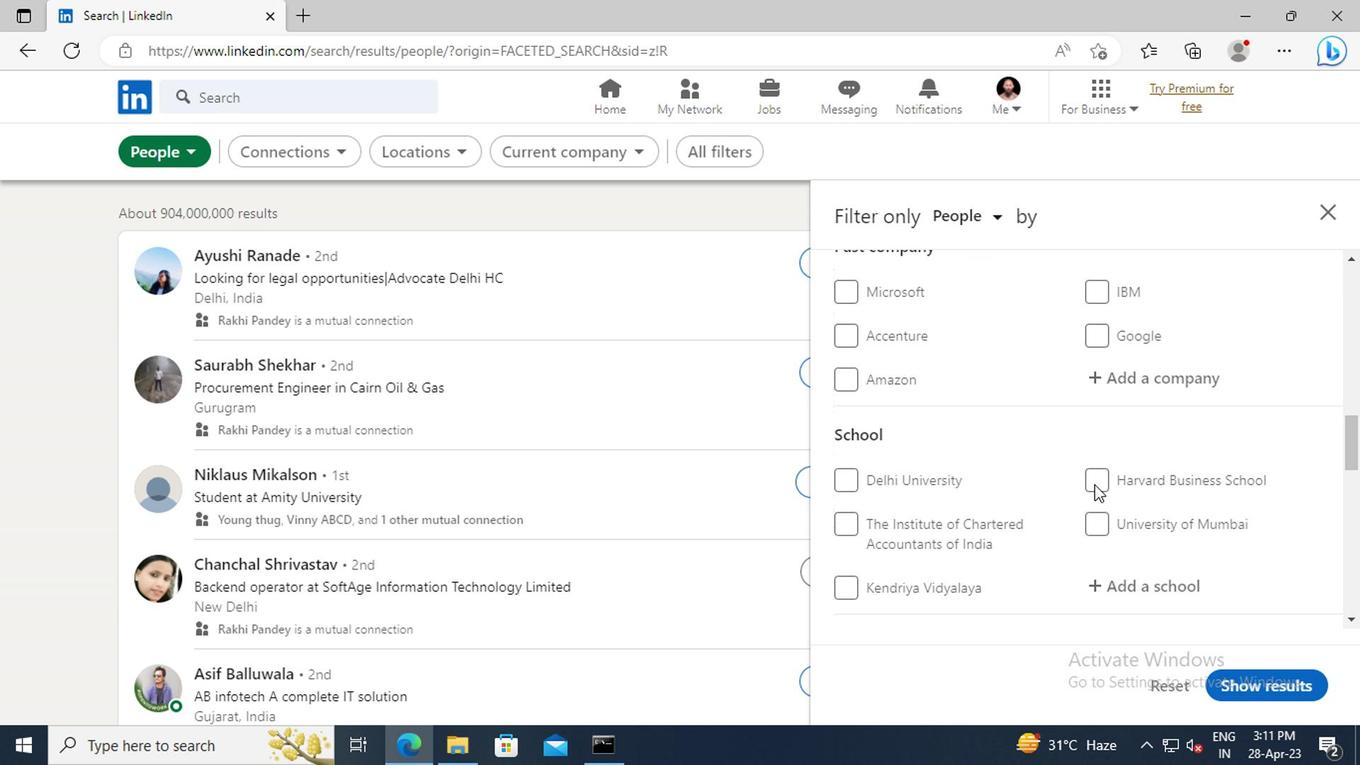 
Action: Mouse scrolled (1090, 485) with delta (0, 0)
Screenshot: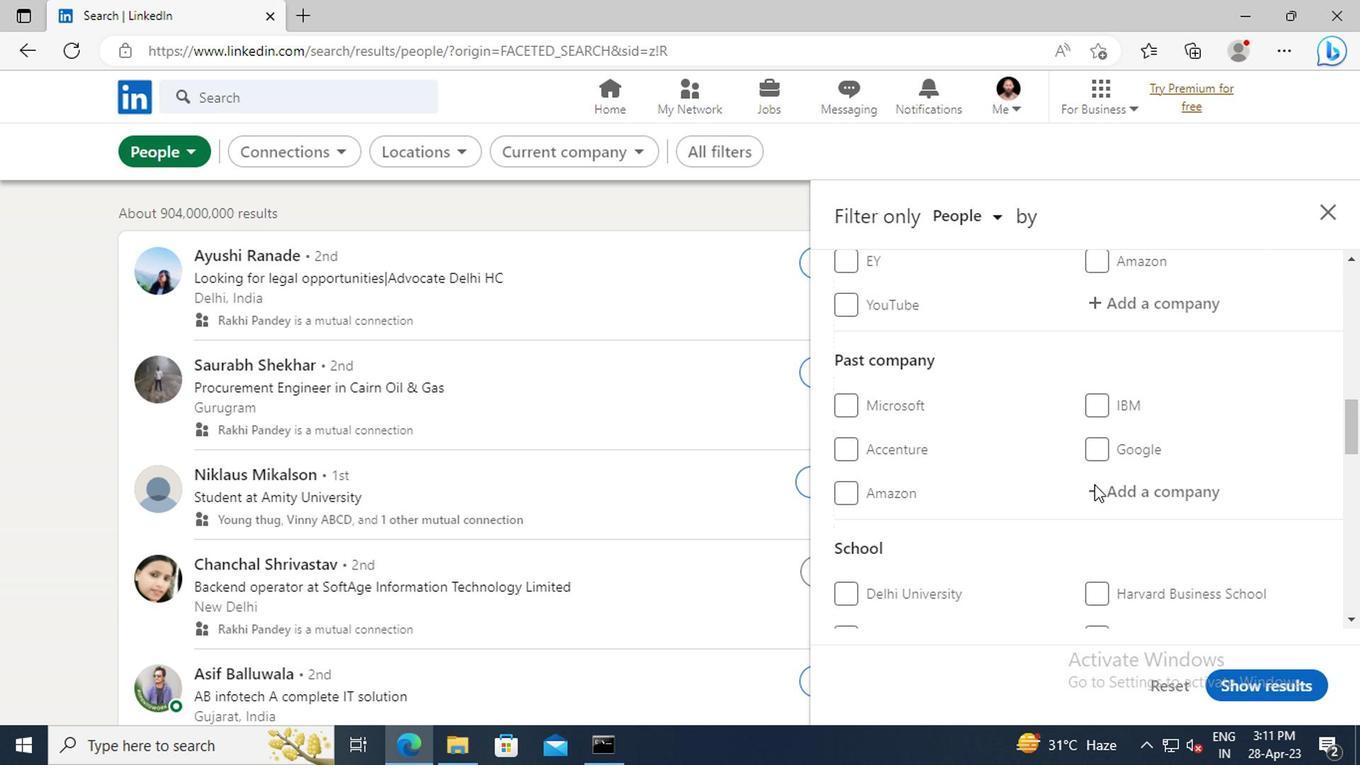 
Action: Mouse scrolled (1090, 485) with delta (0, 0)
Screenshot: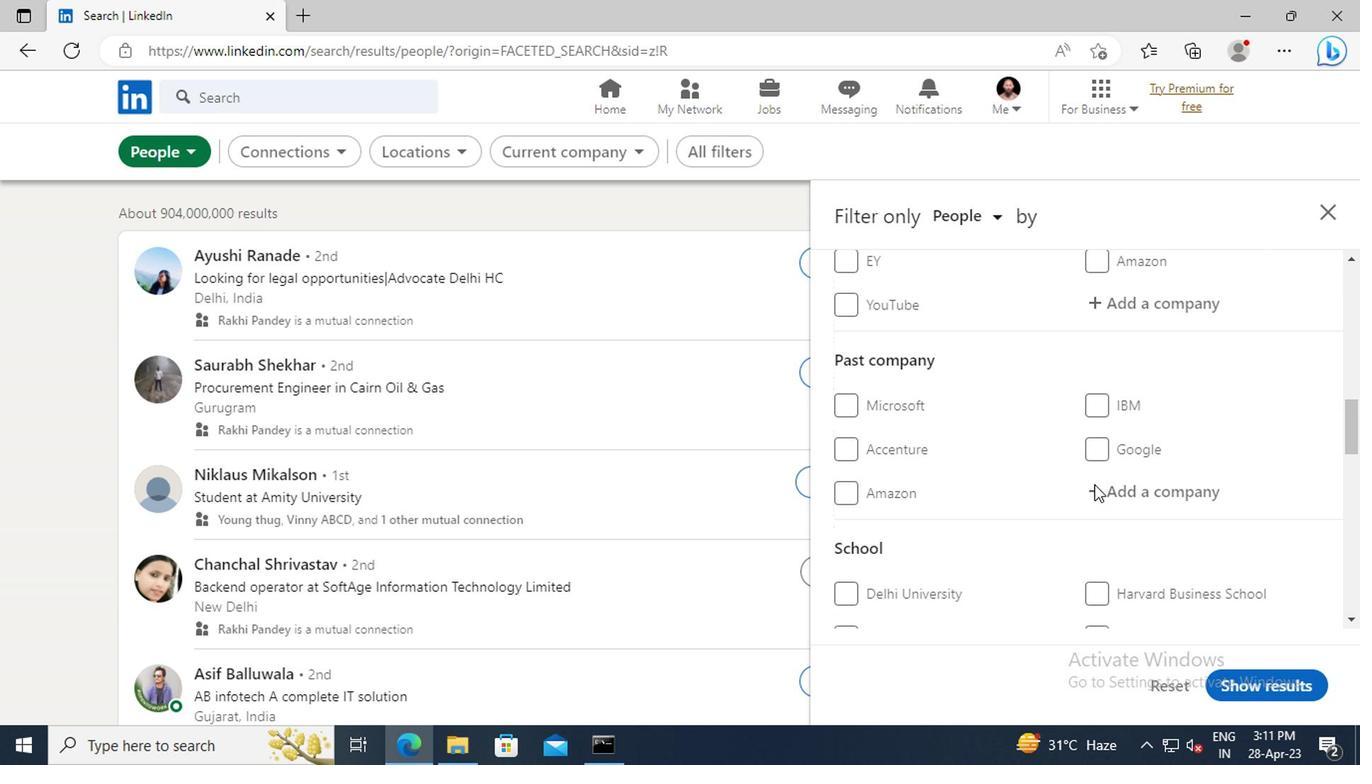 
Action: Mouse moved to (1109, 415)
Screenshot: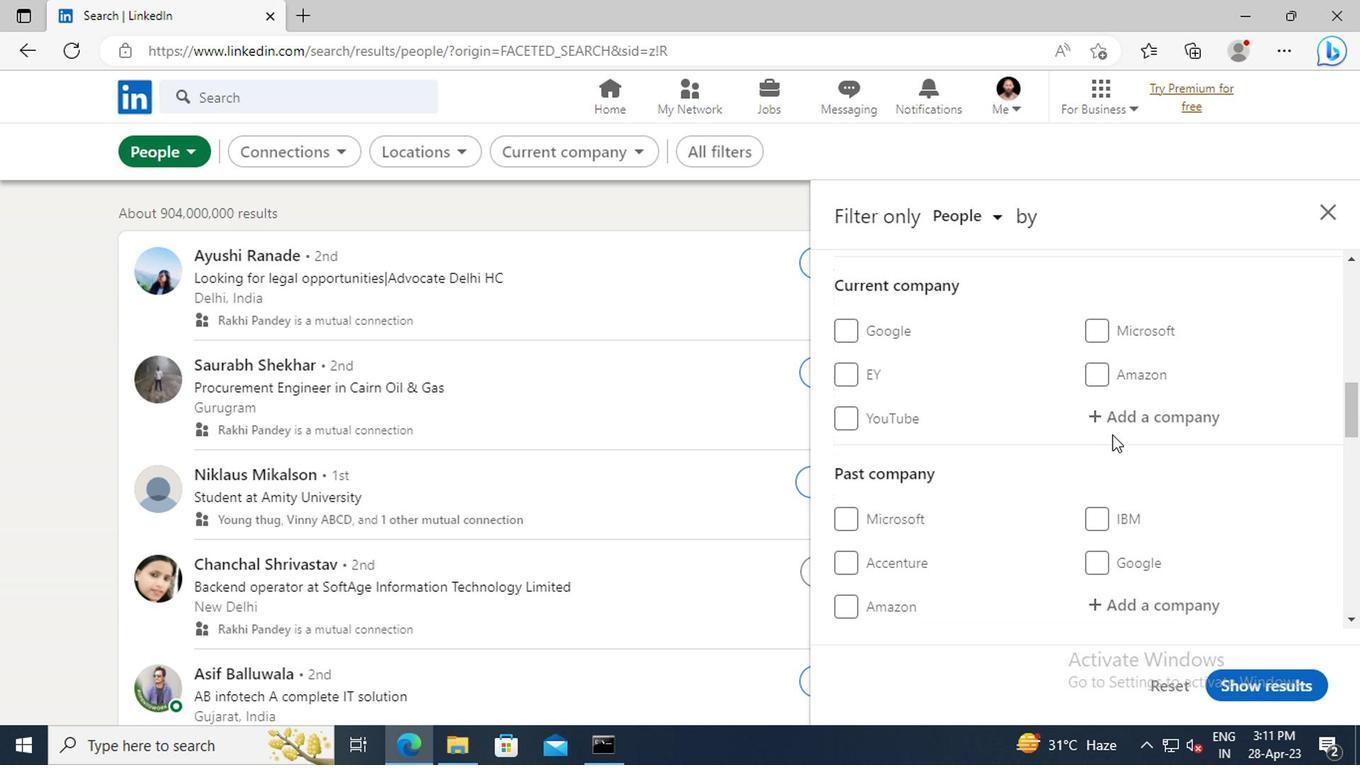 
Action: Mouse pressed left at (1109, 415)
Screenshot: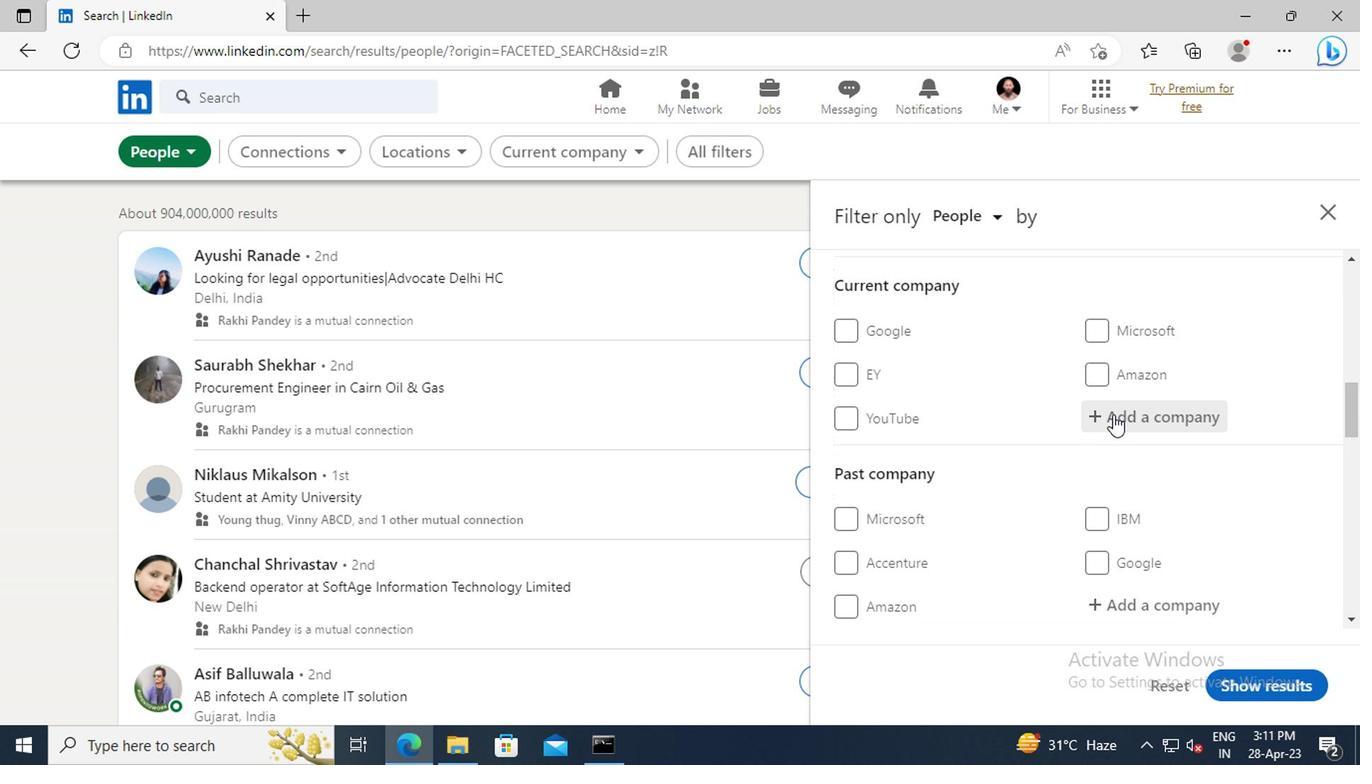 
Action: Mouse moved to (1089, 425)
Screenshot: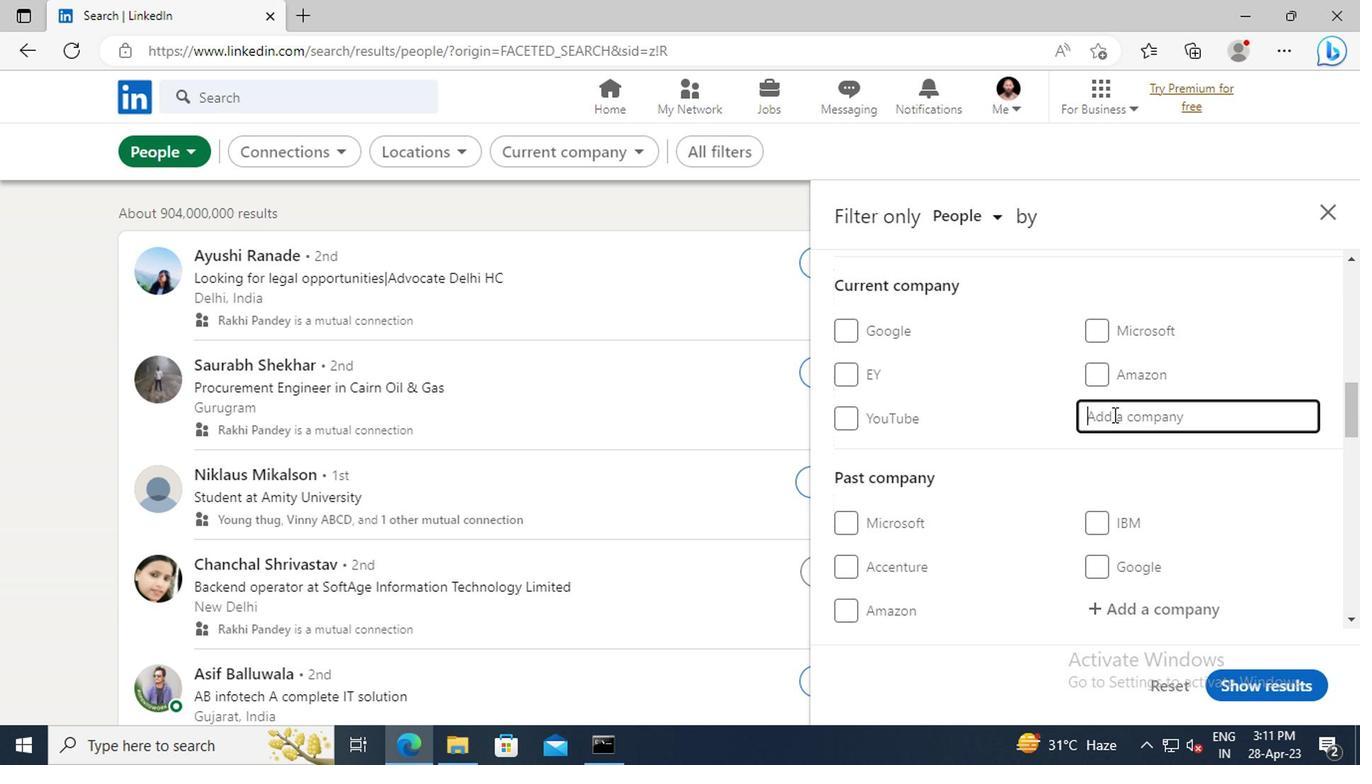 
Action: Key pressed <Key.shift>HDB<Key.space><Key.shift>FIN
Screenshot: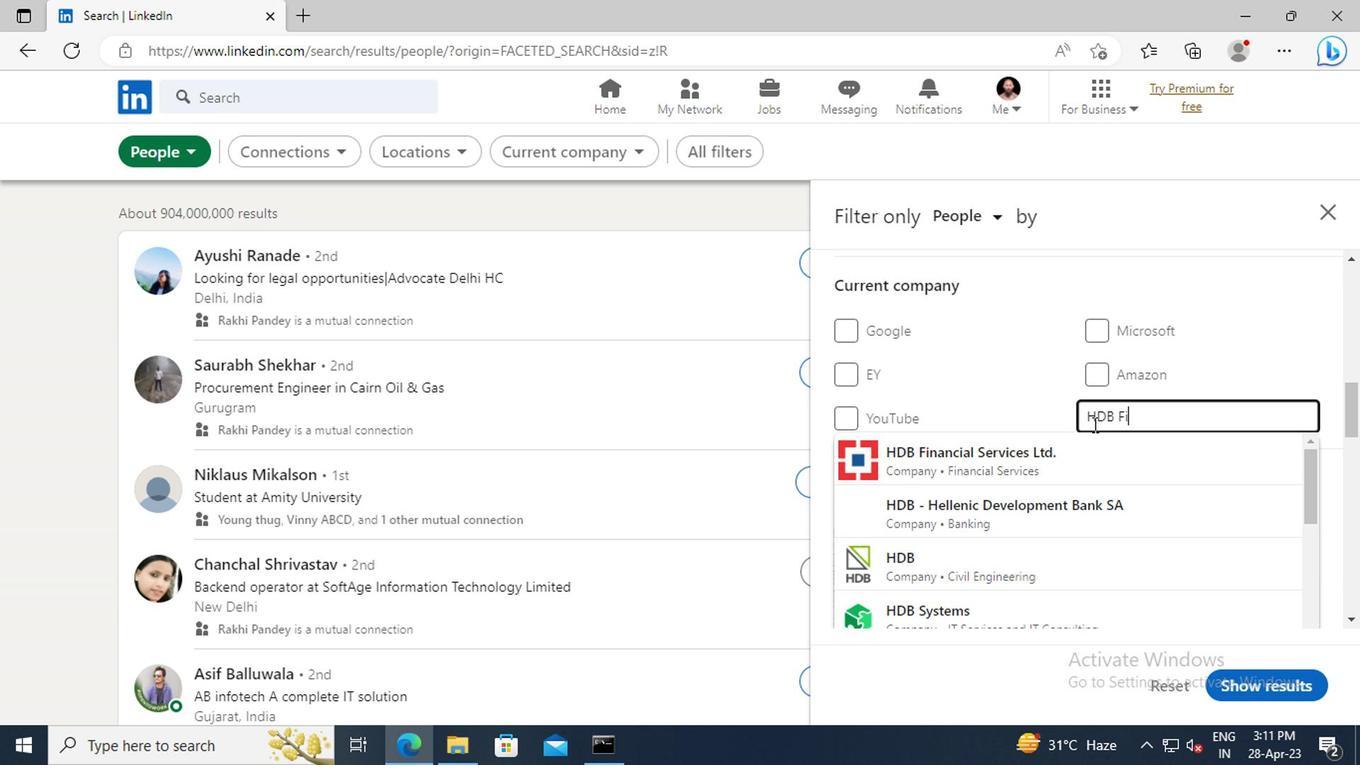 
Action: Mouse moved to (1081, 457)
Screenshot: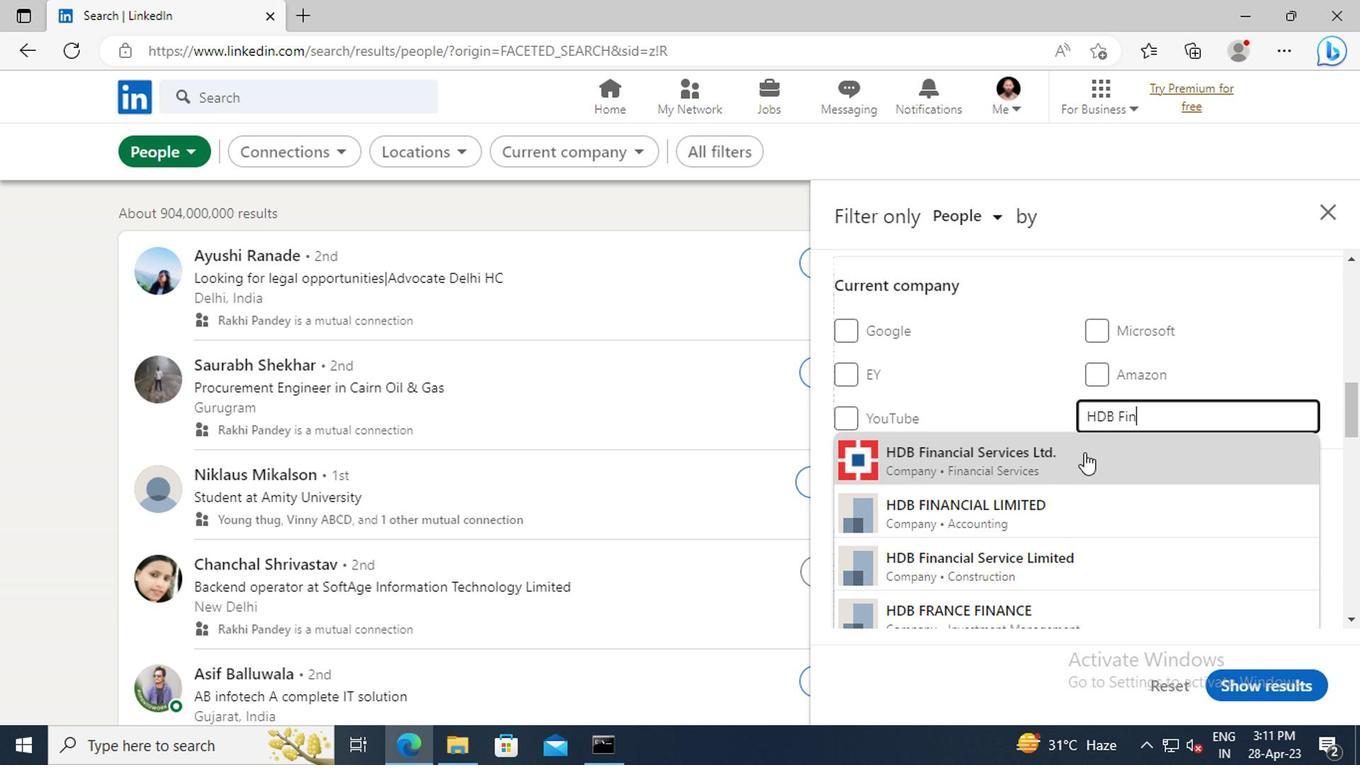 
Action: Mouse pressed left at (1081, 457)
Screenshot: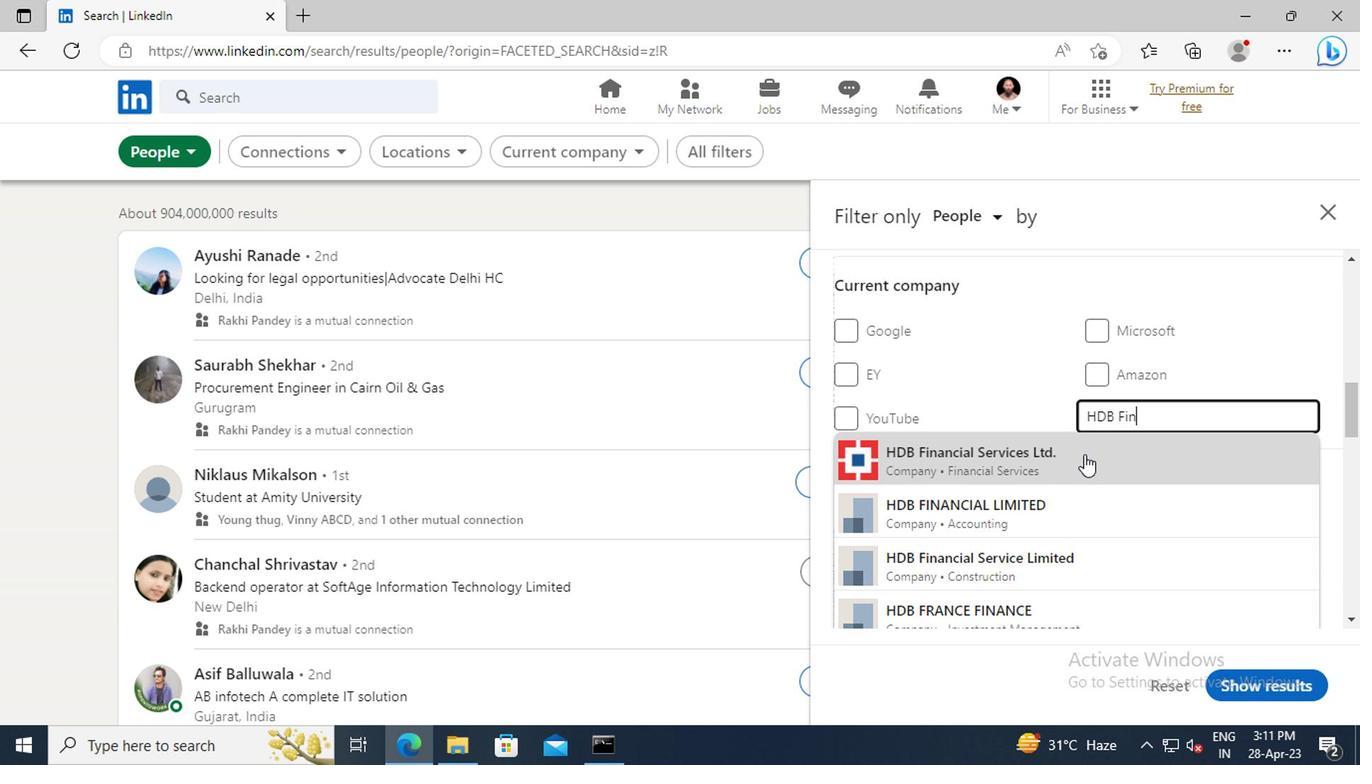 
Action: Mouse moved to (1090, 451)
Screenshot: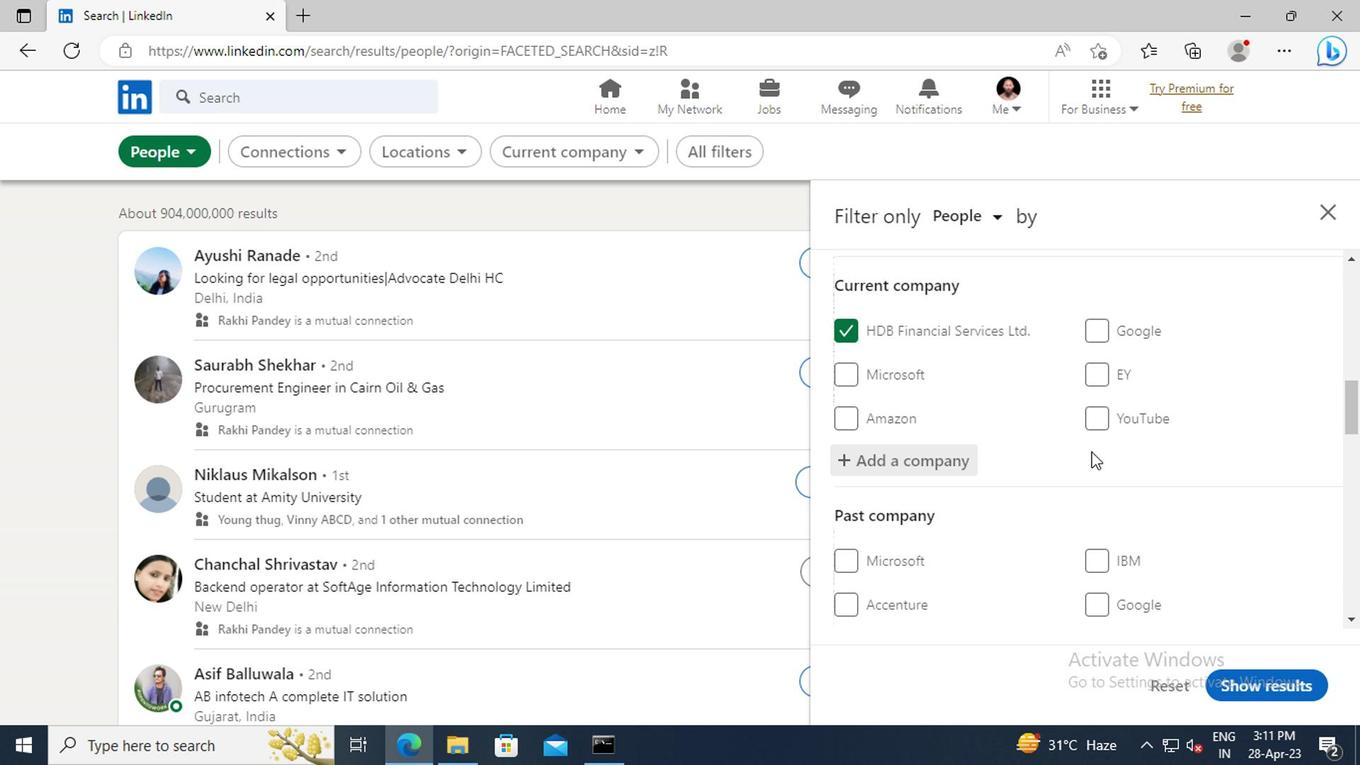 
Action: Mouse scrolled (1090, 450) with delta (0, 0)
Screenshot: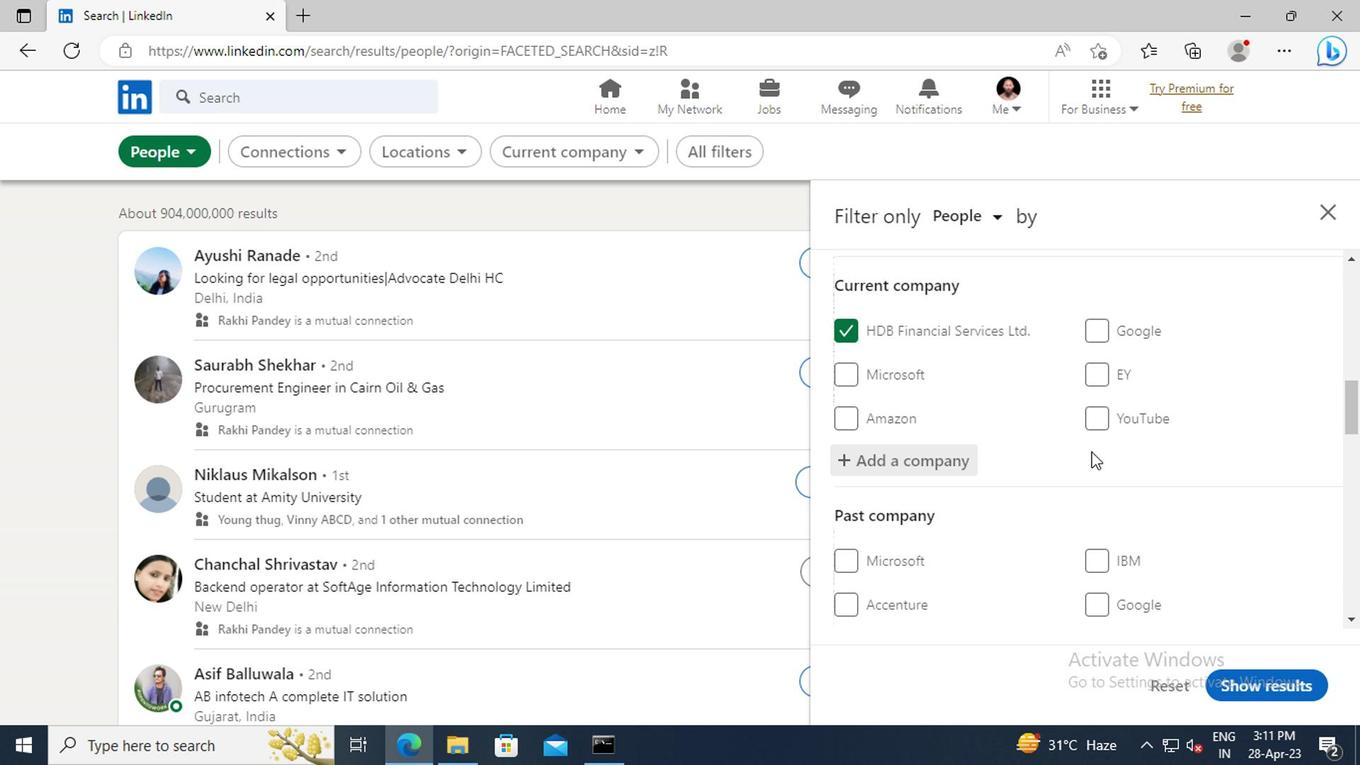 
Action: Mouse moved to (1093, 449)
Screenshot: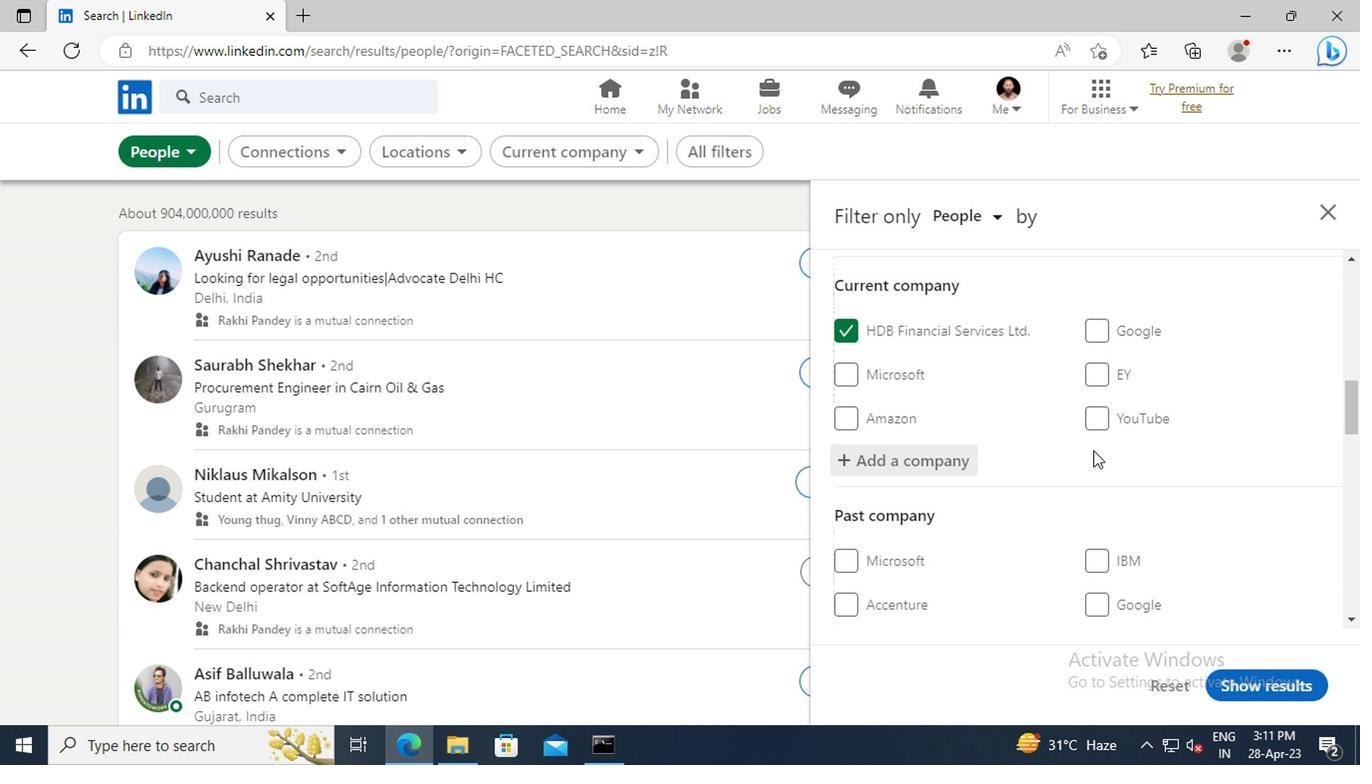 
Action: Mouse scrolled (1093, 448) with delta (0, 0)
Screenshot: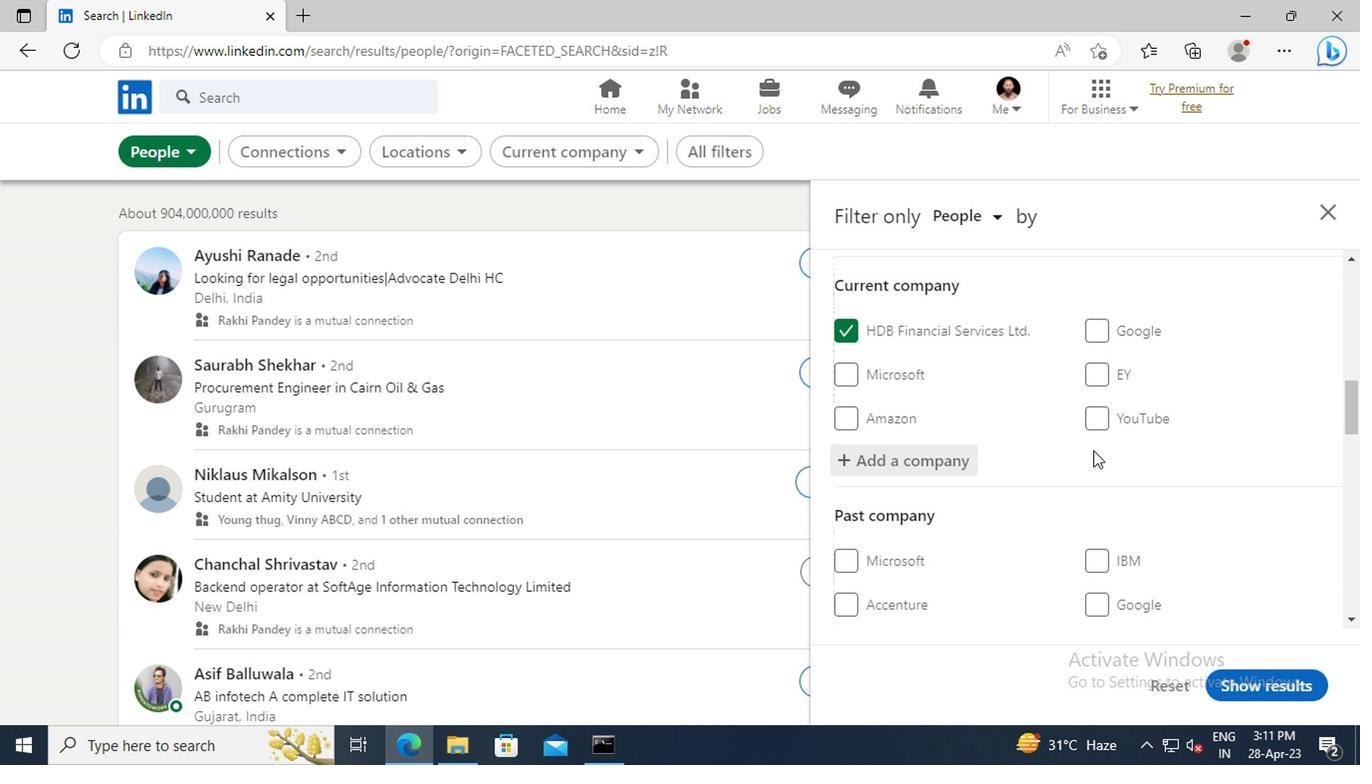 
Action: Mouse moved to (1099, 445)
Screenshot: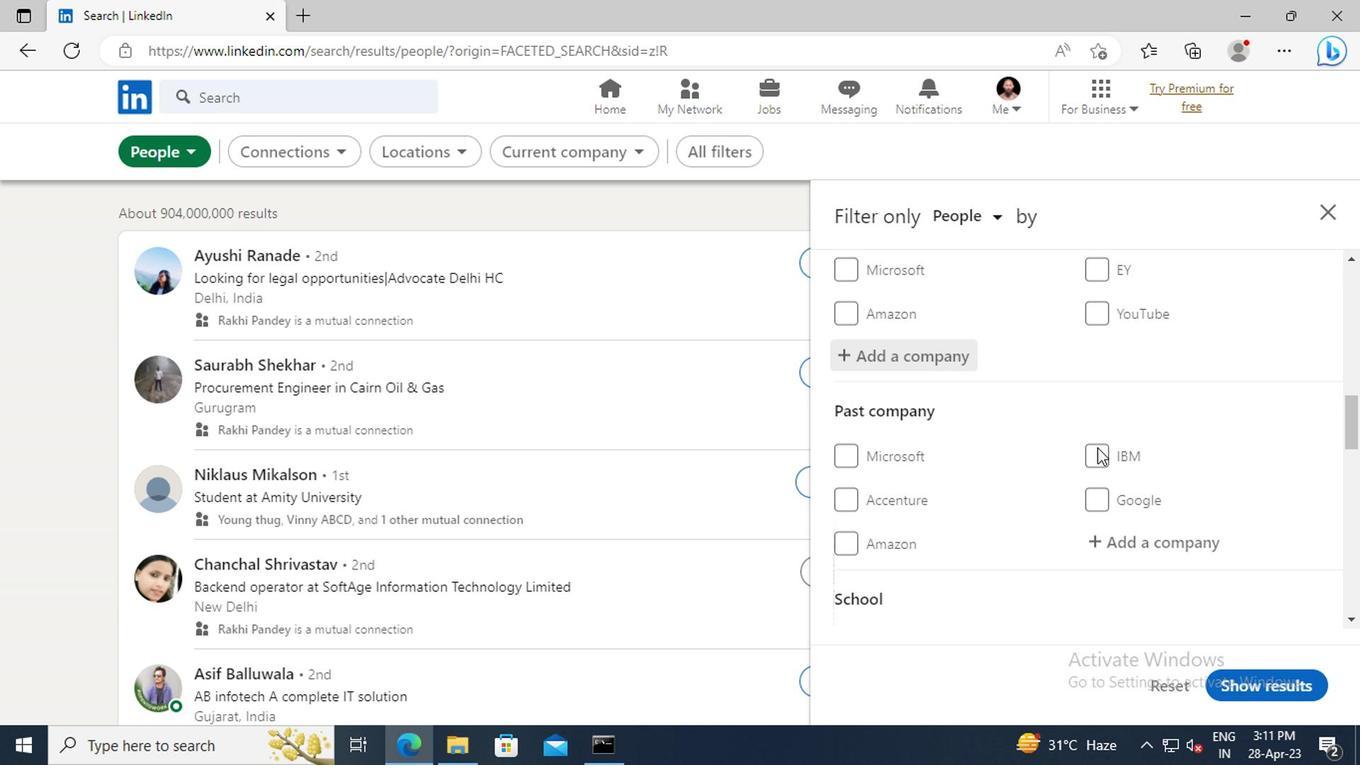 
Action: Mouse scrolled (1099, 444) with delta (0, -1)
Screenshot: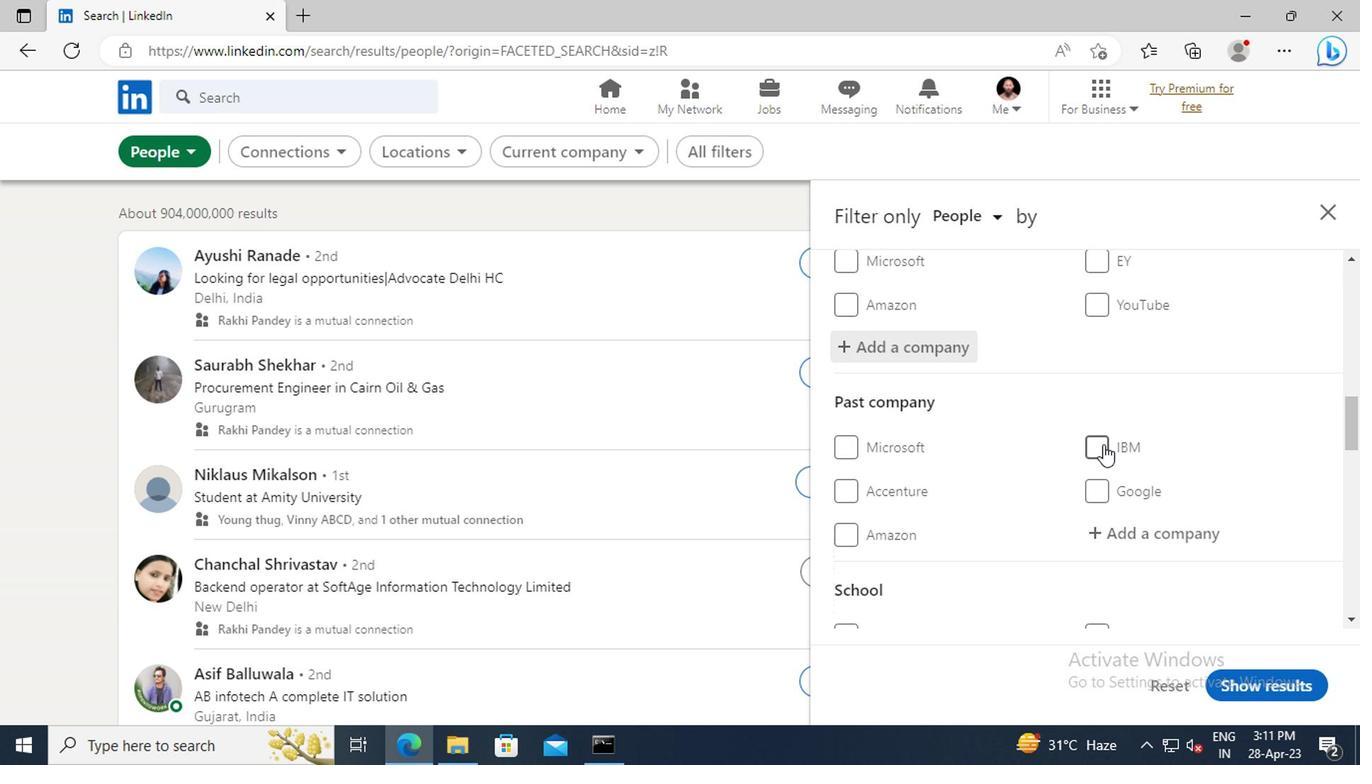 
Action: Mouse scrolled (1099, 444) with delta (0, -1)
Screenshot: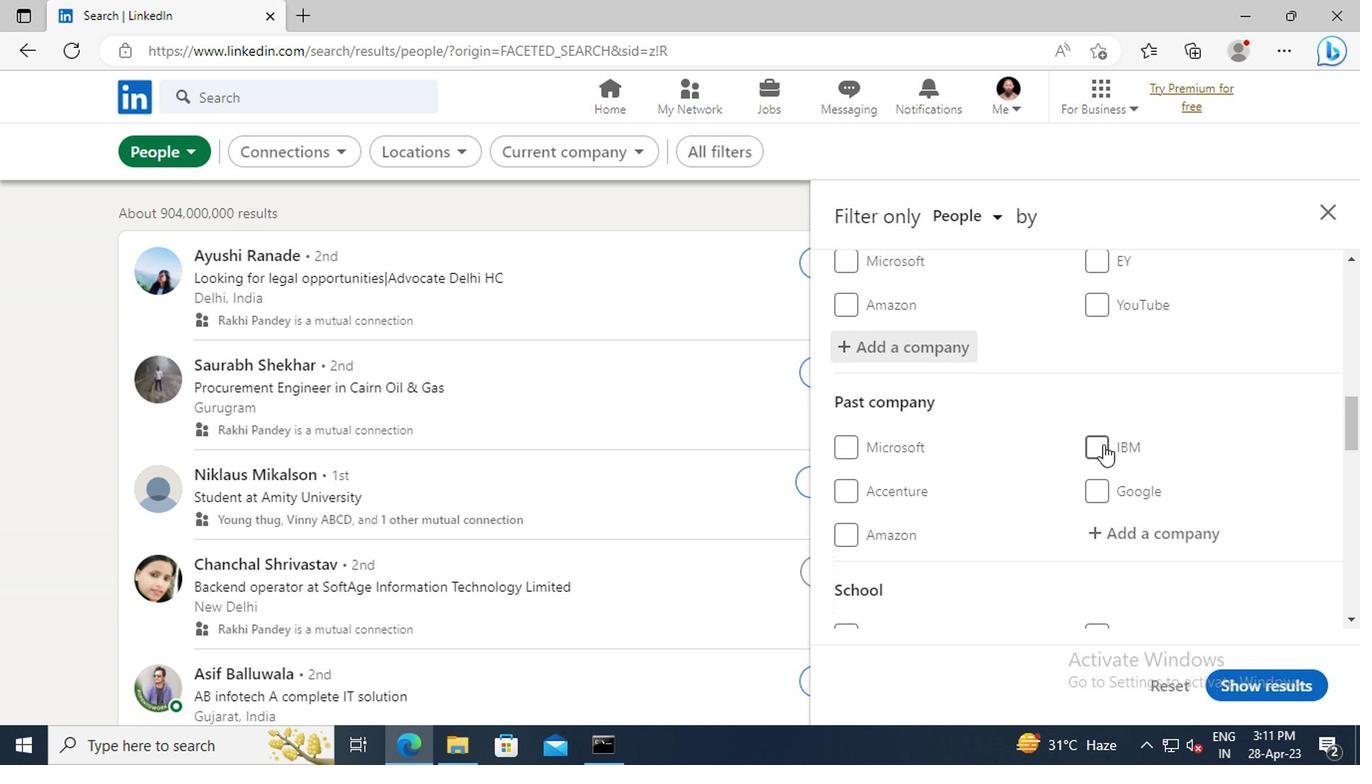 
Action: Mouse scrolled (1099, 444) with delta (0, -1)
Screenshot: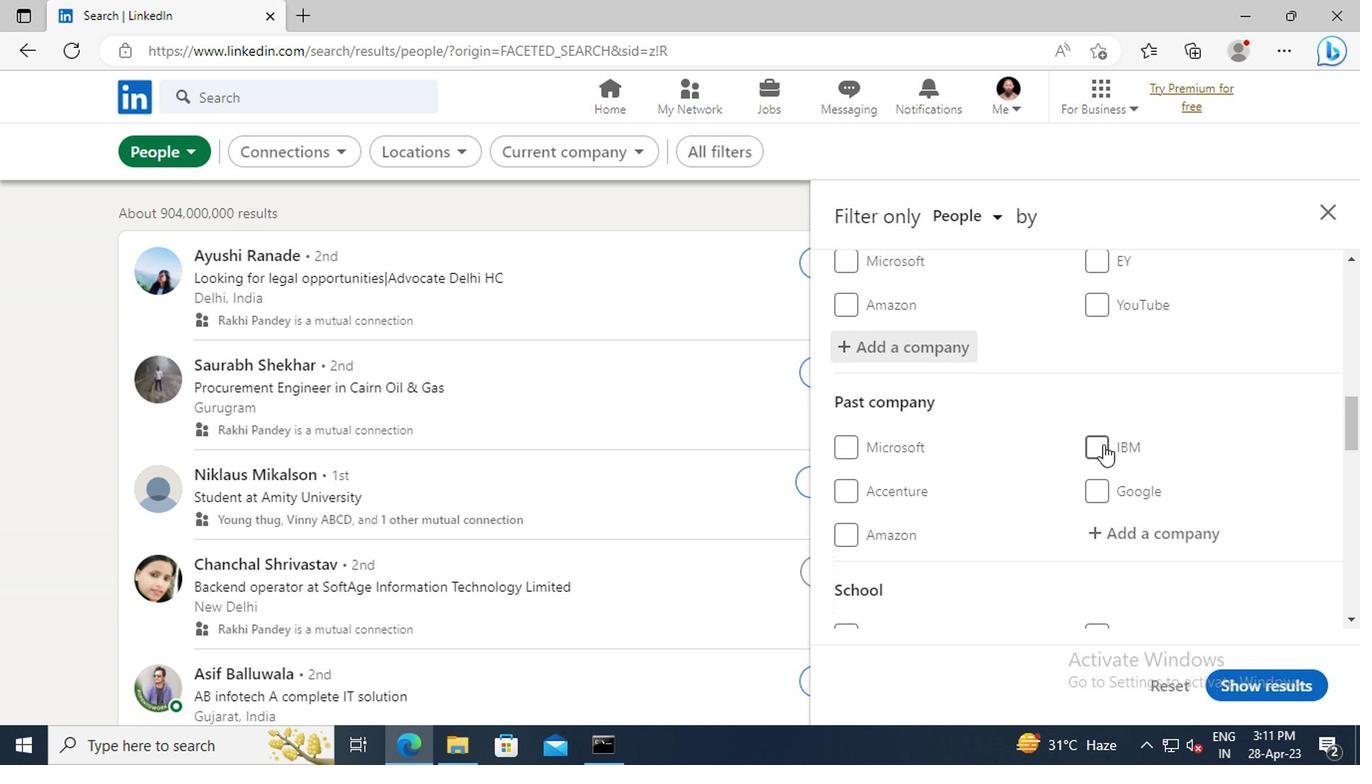 
Action: Mouse scrolled (1099, 444) with delta (0, -1)
Screenshot: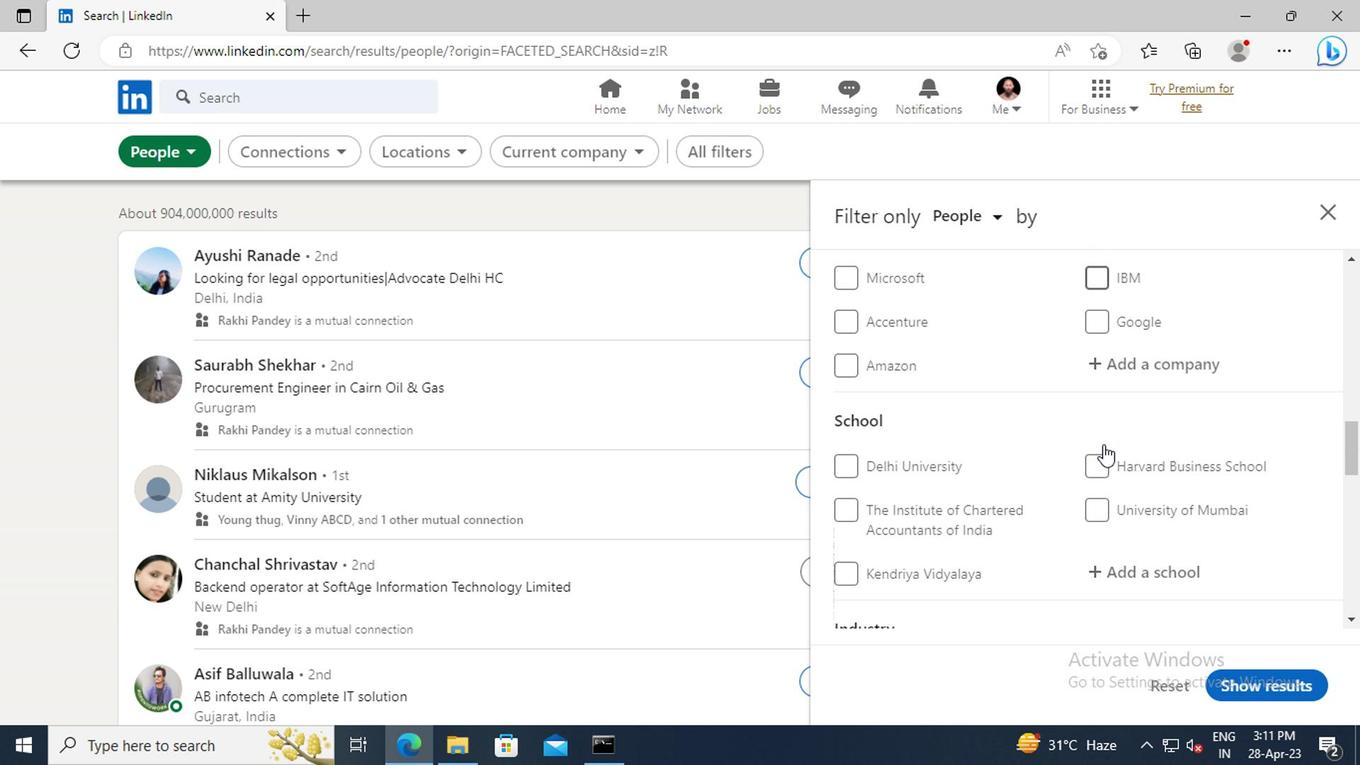 
Action: Mouse scrolled (1099, 444) with delta (0, -1)
Screenshot: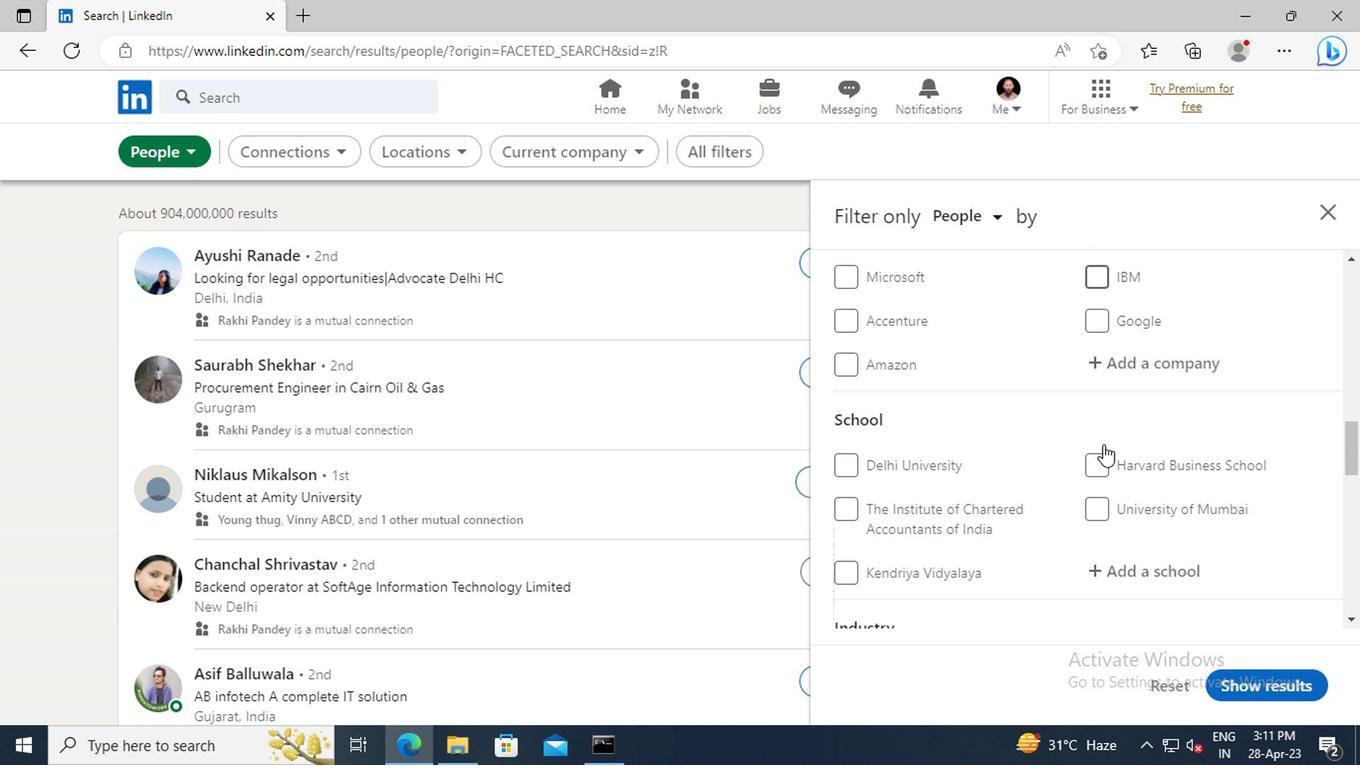 
Action: Mouse moved to (1116, 462)
Screenshot: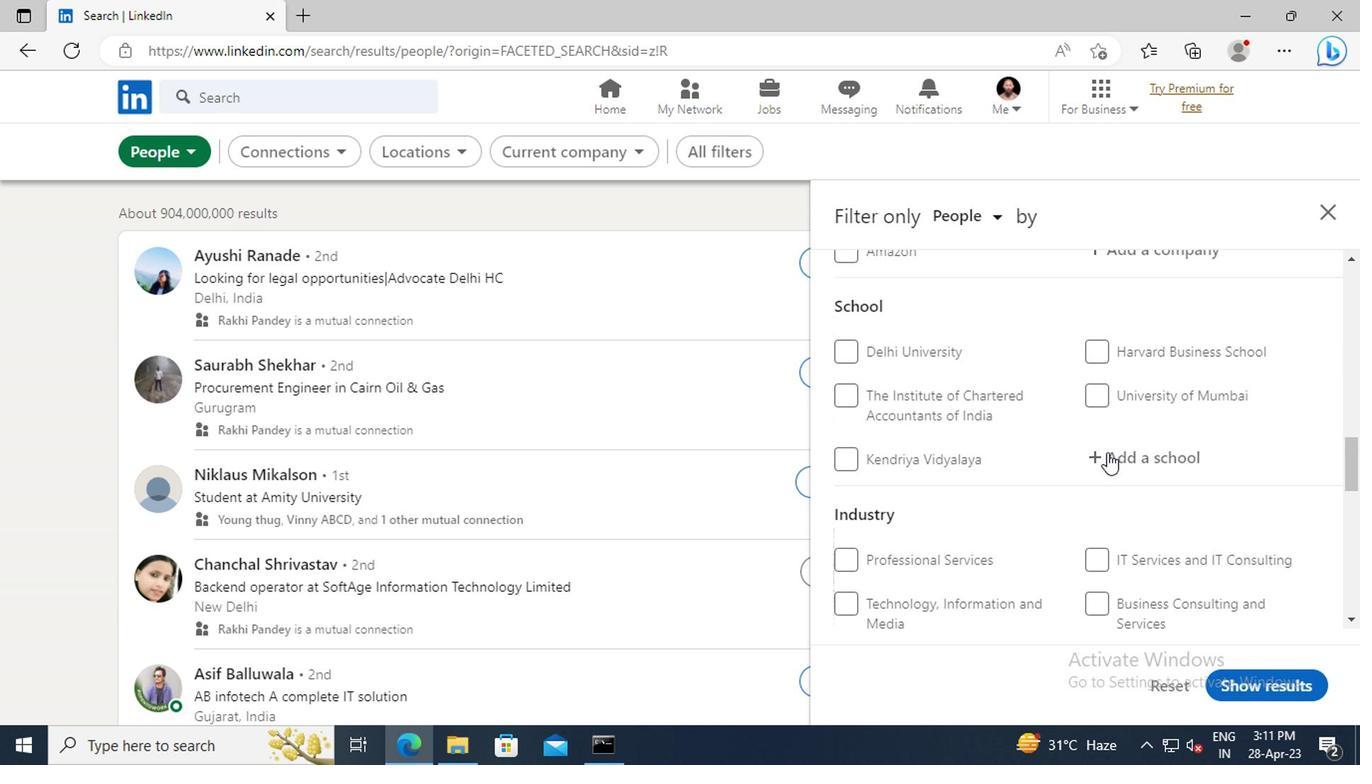 
Action: Mouse pressed left at (1116, 462)
Screenshot: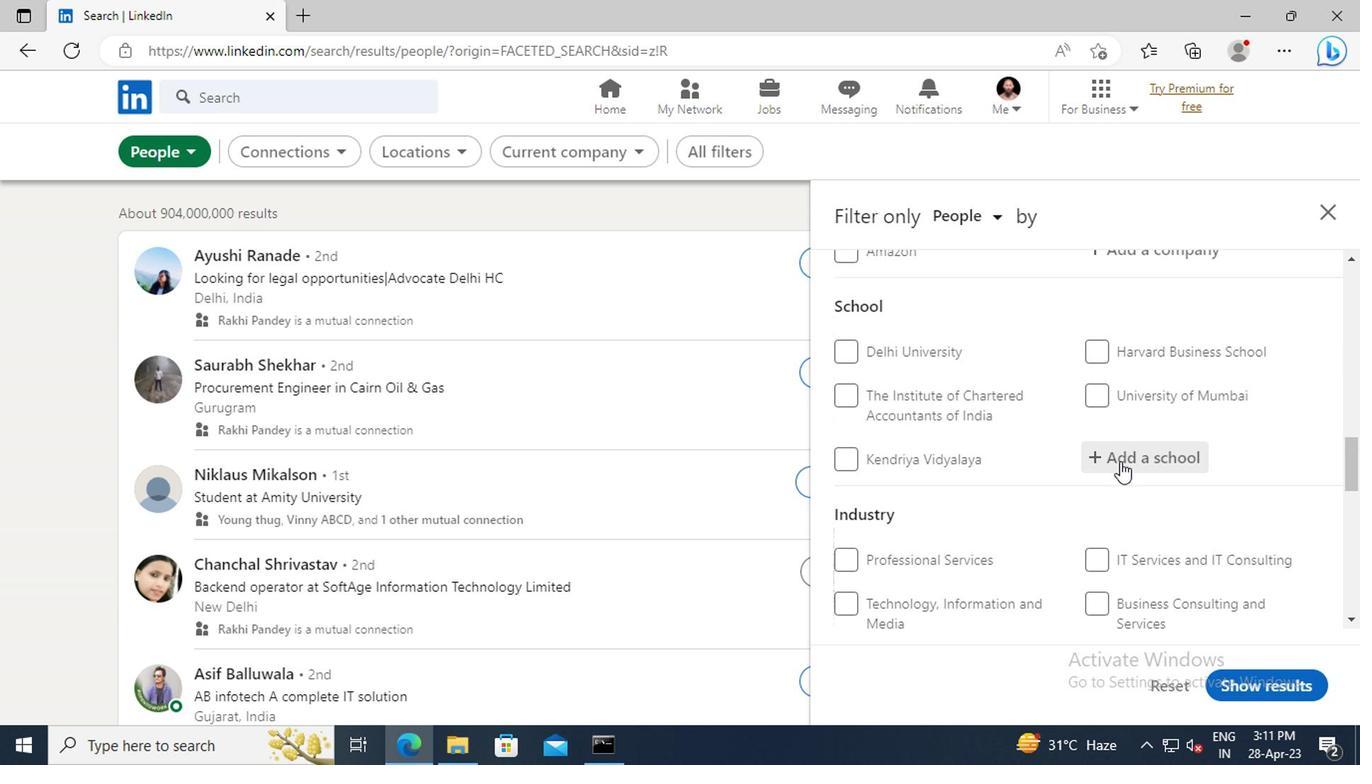 
Action: Mouse moved to (1113, 464)
Screenshot: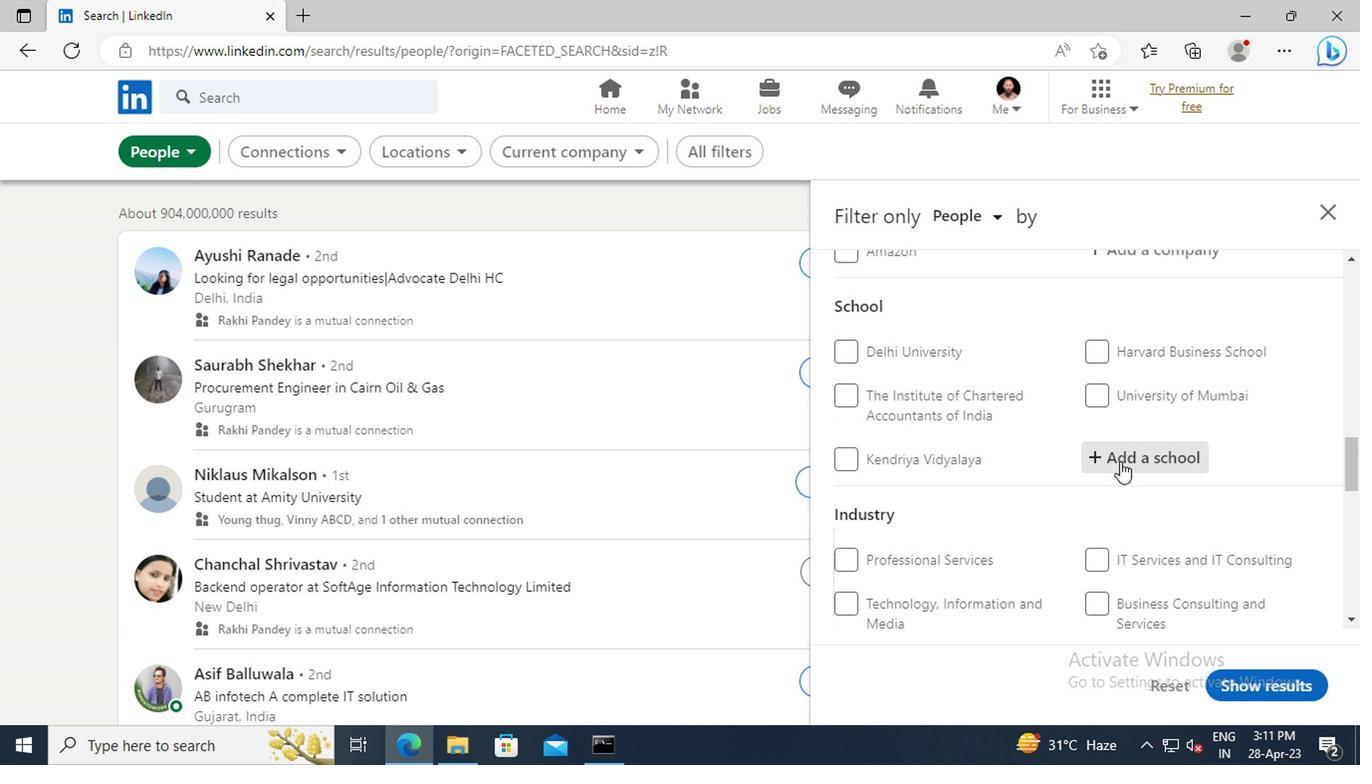 
Action: Key pressed <Key.shift>JESUS<Key.space><Key.shift>&<Key.space><Key.shift>MARY<Key.space><Key.shift>COLLEGE<Key.space>OF<Key.space><Key.shift>E
Screenshot: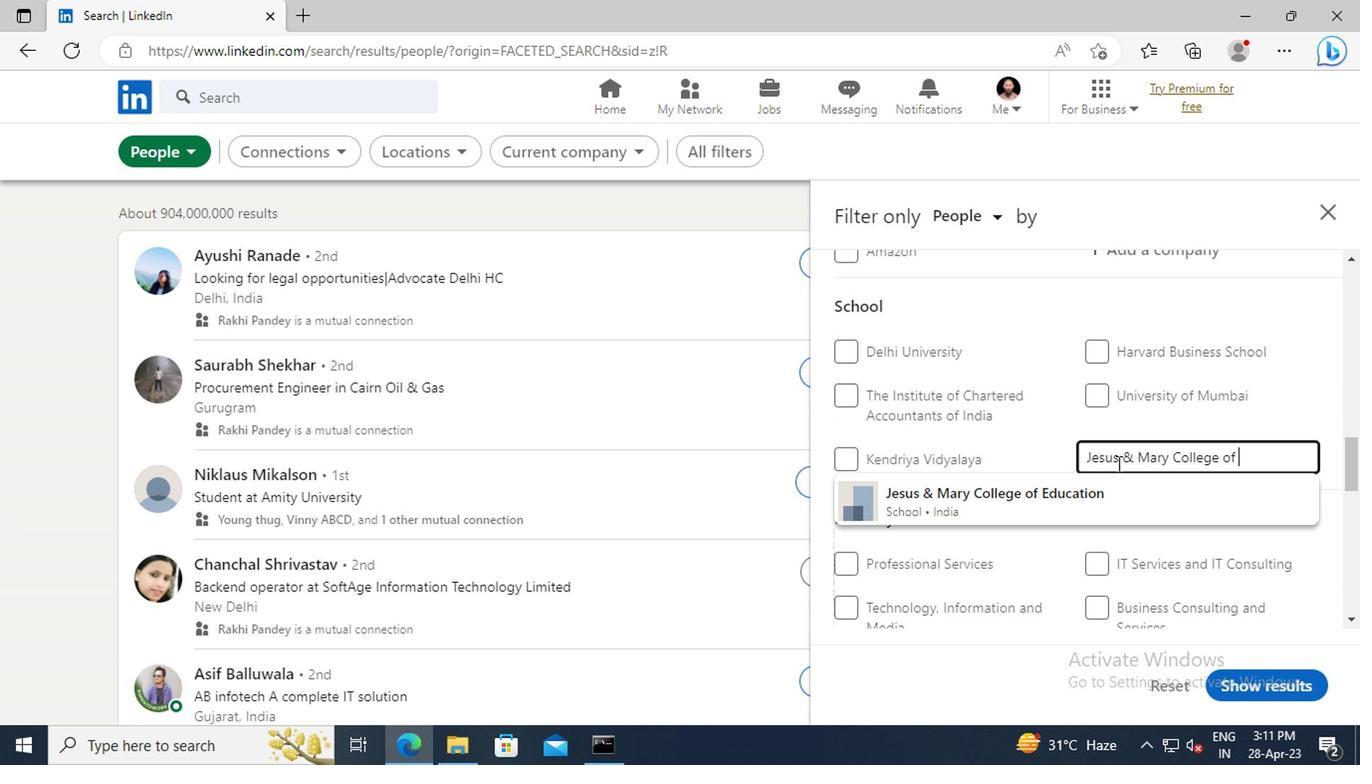 
Action: Mouse moved to (1102, 496)
Screenshot: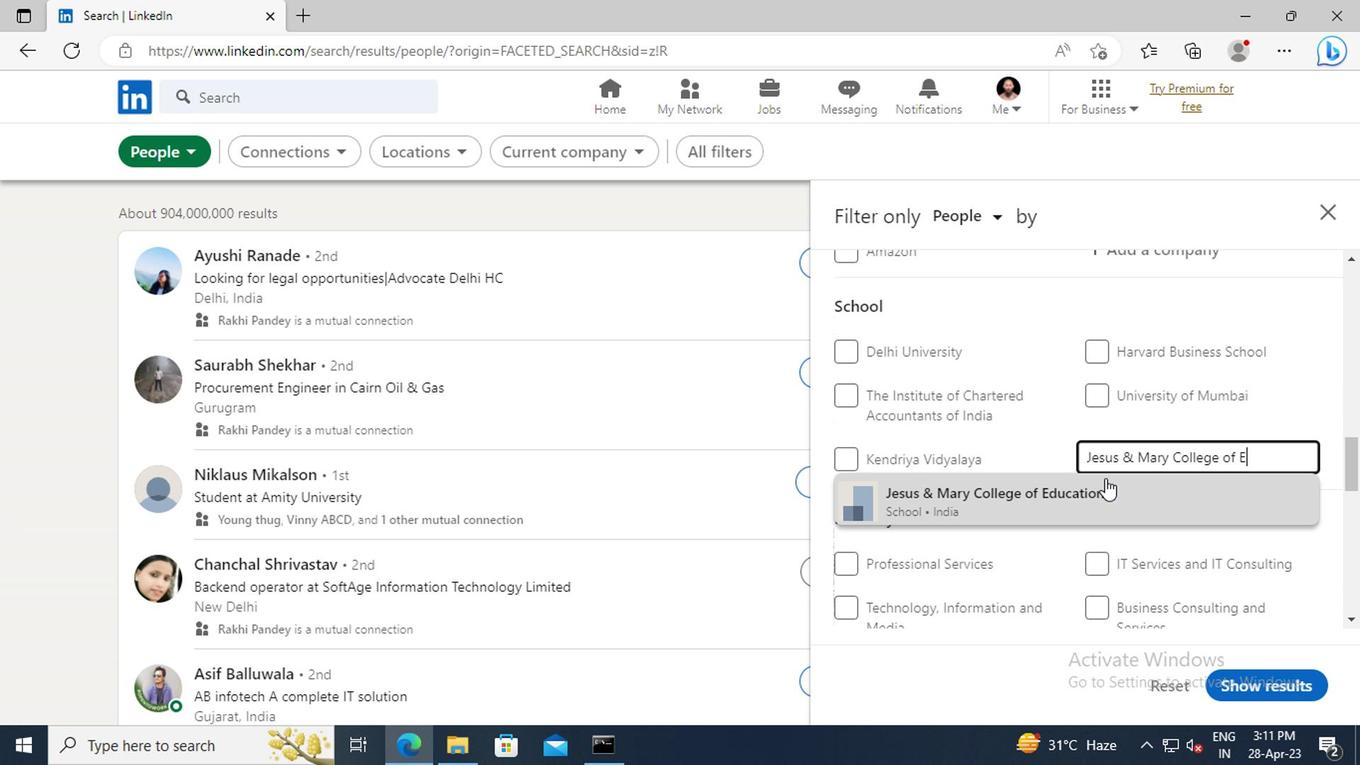 
Action: Mouse pressed left at (1102, 496)
Screenshot: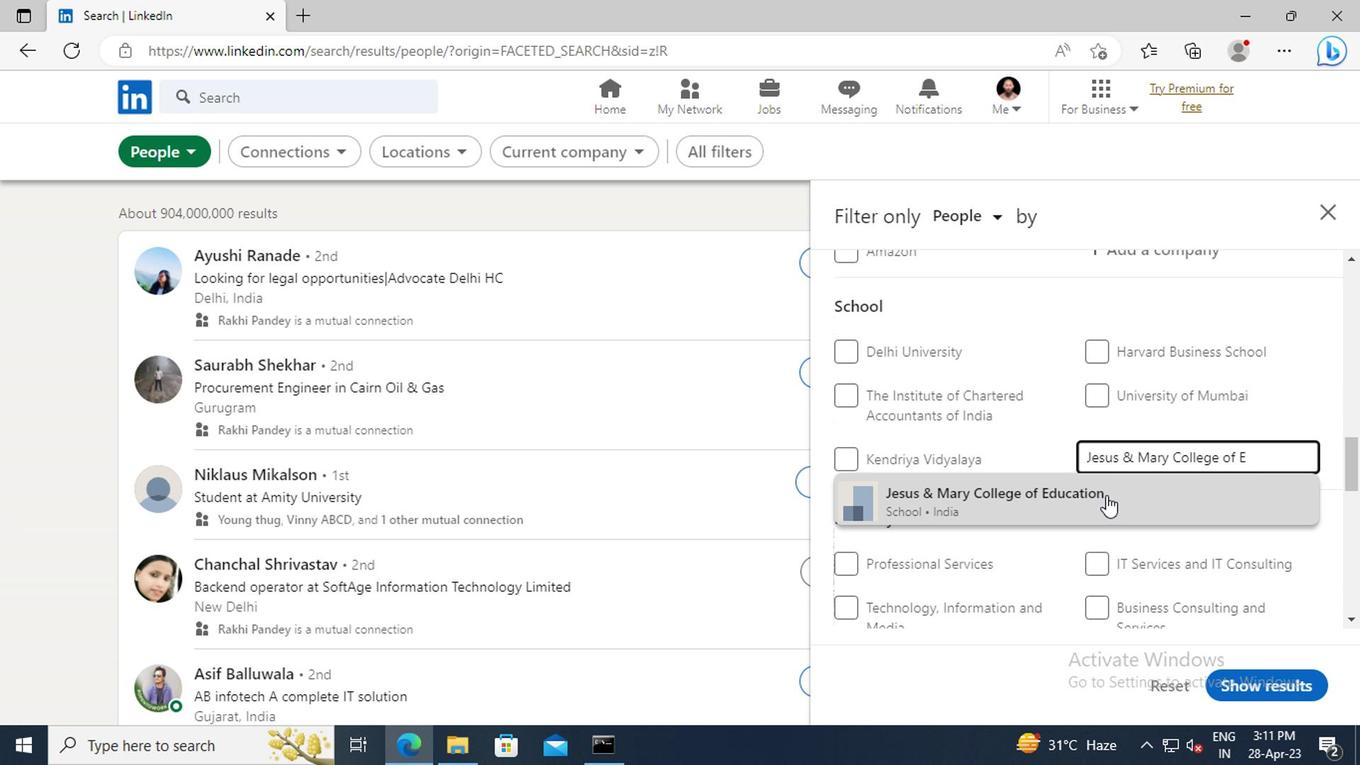 
Action: Mouse scrolled (1102, 495) with delta (0, -1)
Screenshot: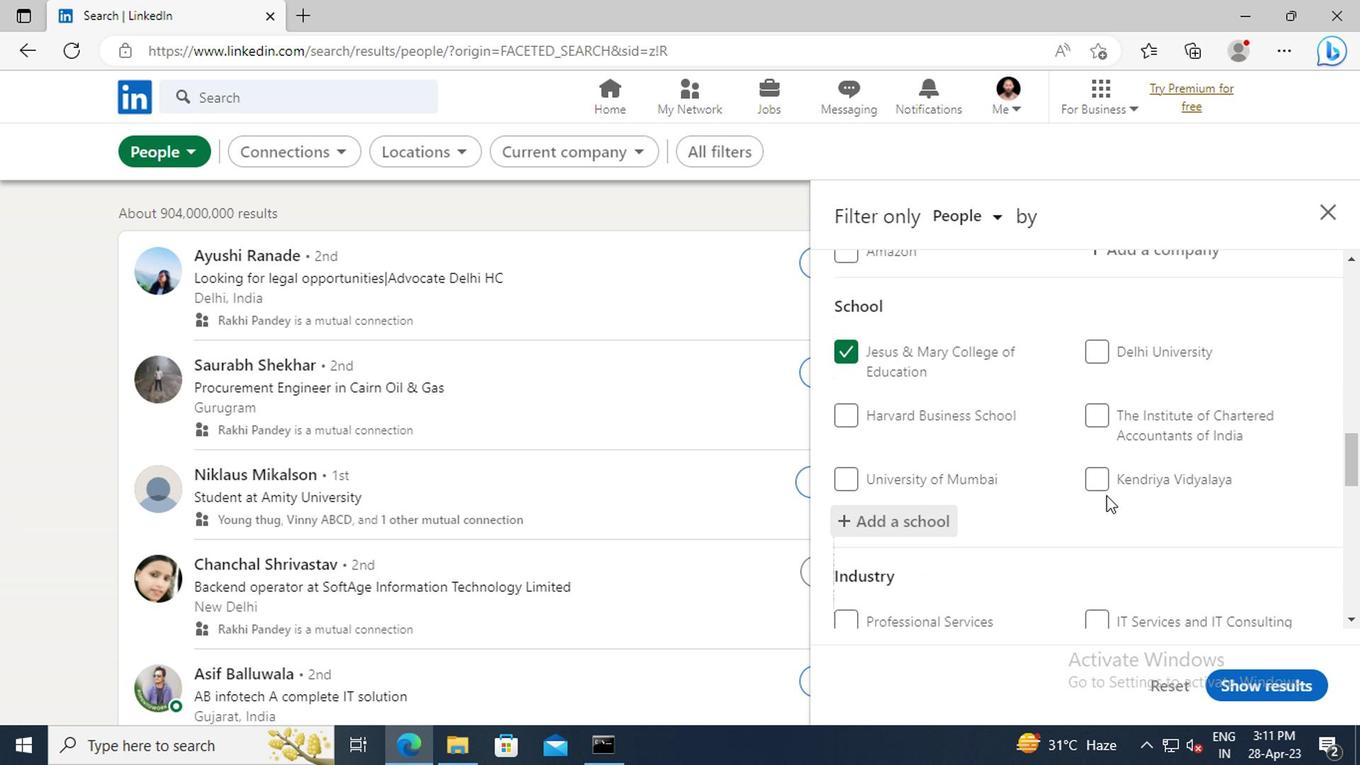 
Action: Mouse scrolled (1102, 495) with delta (0, -1)
Screenshot: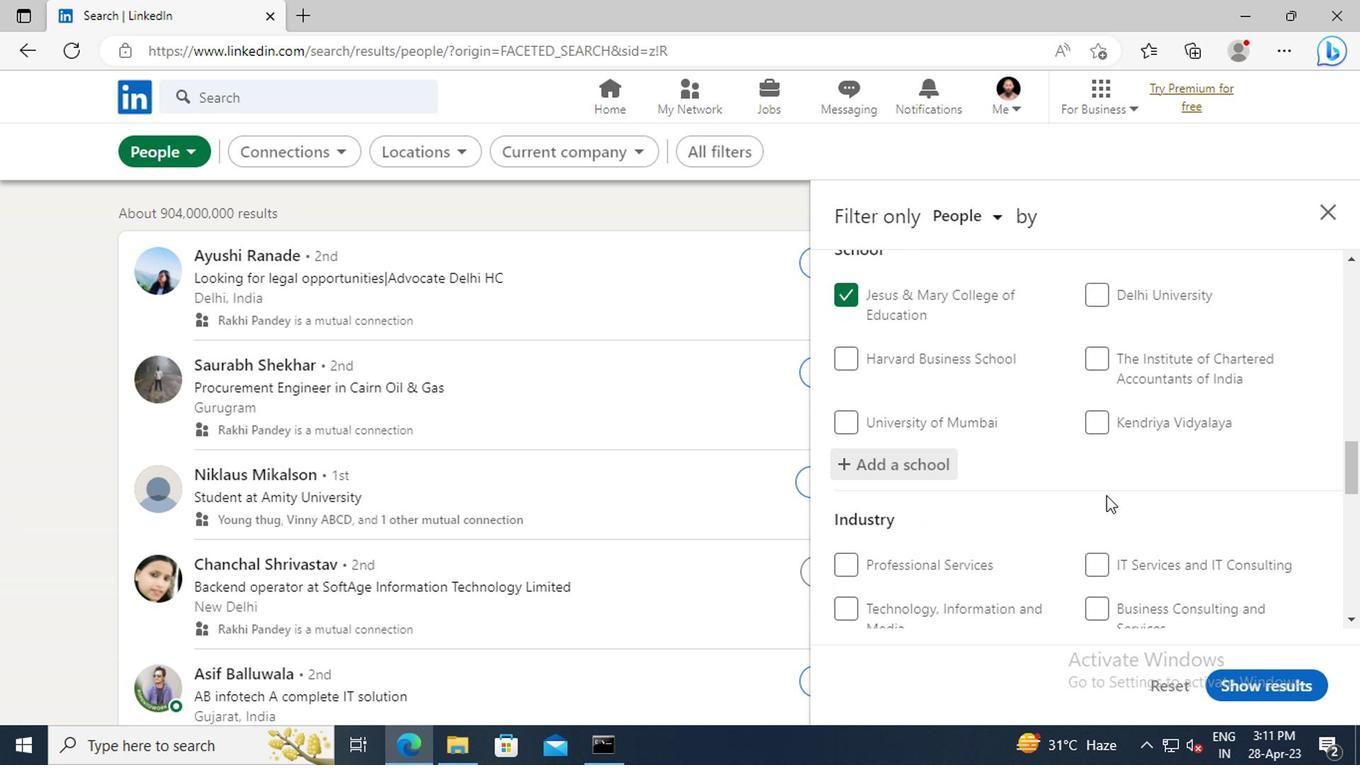 
Action: Mouse scrolled (1102, 495) with delta (0, -1)
Screenshot: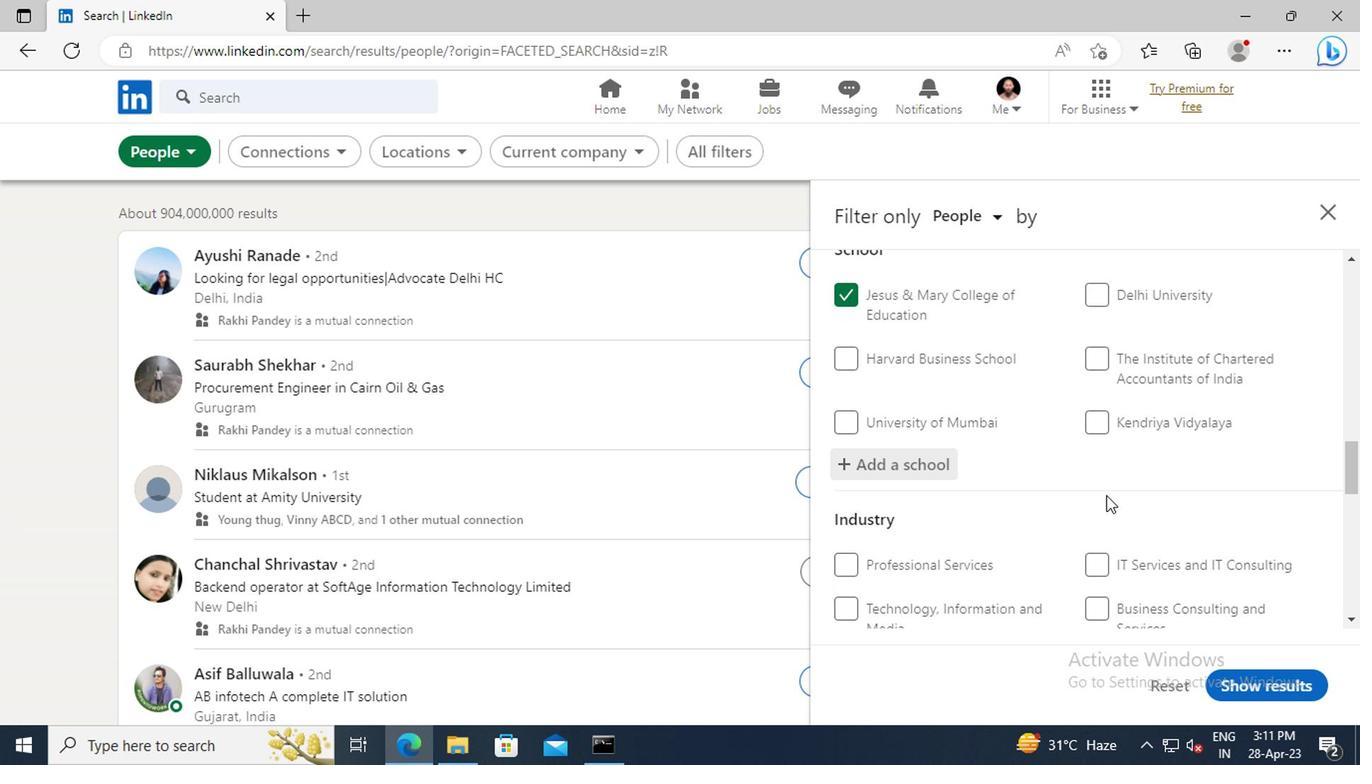 
Action: Mouse scrolled (1102, 495) with delta (0, -1)
Screenshot: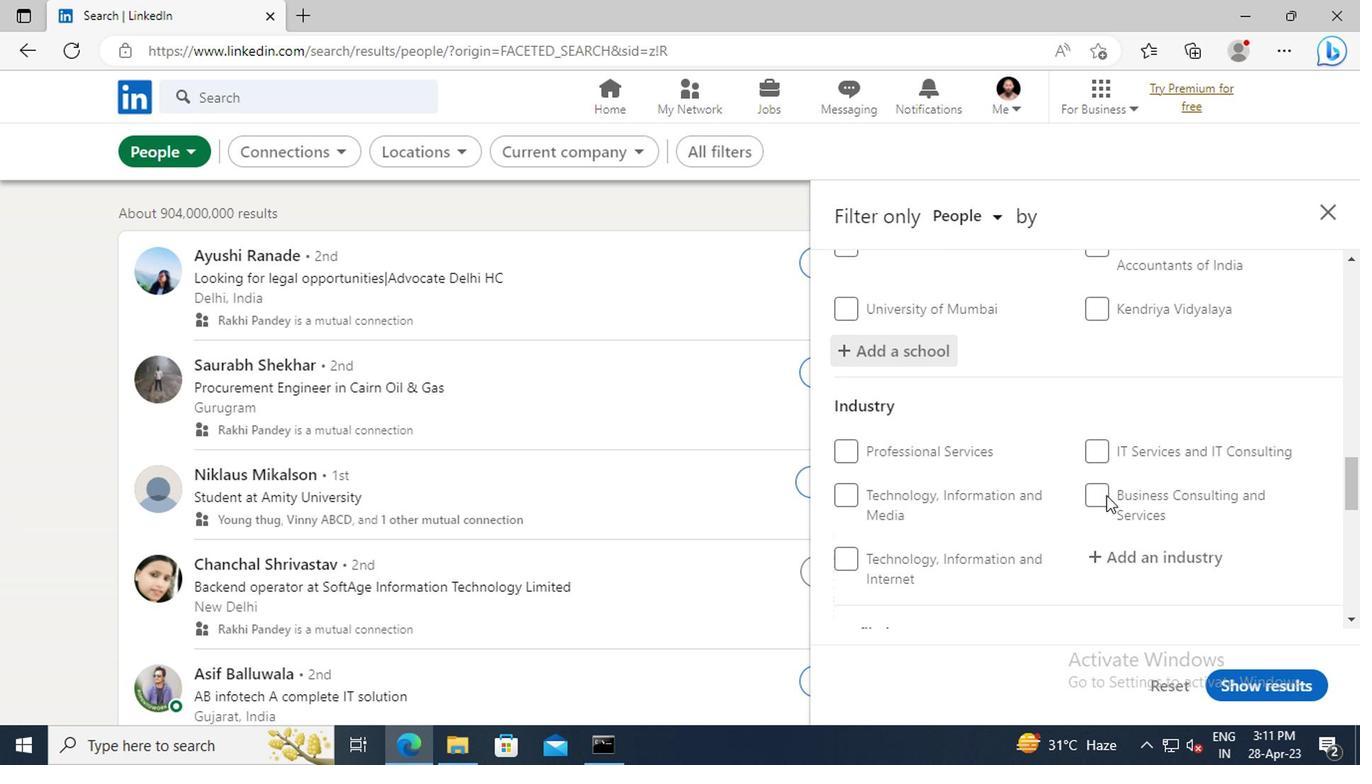 
Action: Mouse moved to (1118, 498)
Screenshot: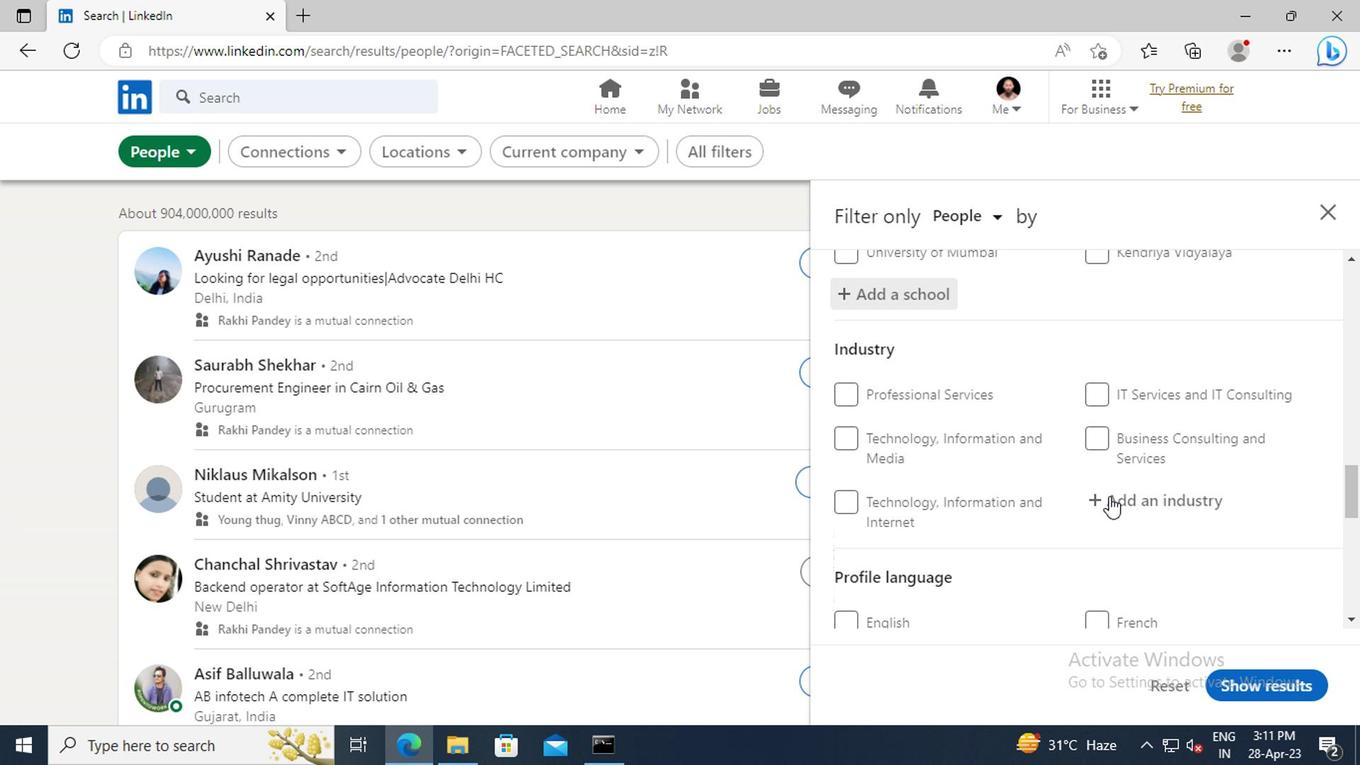 
Action: Mouse pressed left at (1118, 498)
Screenshot: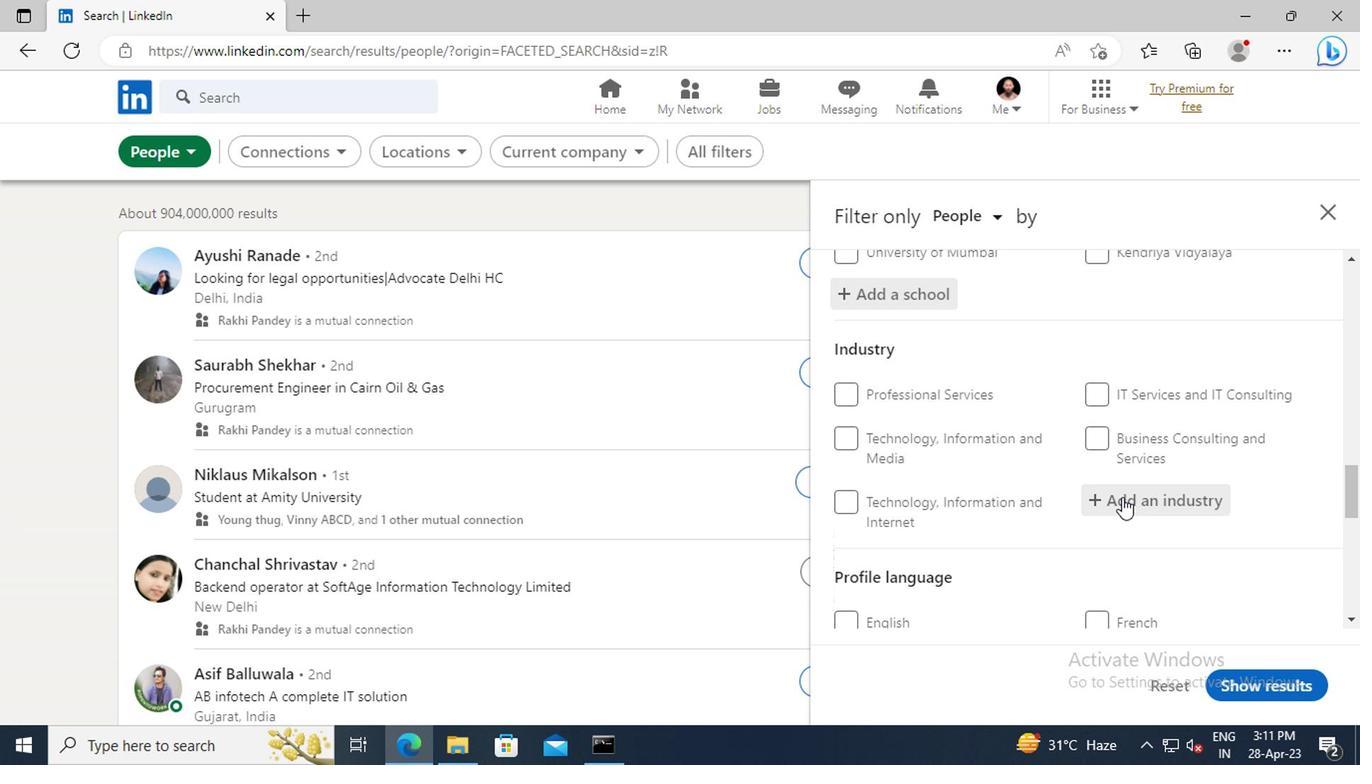 
Action: Key pressed <Key.shift>OUTSOURCING
Screenshot: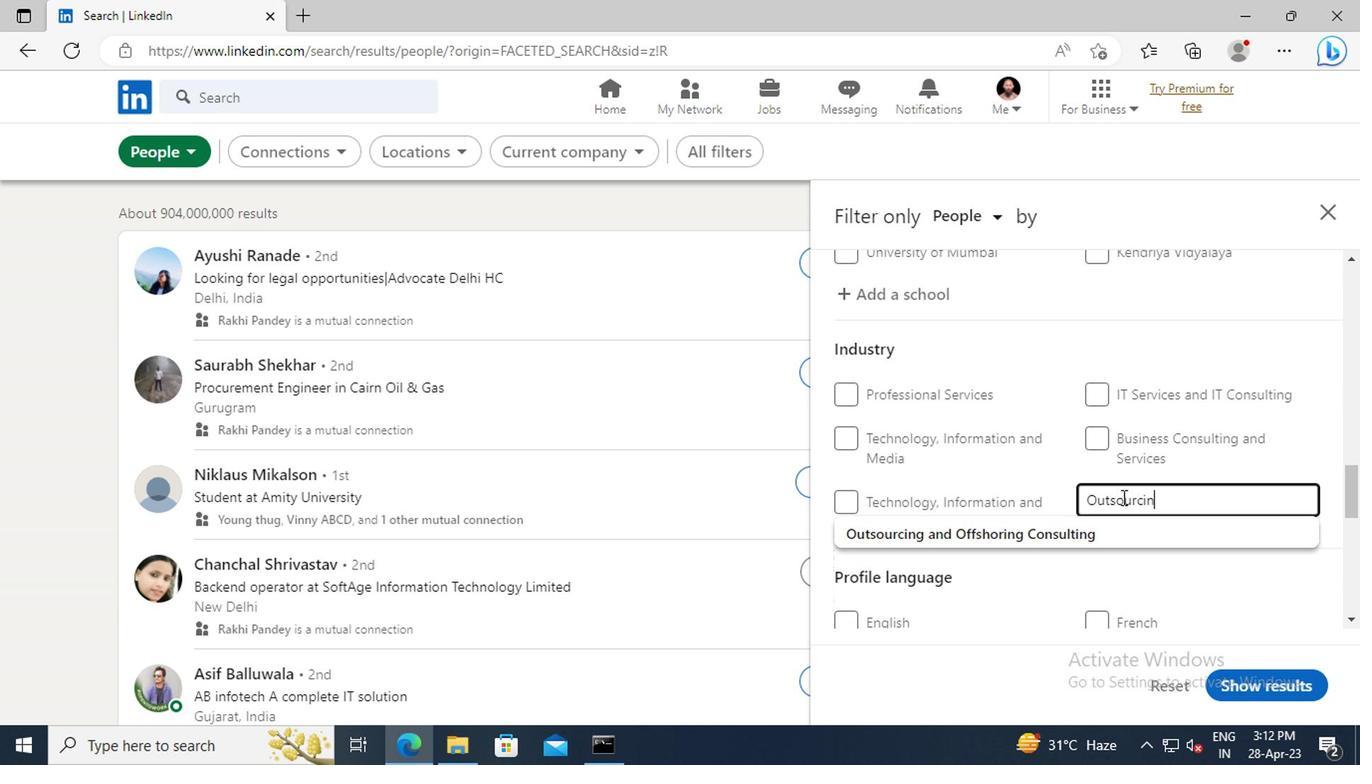 
Action: Mouse moved to (1113, 531)
Screenshot: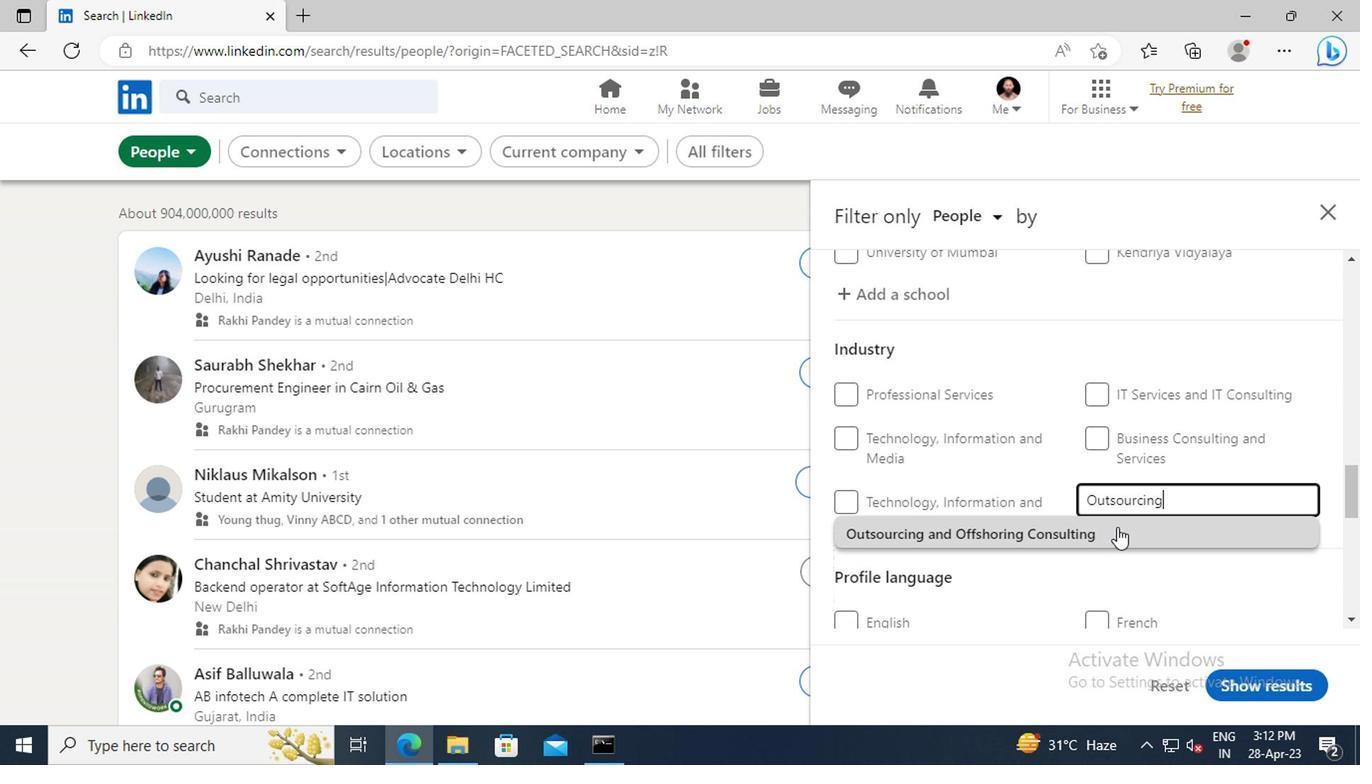 
Action: Mouse pressed left at (1113, 531)
Screenshot: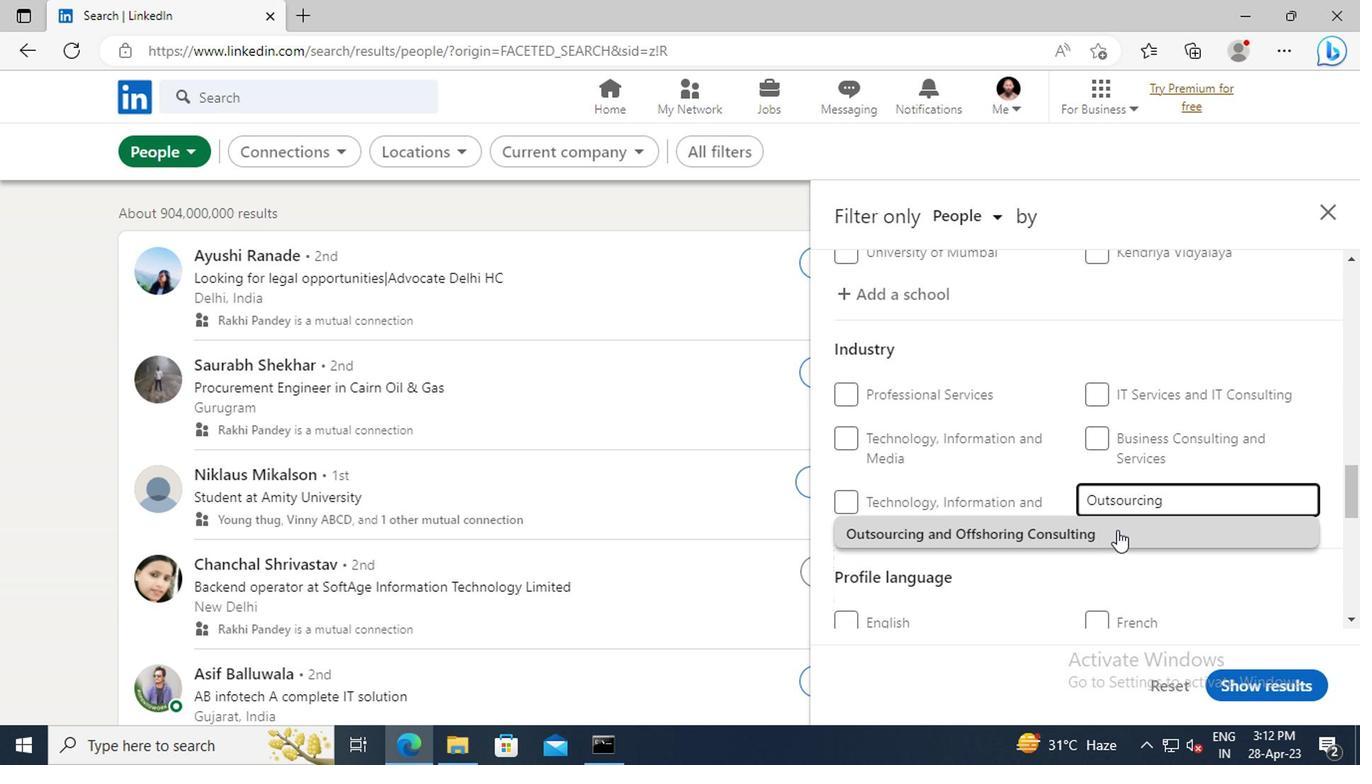 
Action: Mouse moved to (1114, 464)
Screenshot: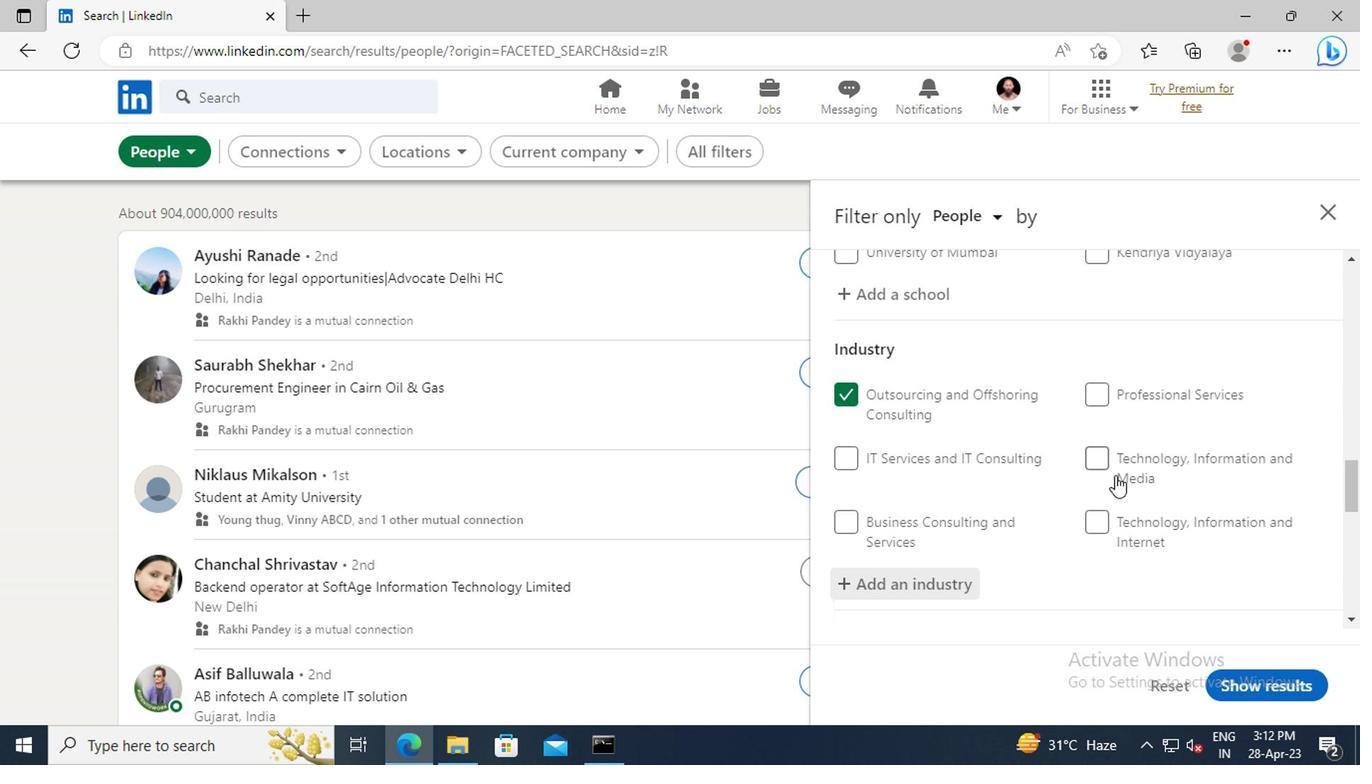 
Action: Mouse scrolled (1114, 463) with delta (0, 0)
Screenshot: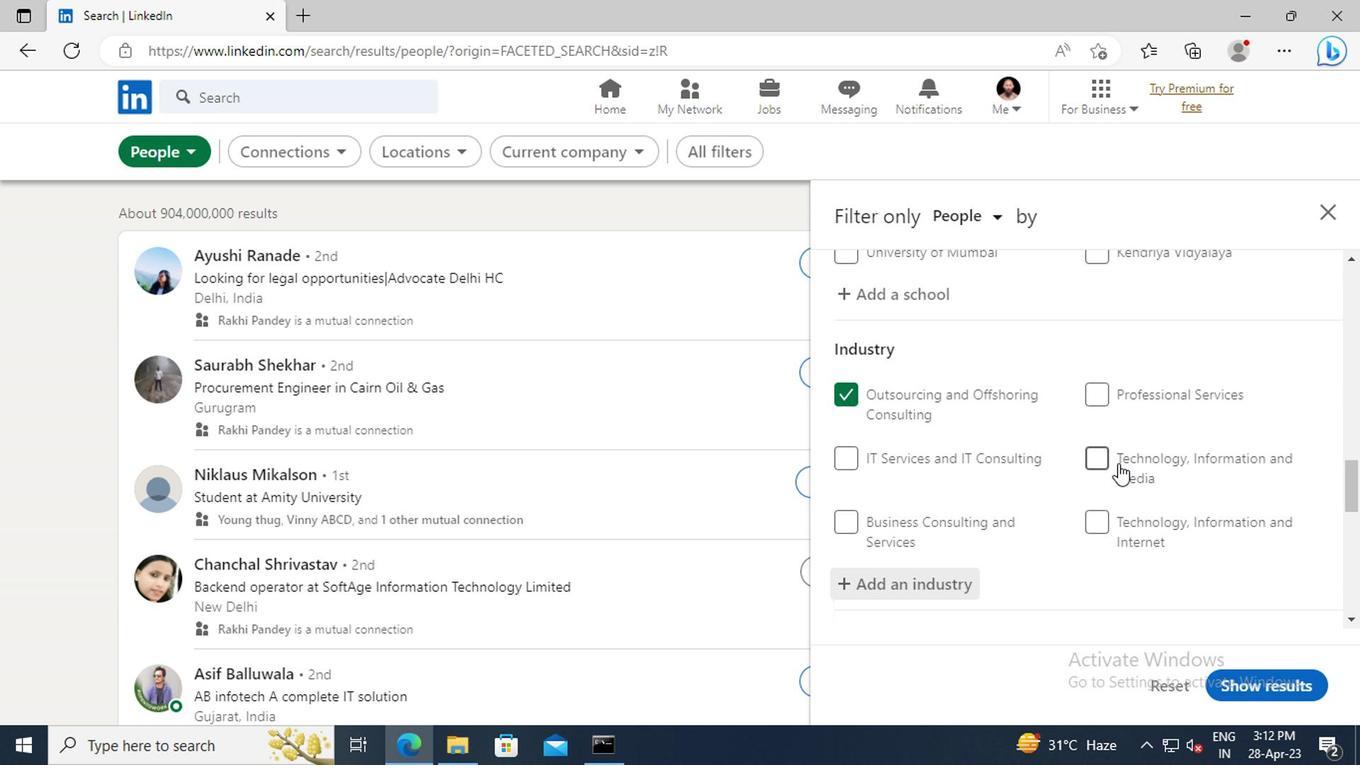 
Action: Mouse scrolled (1114, 463) with delta (0, 0)
Screenshot: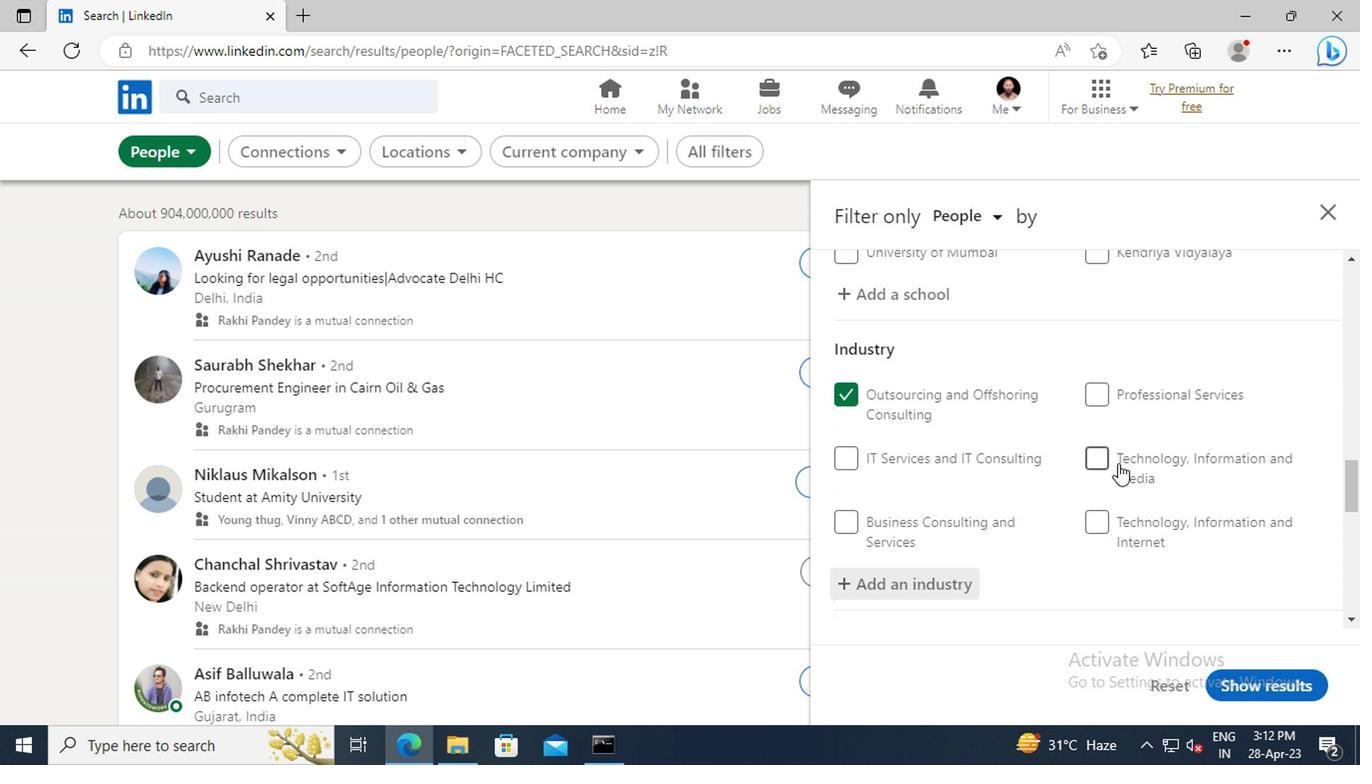 
Action: Mouse scrolled (1114, 463) with delta (0, 0)
Screenshot: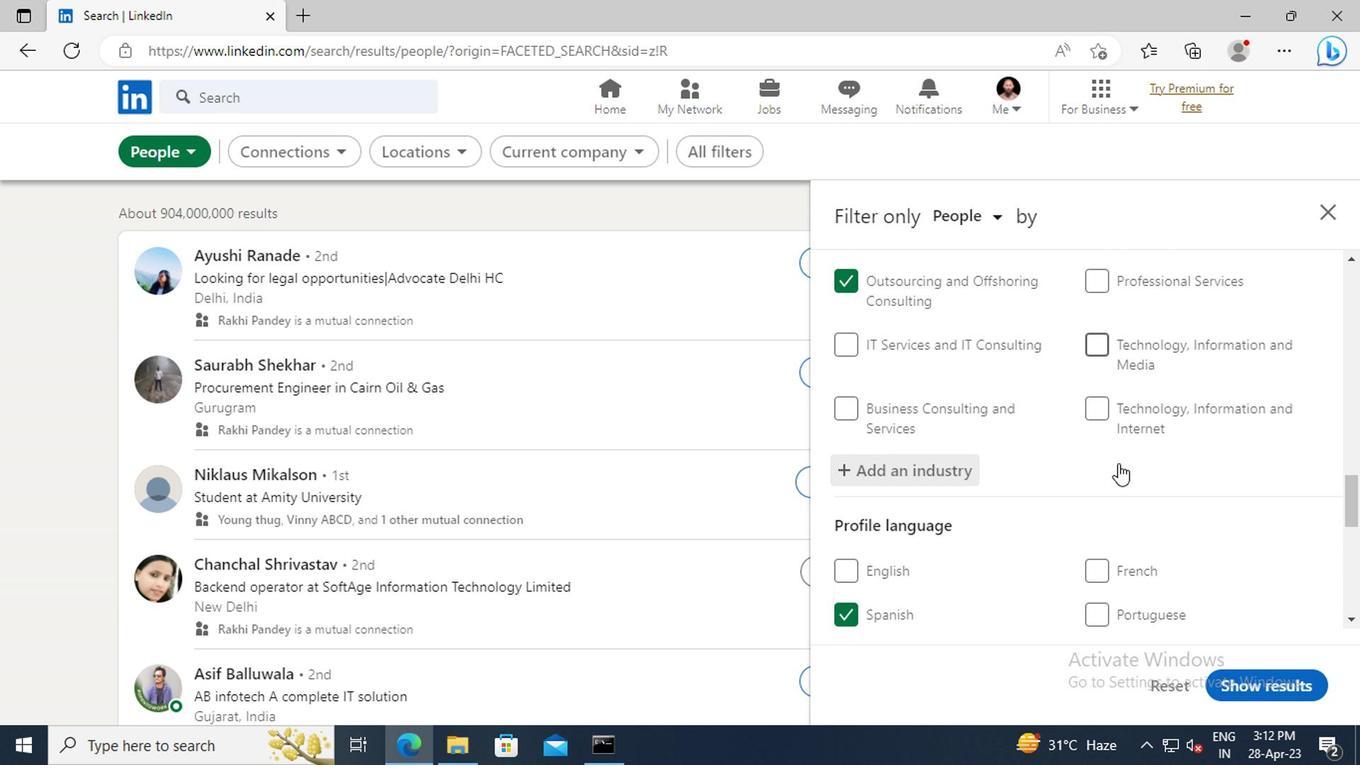
Action: Mouse scrolled (1114, 463) with delta (0, 0)
Screenshot: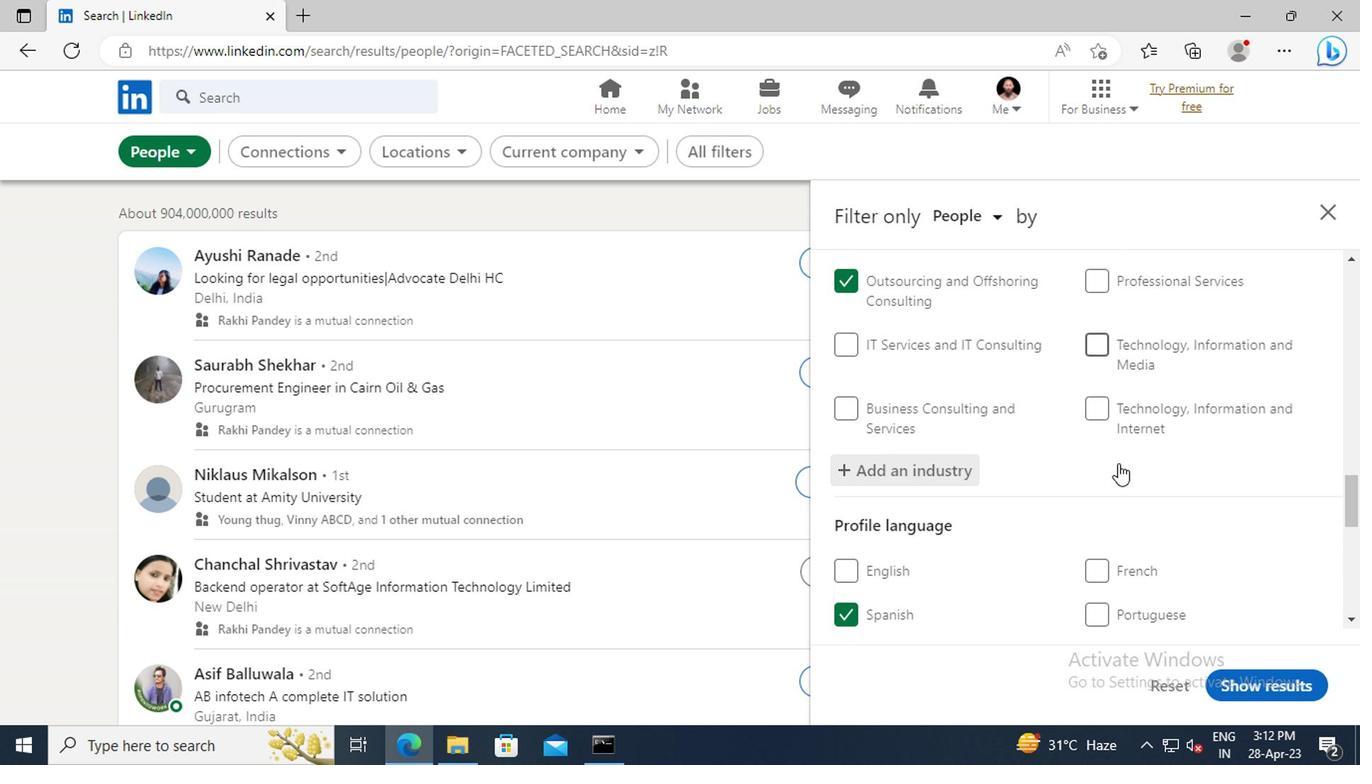 
Action: Mouse scrolled (1114, 463) with delta (0, 0)
Screenshot: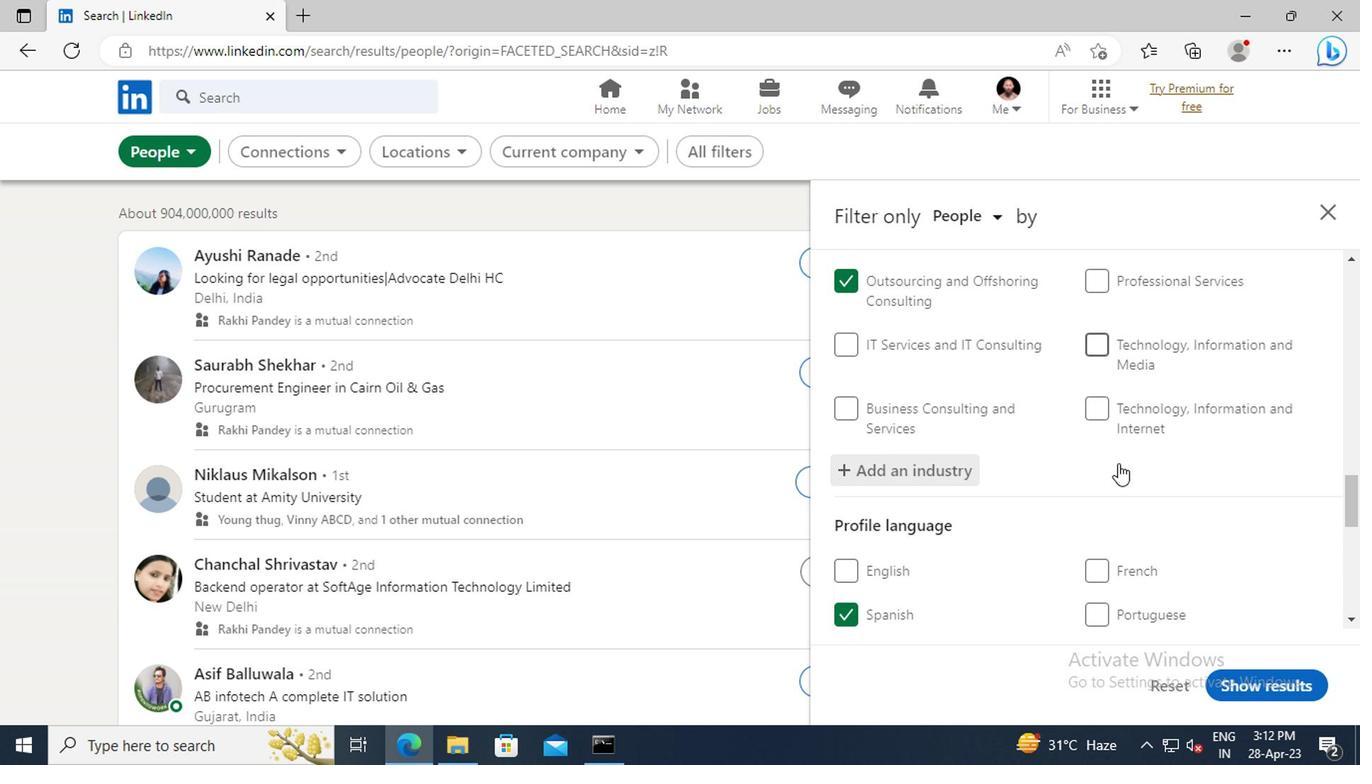 
Action: Mouse scrolled (1114, 463) with delta (0, 0)
Screenshot: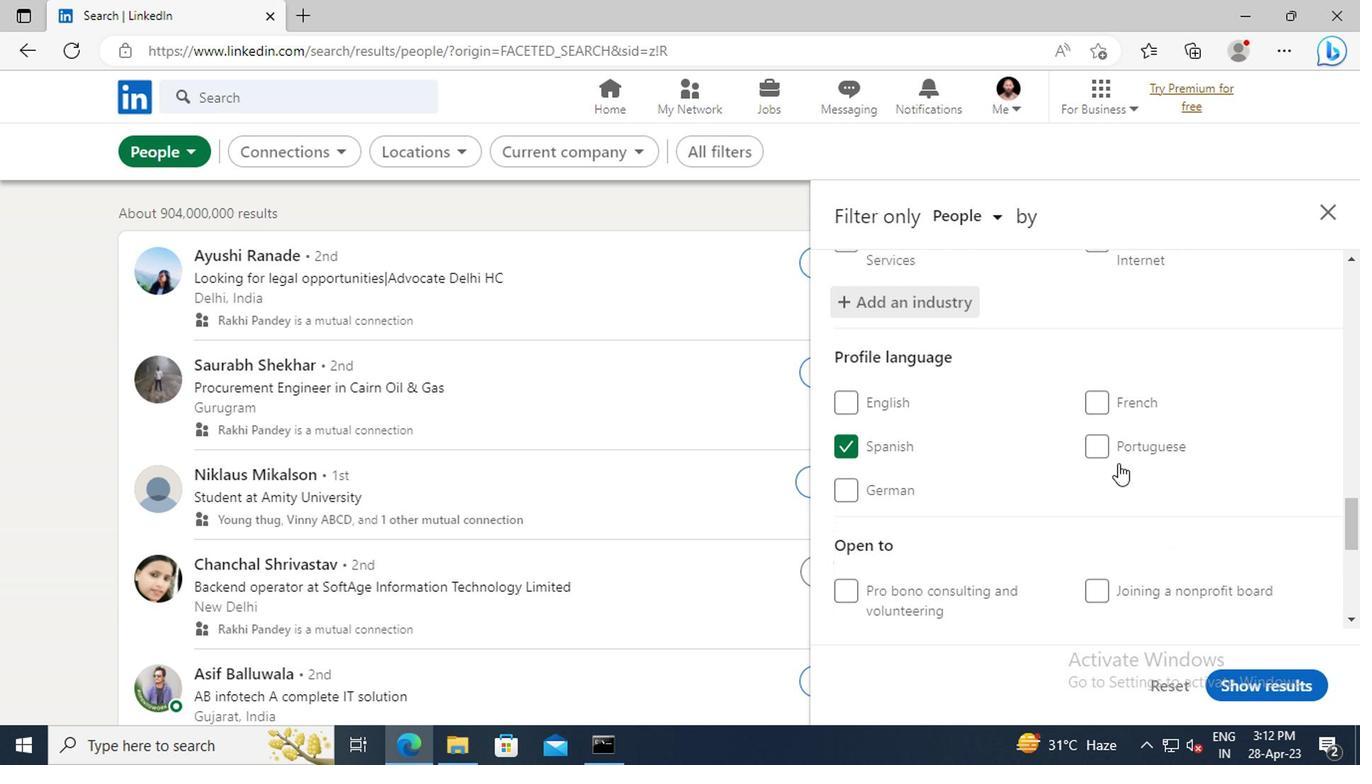 
Action: Mouse scrolled (1114, 463) with delta (0, 0)
Screenshot: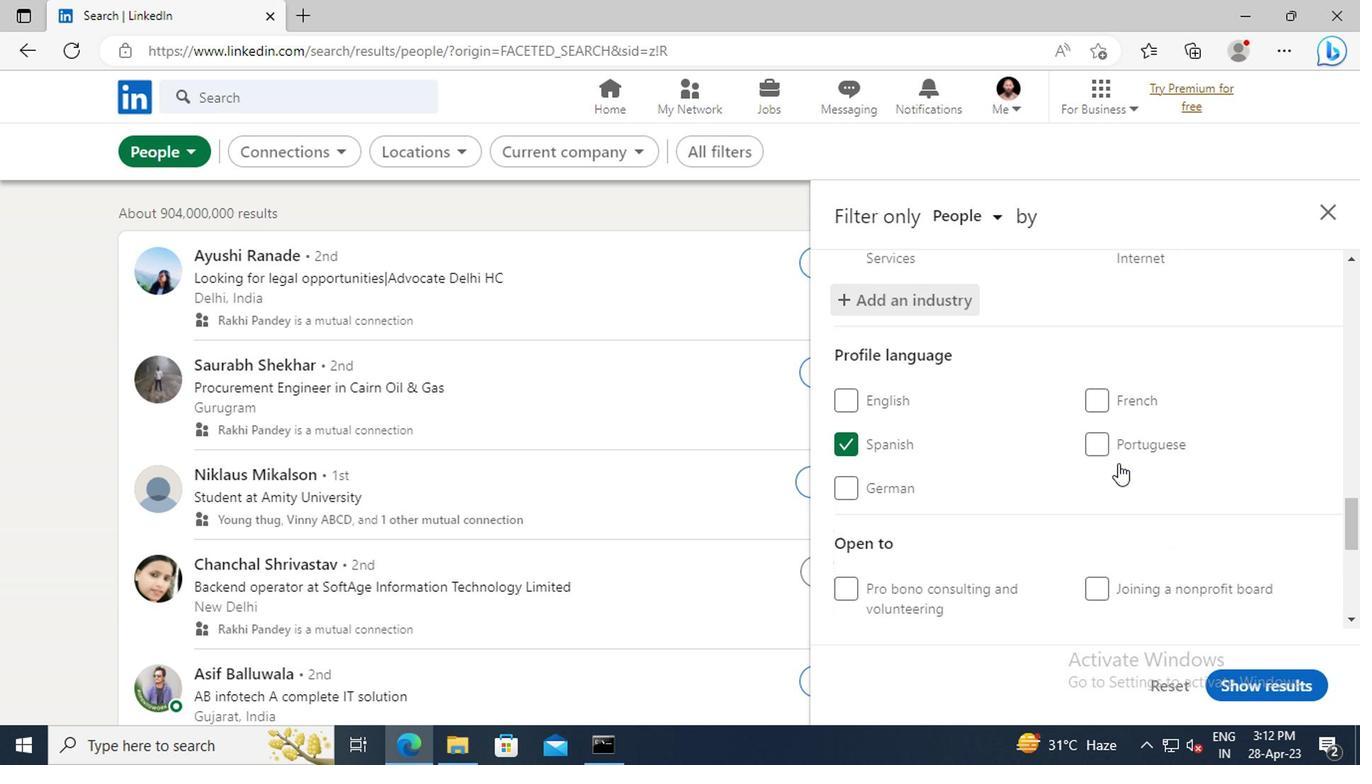 
Action: Mouse scrolled (1114, 463) with delta (0, 0)
Screenshot: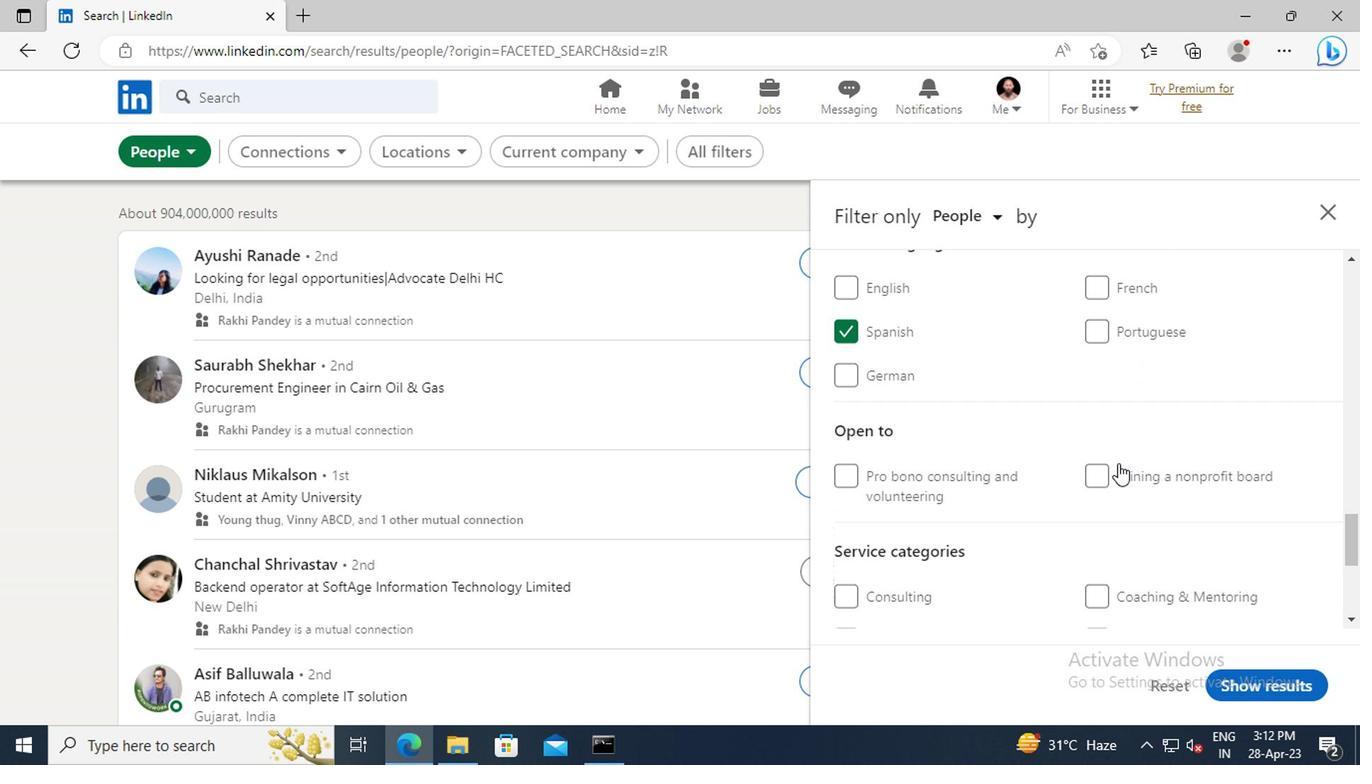 
Action: Mouse scrolled (1114, 463) with delta (0, 0)
Screenshot: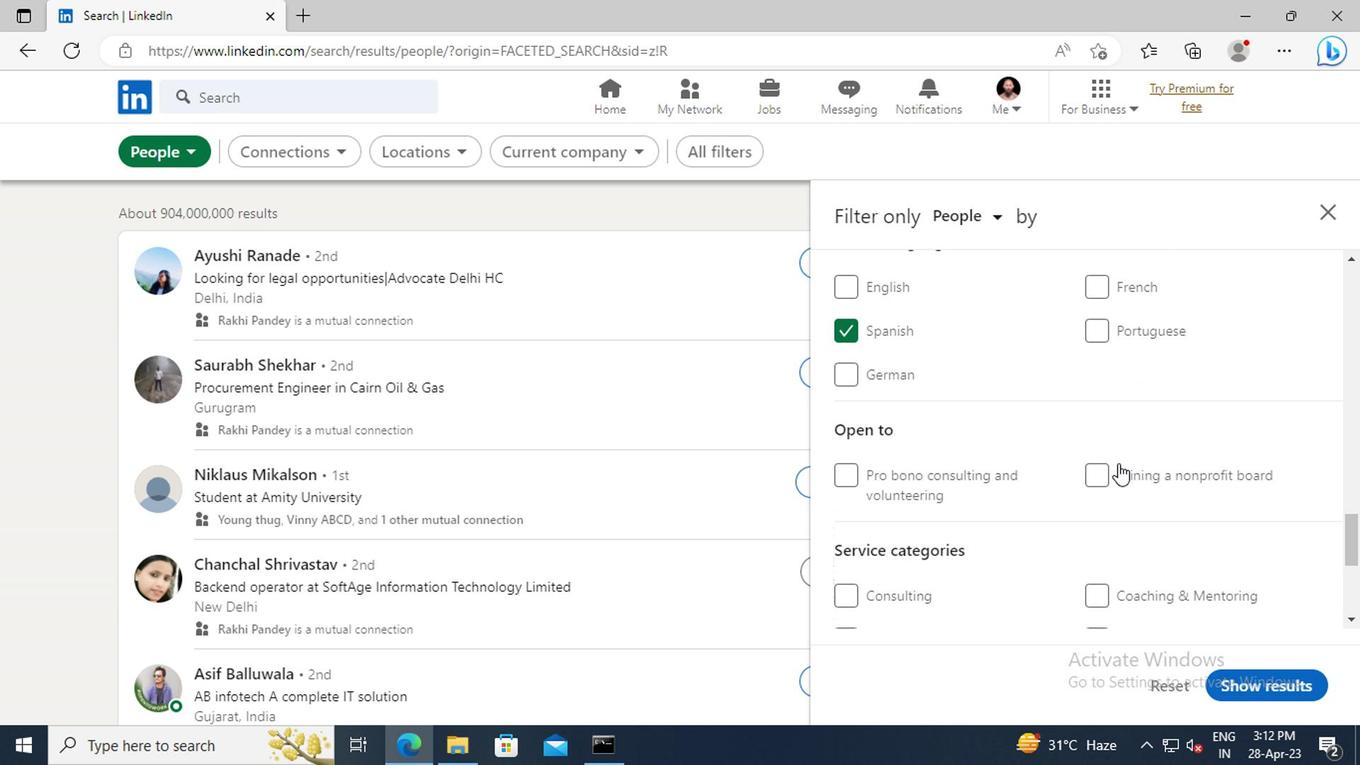 
Action: Mouse scrolled (1114, 463) with delta (0, 0)
Screenshot: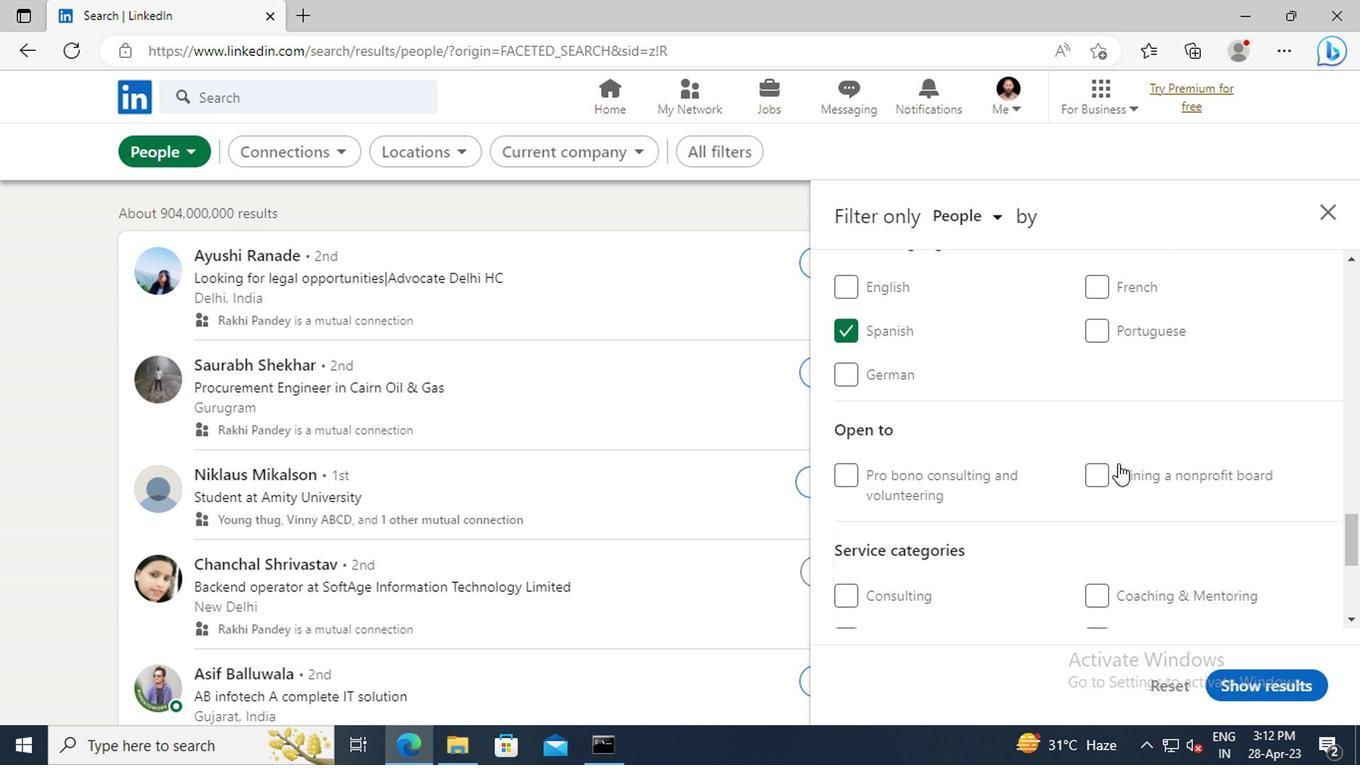 
Action: Mouse moved to (1115, 517)
Screenshot: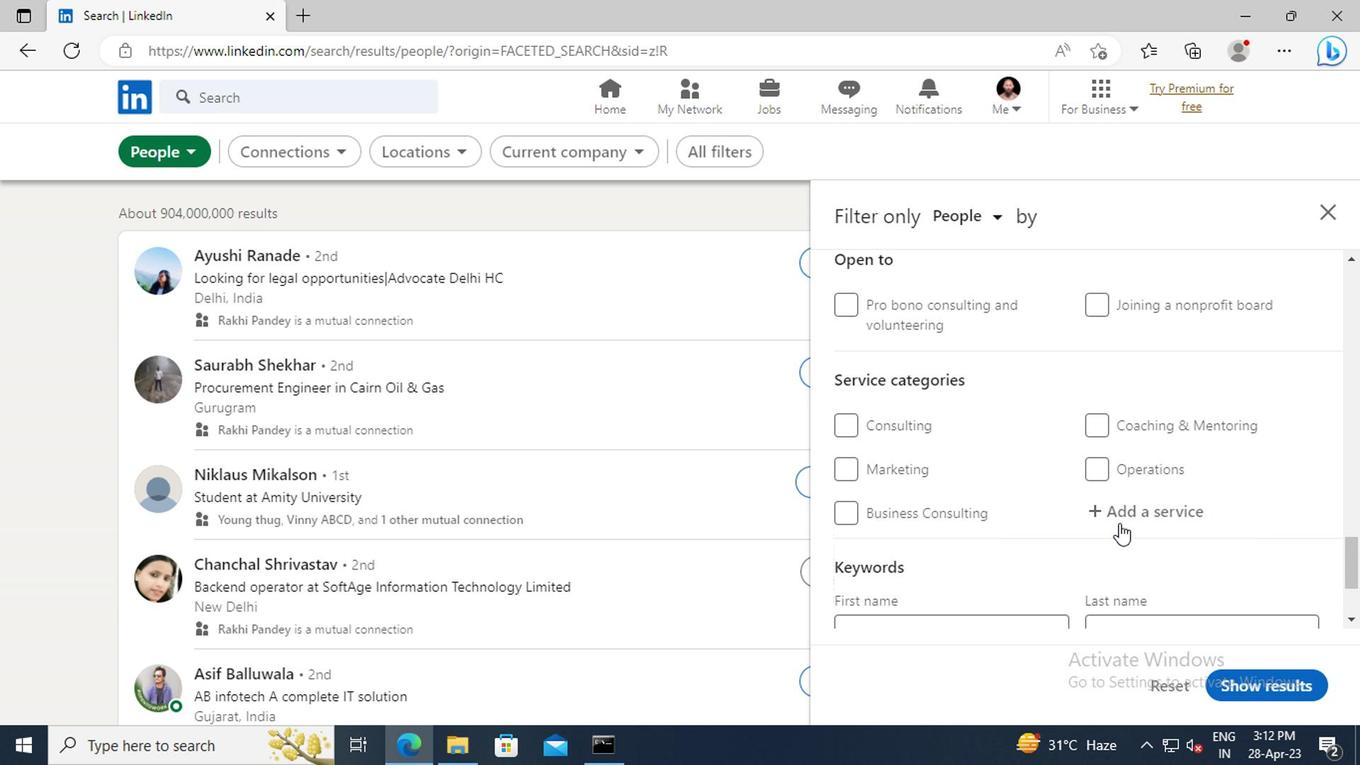 
Action: Mouse pressed left at (1115, 517)
Screenshot: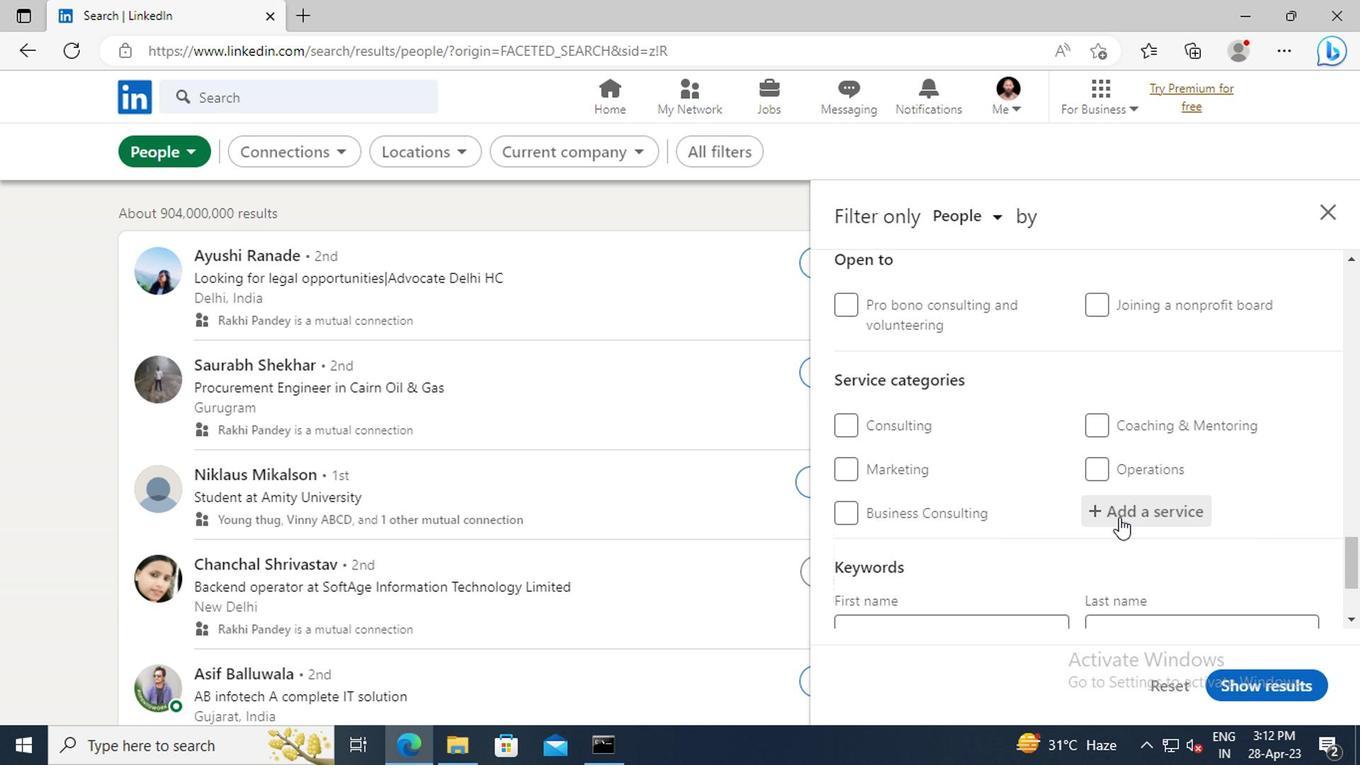 
Action: Mouse moved to (1115, 517)
Screenshot: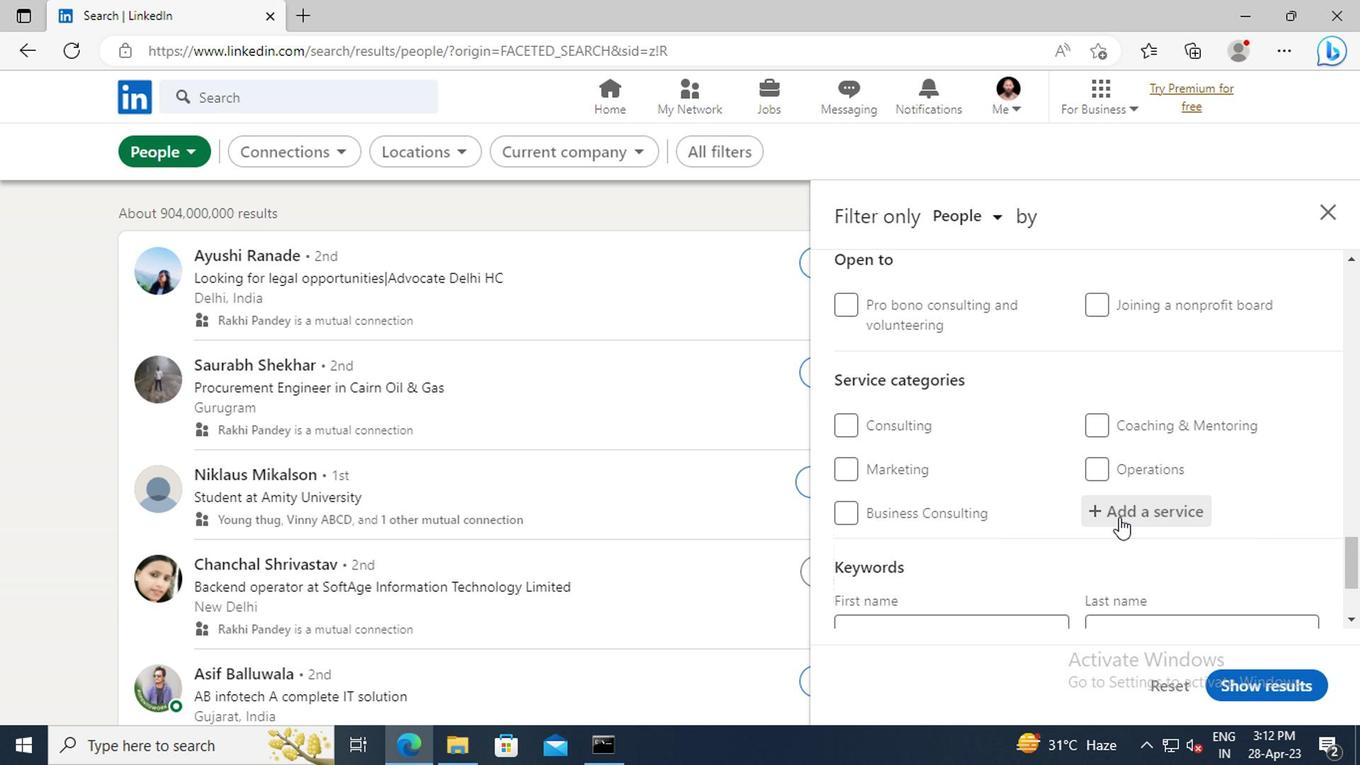 
Action: Key pressed <Key.shift>D
Screenshot: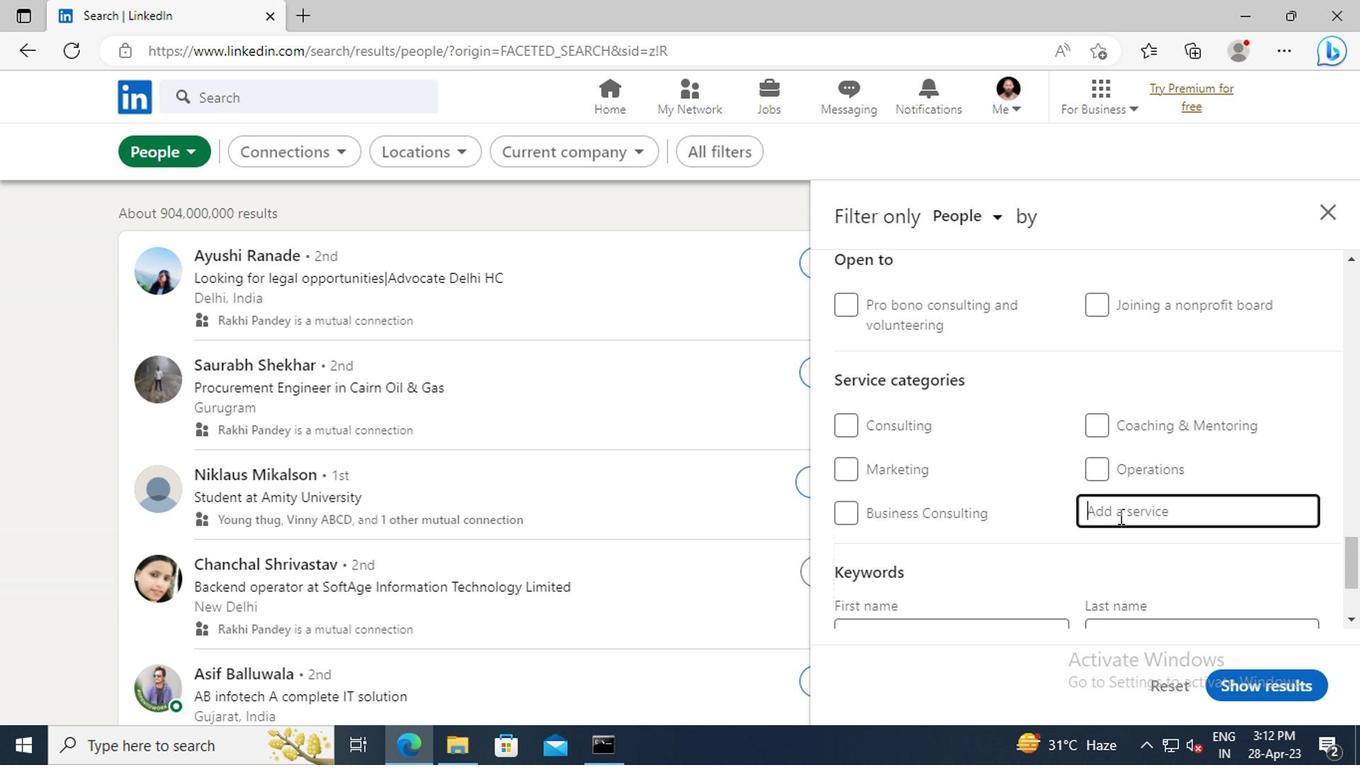 
Action: Mouse moved to (1114, 517)
Screenshot: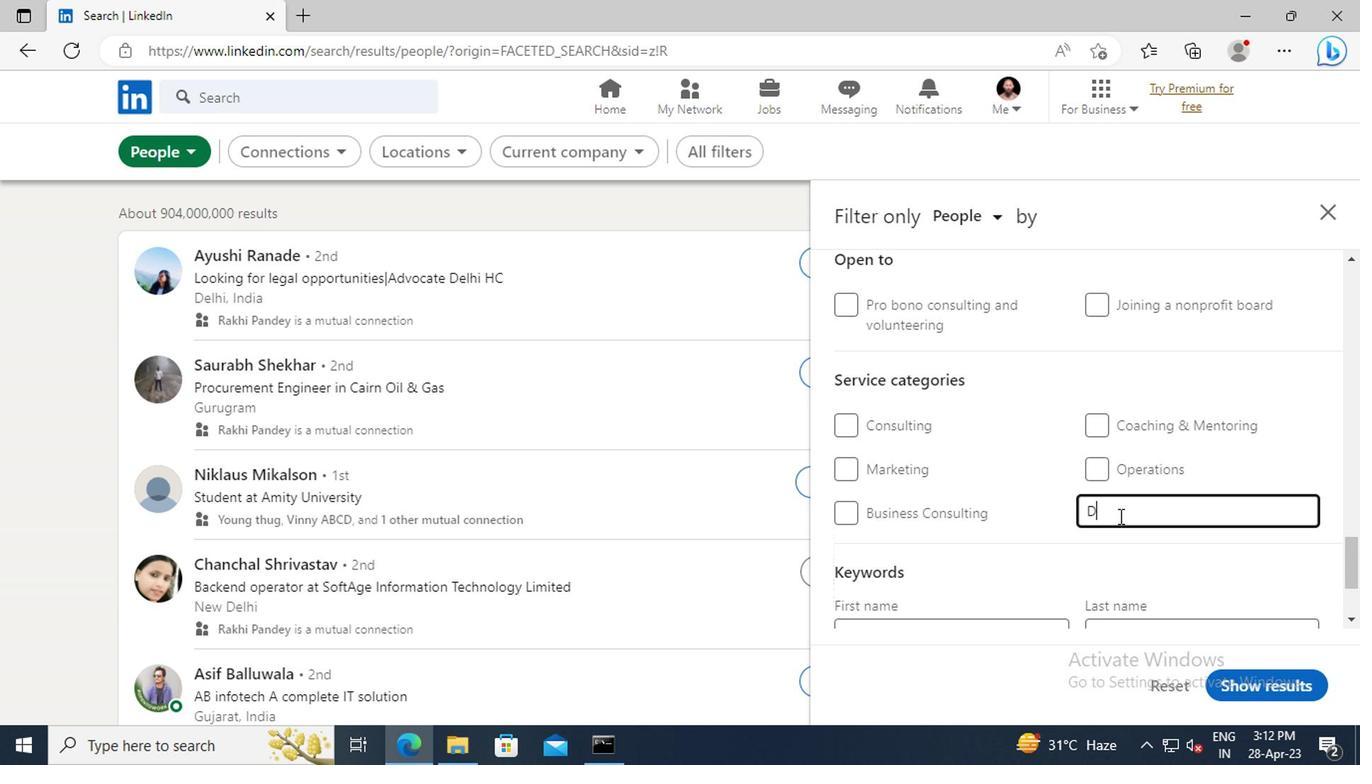 
Action: Key pressed UI<Key.space><Key.shift>LA
Screenshot: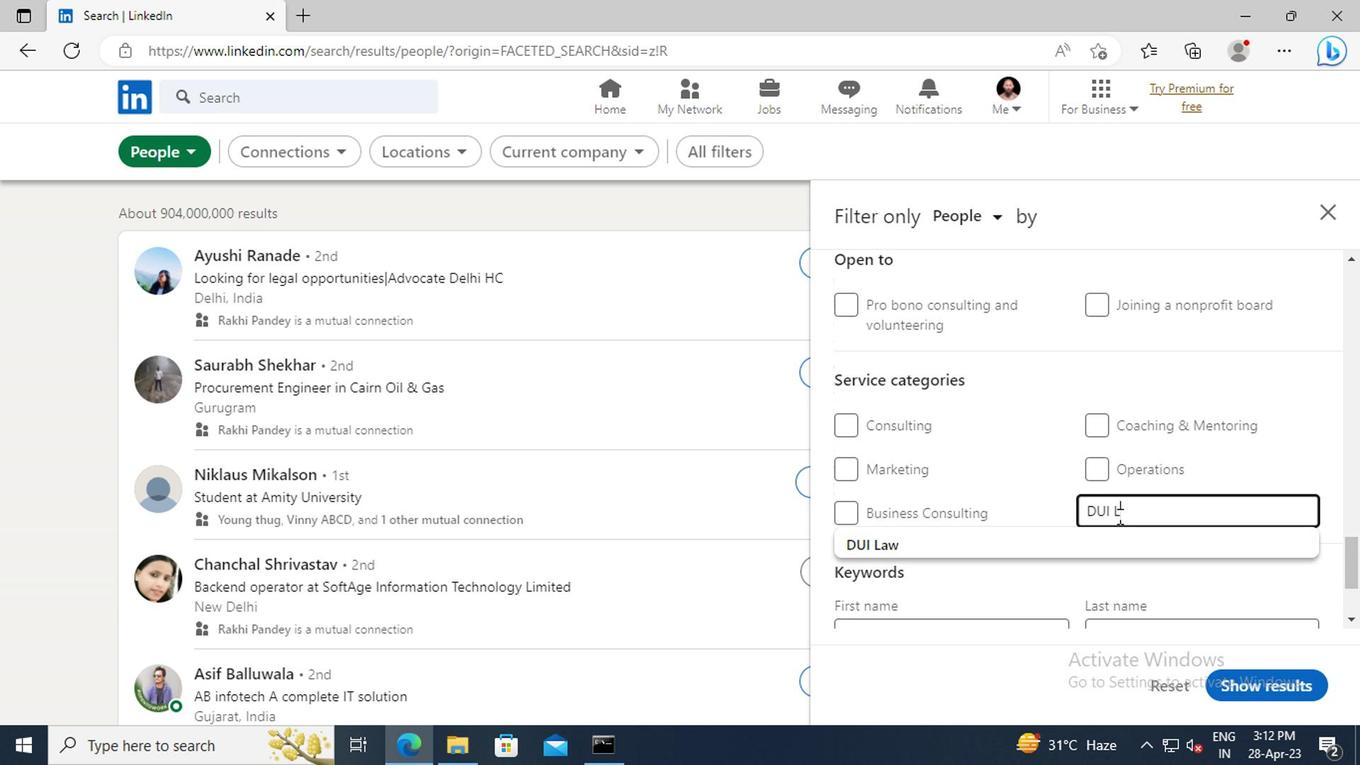 
Action: Mouse moved to (1114, 517)
Screenshot: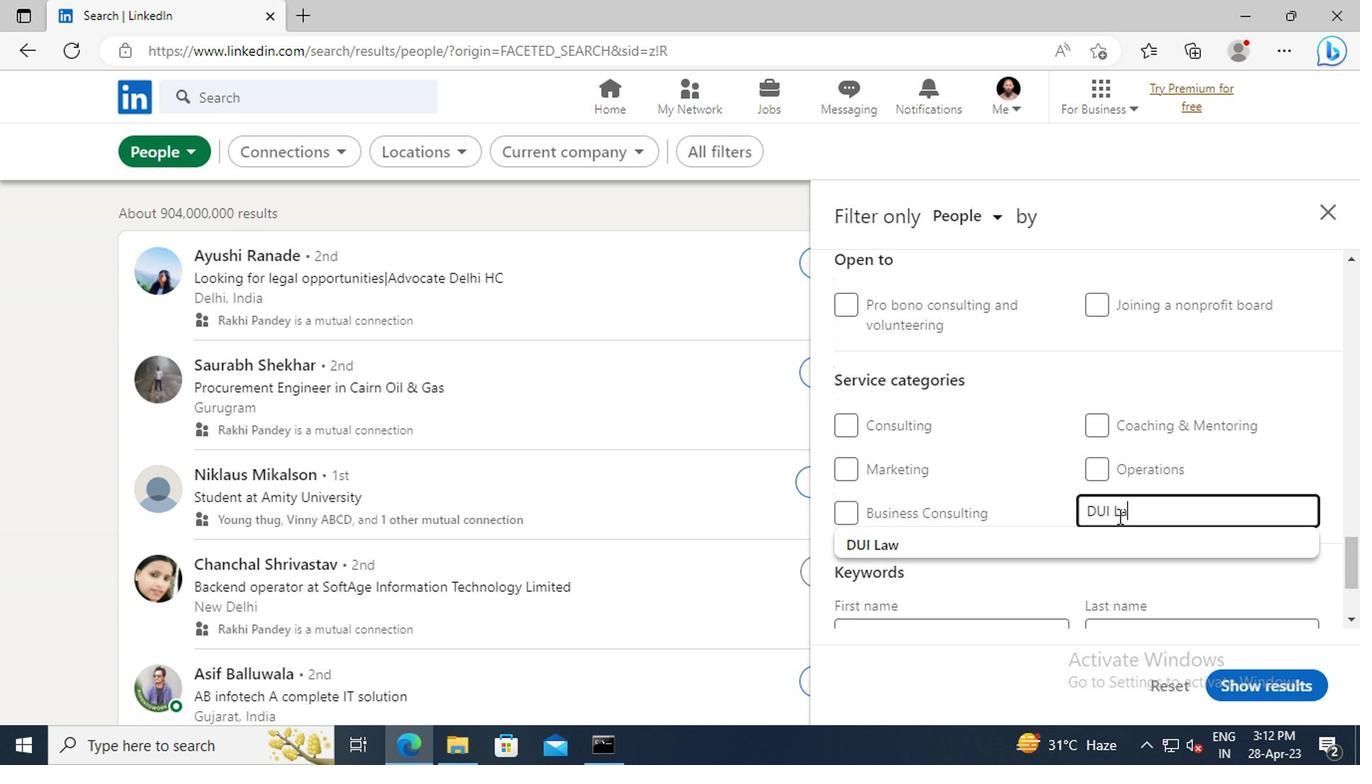 
Action: Key pressed W
Screenshot: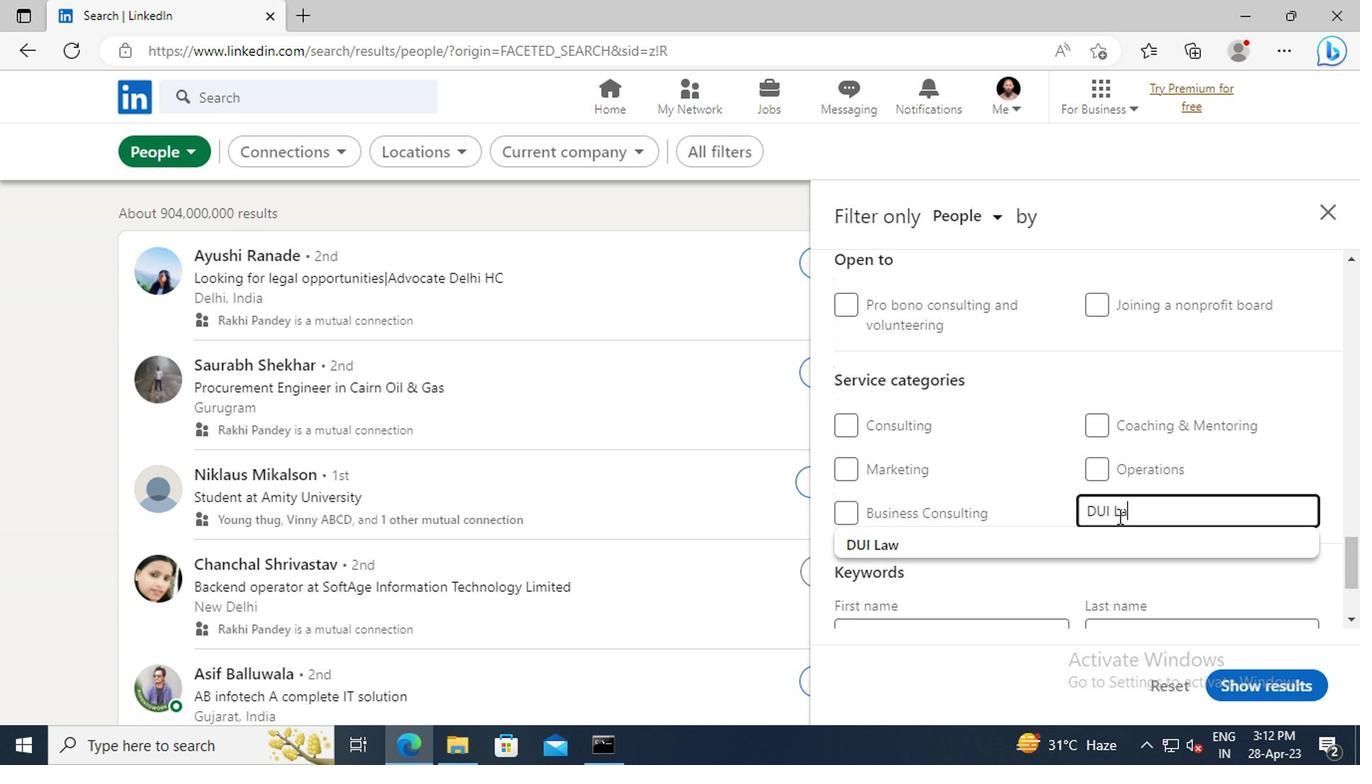 
Action: Mouse moved to (1108, 539)
Screenshot: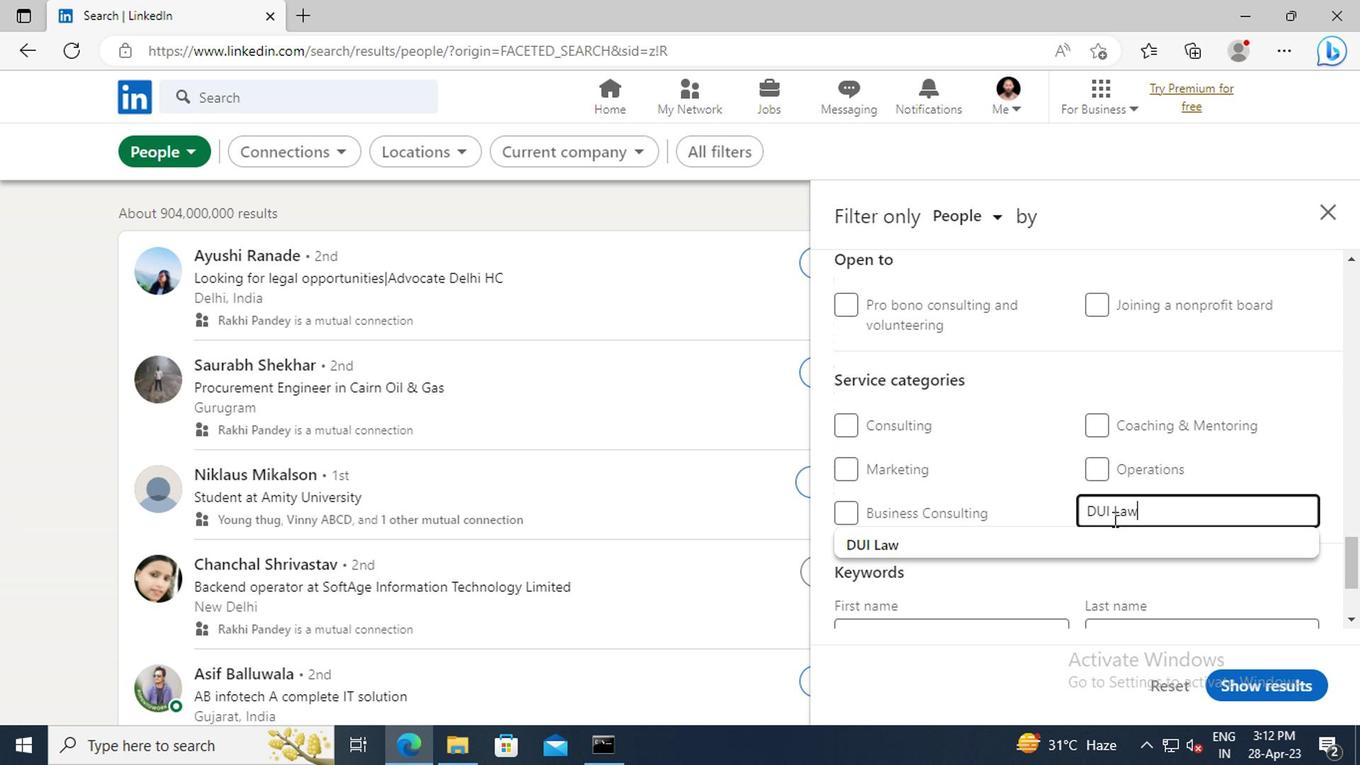 
Action: Mouse pressed left at (1108, 539)
Screenshot: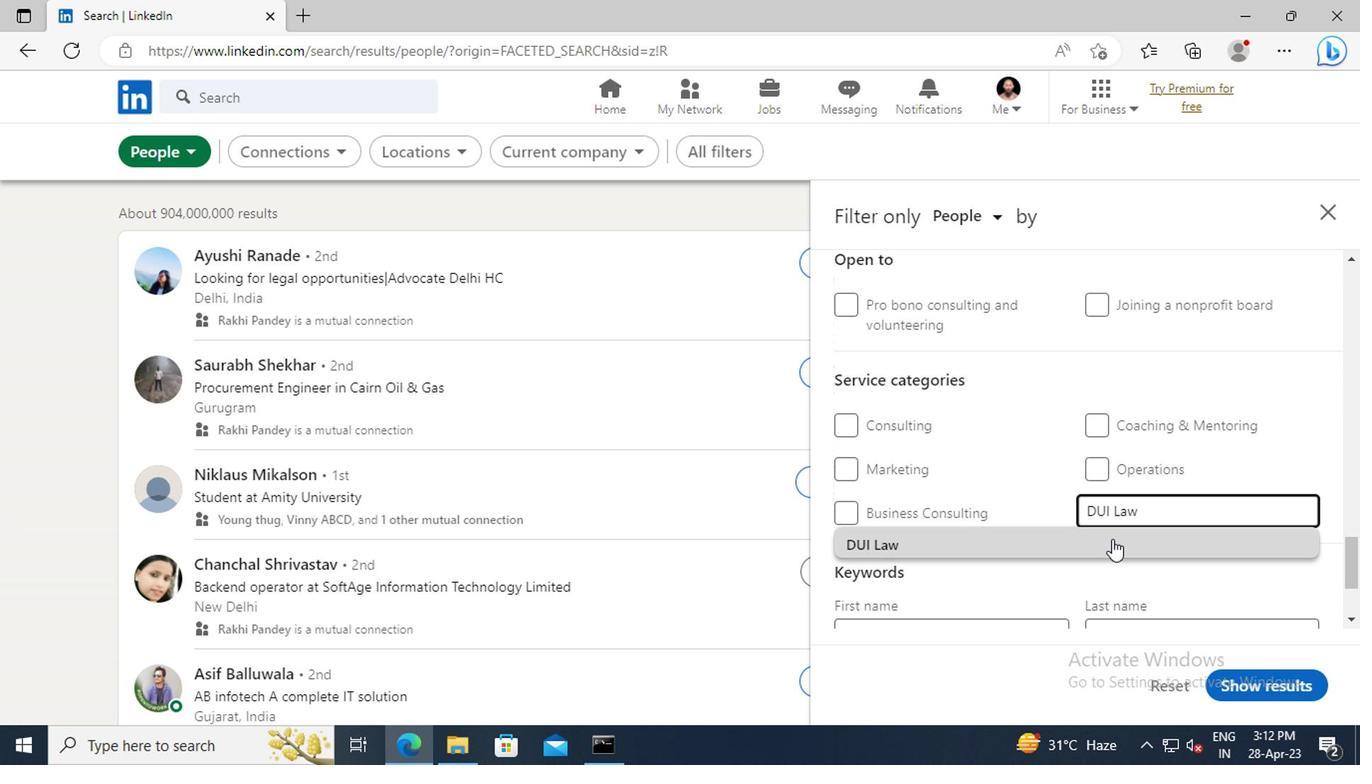 
Action: Mouse scrolled (1108, 539) with delta (0, 0)
Screenshot: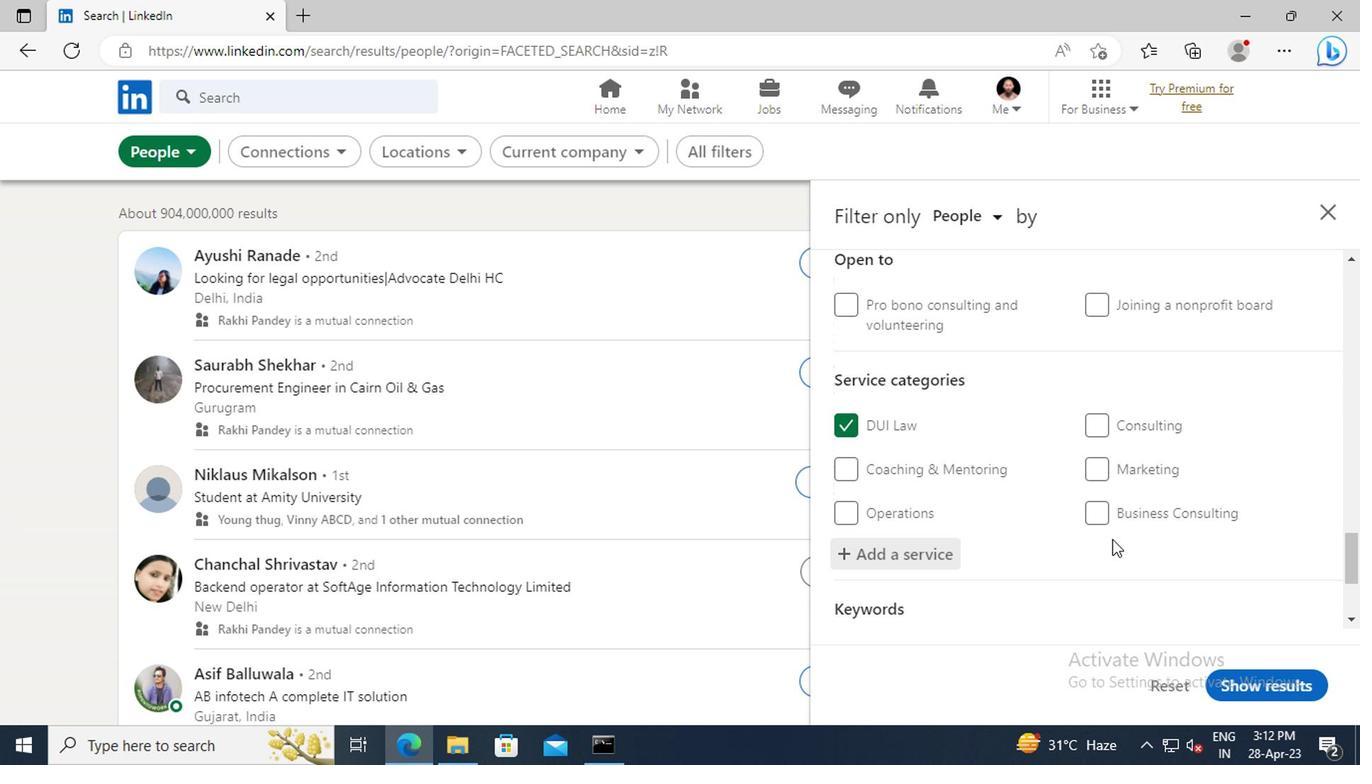 
Action: Mouse scrolled (1108, 539) with delta (0, 0)
Screenshot: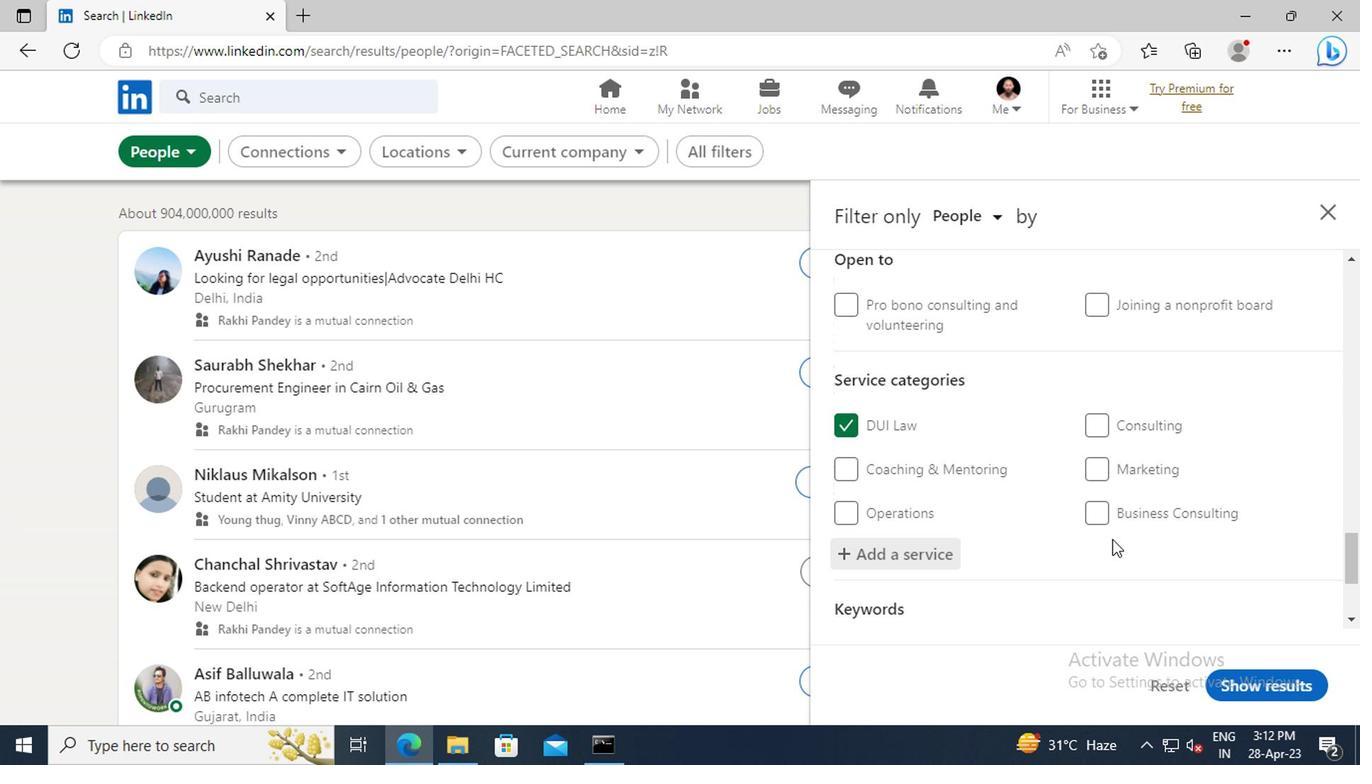 
Action: Mouse scrolled (1108, 539) with delta (0, 0)
Screenshot: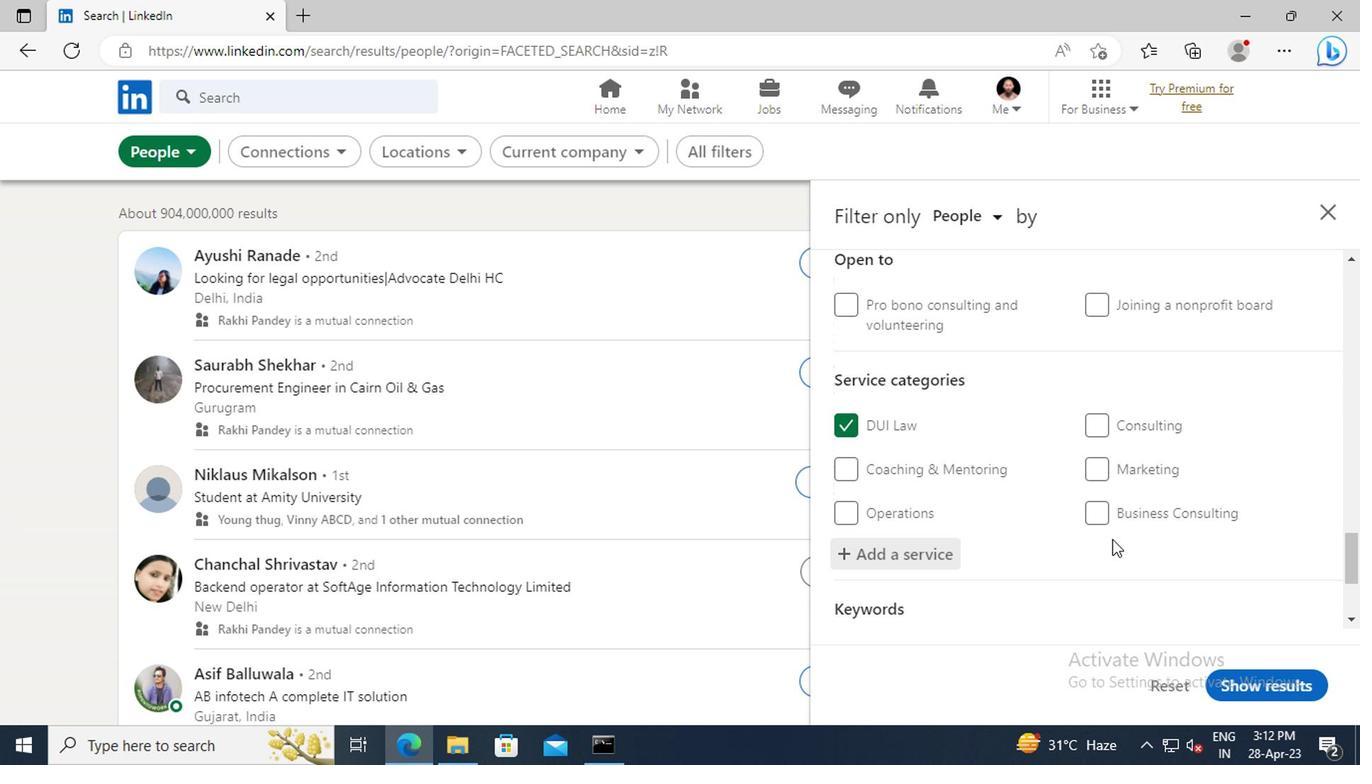 
Action: Mouse scrolled (1108, 539) with delta (0, 0)
Screenshot: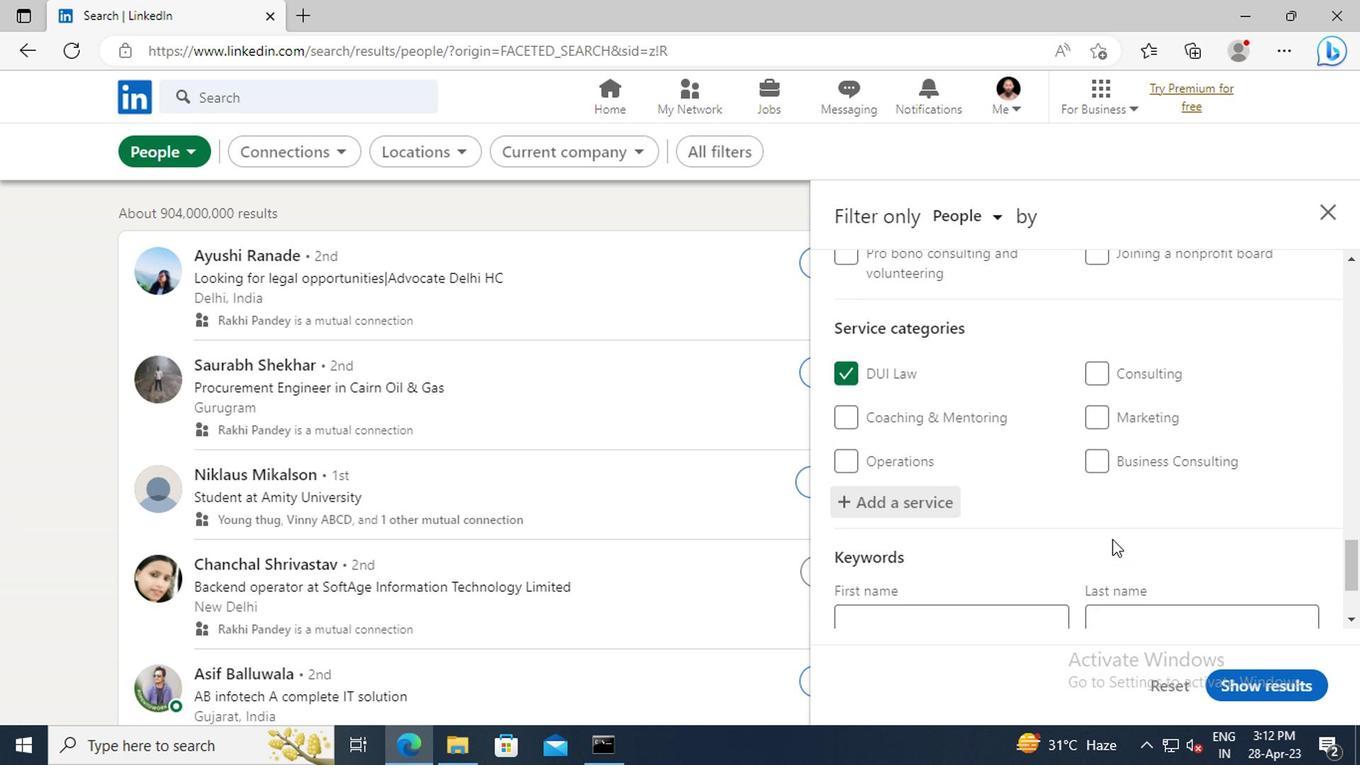 
Action: Mouse scrolled (1108, 539) with delta (0, 0)
Screenshot: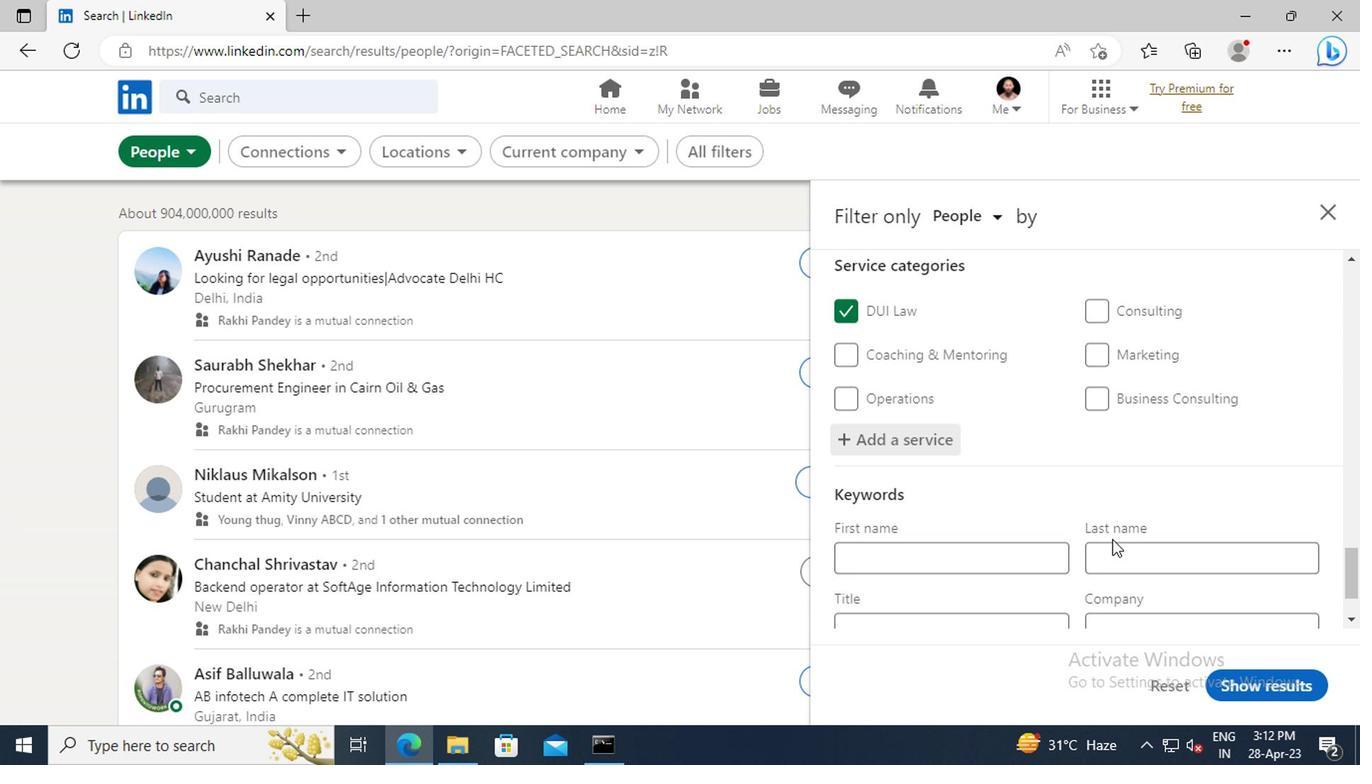 
Action: Mouse moved to (928, 539)
Screenshot: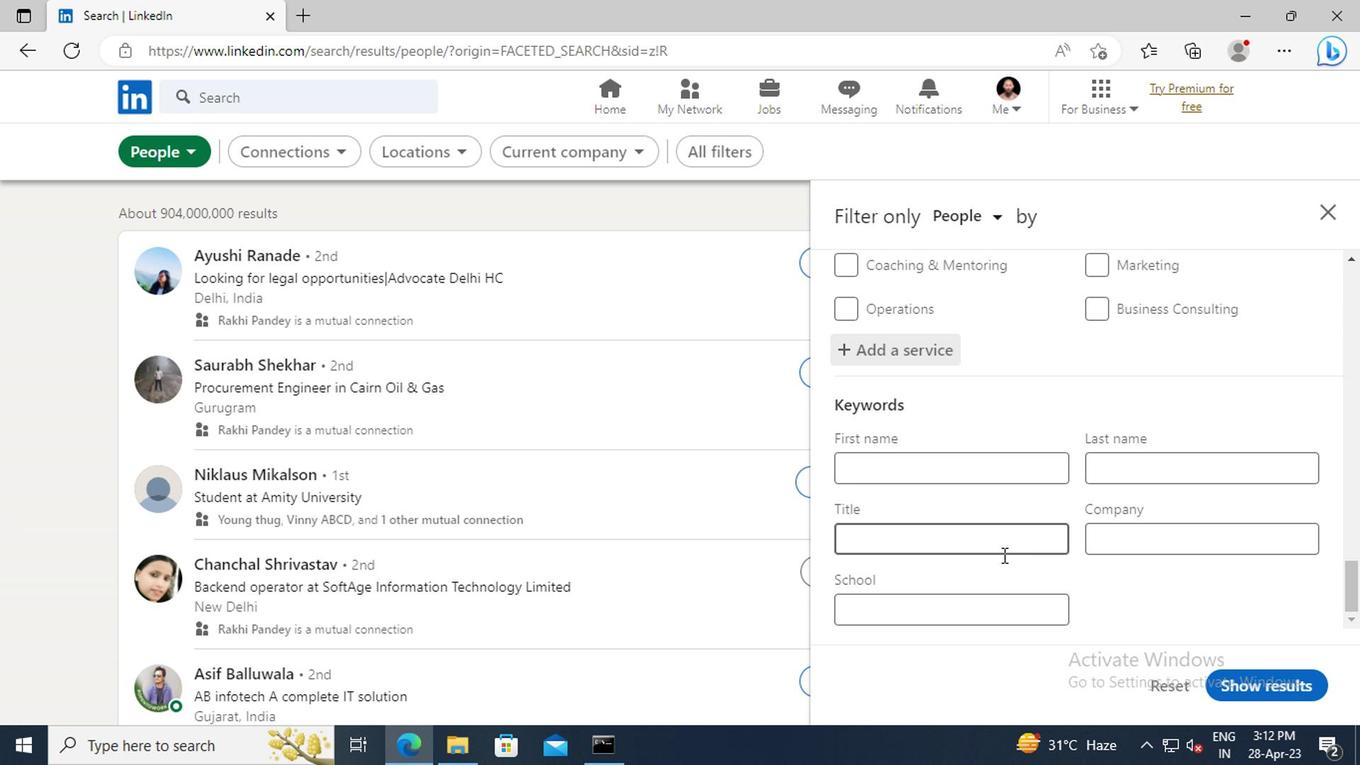 
Action: Mouse pressed left at (928, 539)
Screenshot: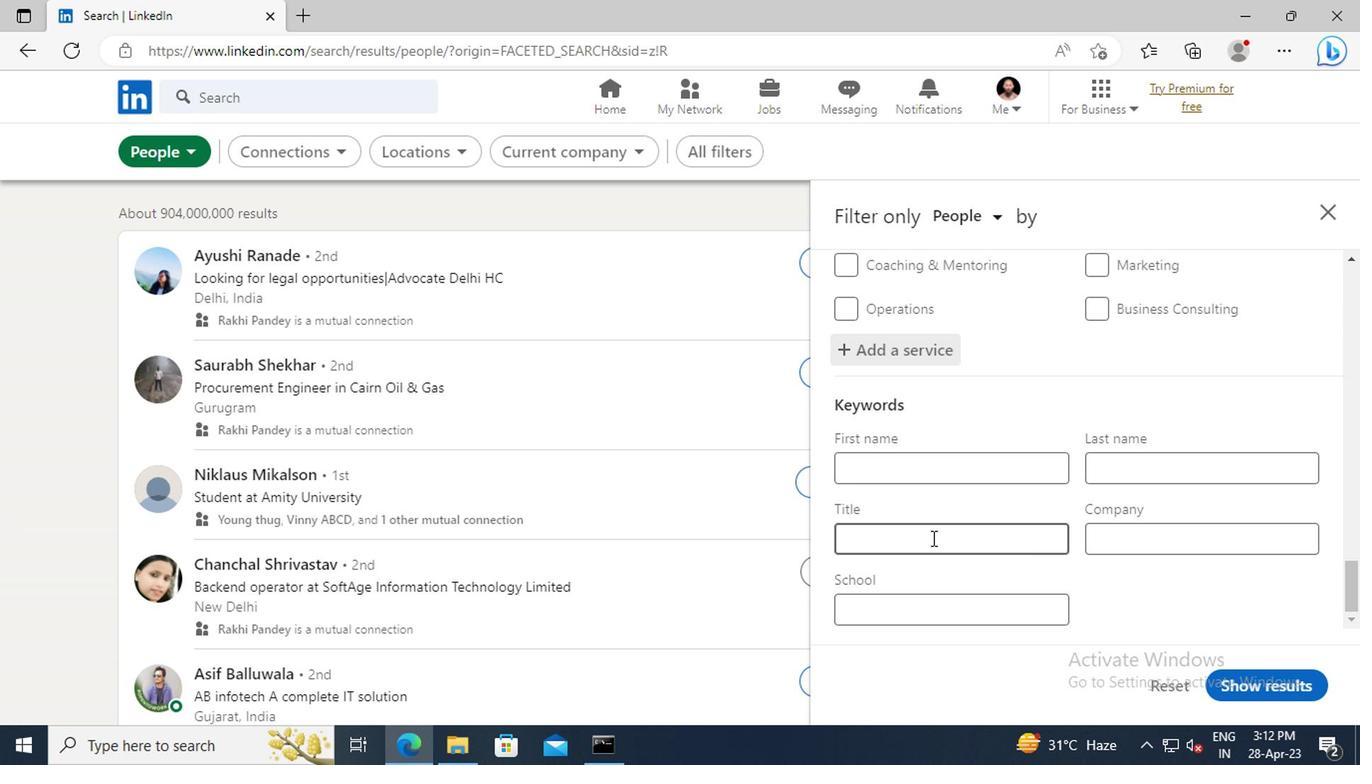 
Action: Key pressed <Key.shift>BENEFITS<Key.space><Key.shift>MANAGER<Key.enter>
Screenshot: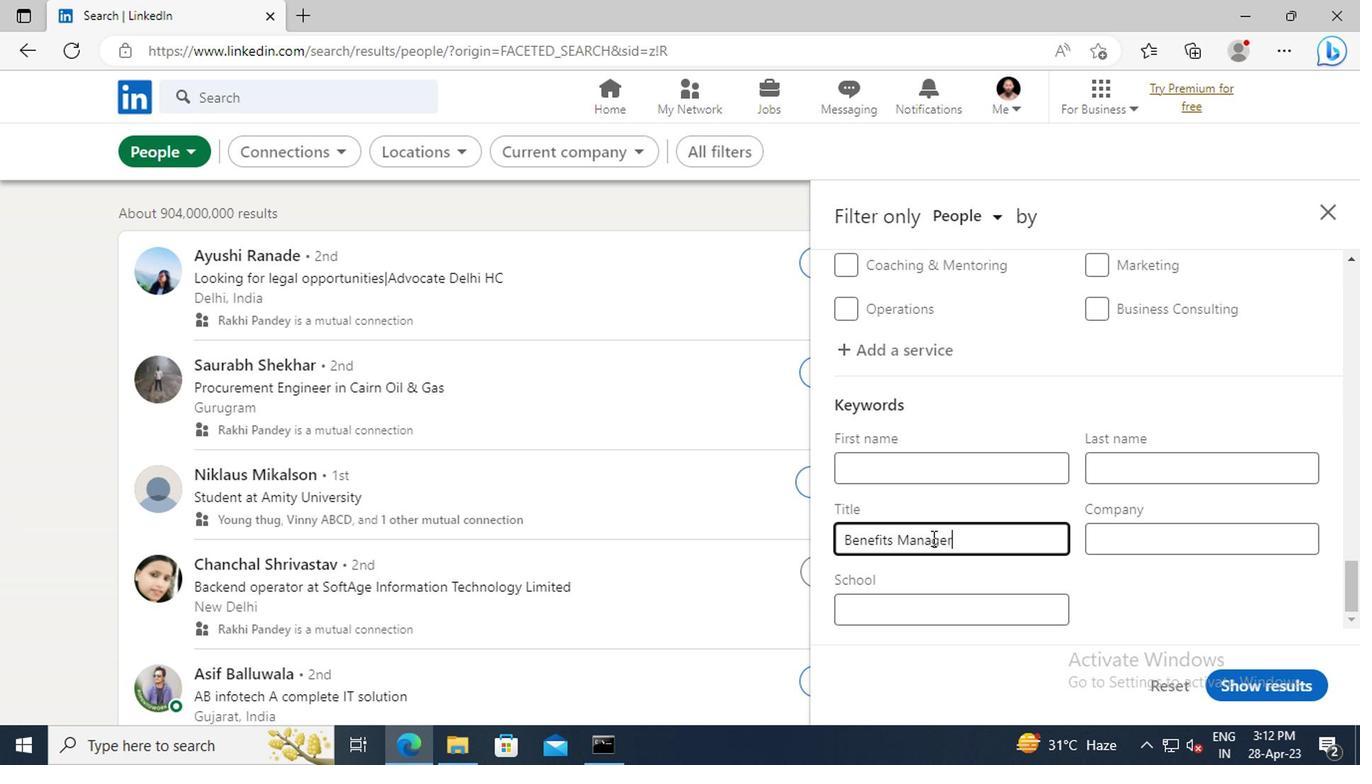 
Action: Mouse moved to (1228, 687)
Screenshot: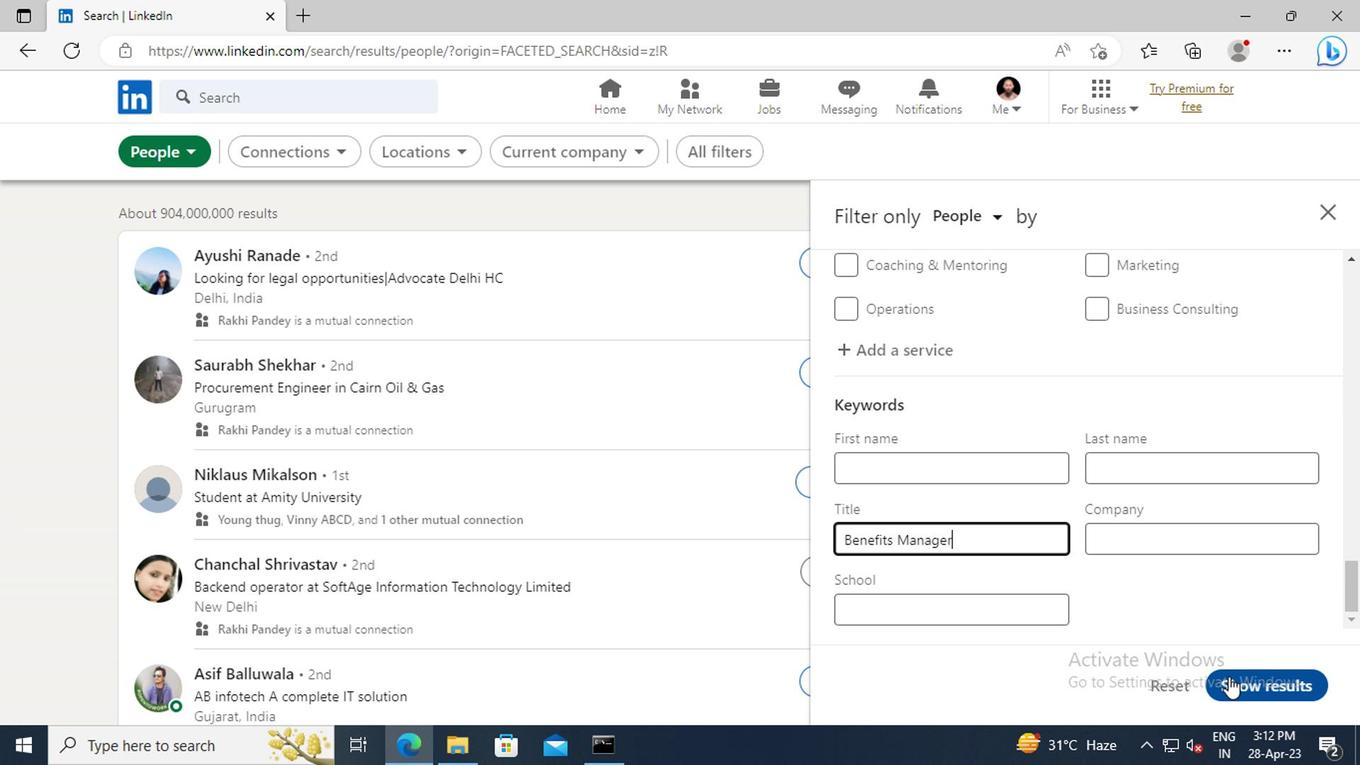 
Action: Mouse pressed left at (1228, 687)
Screenshot: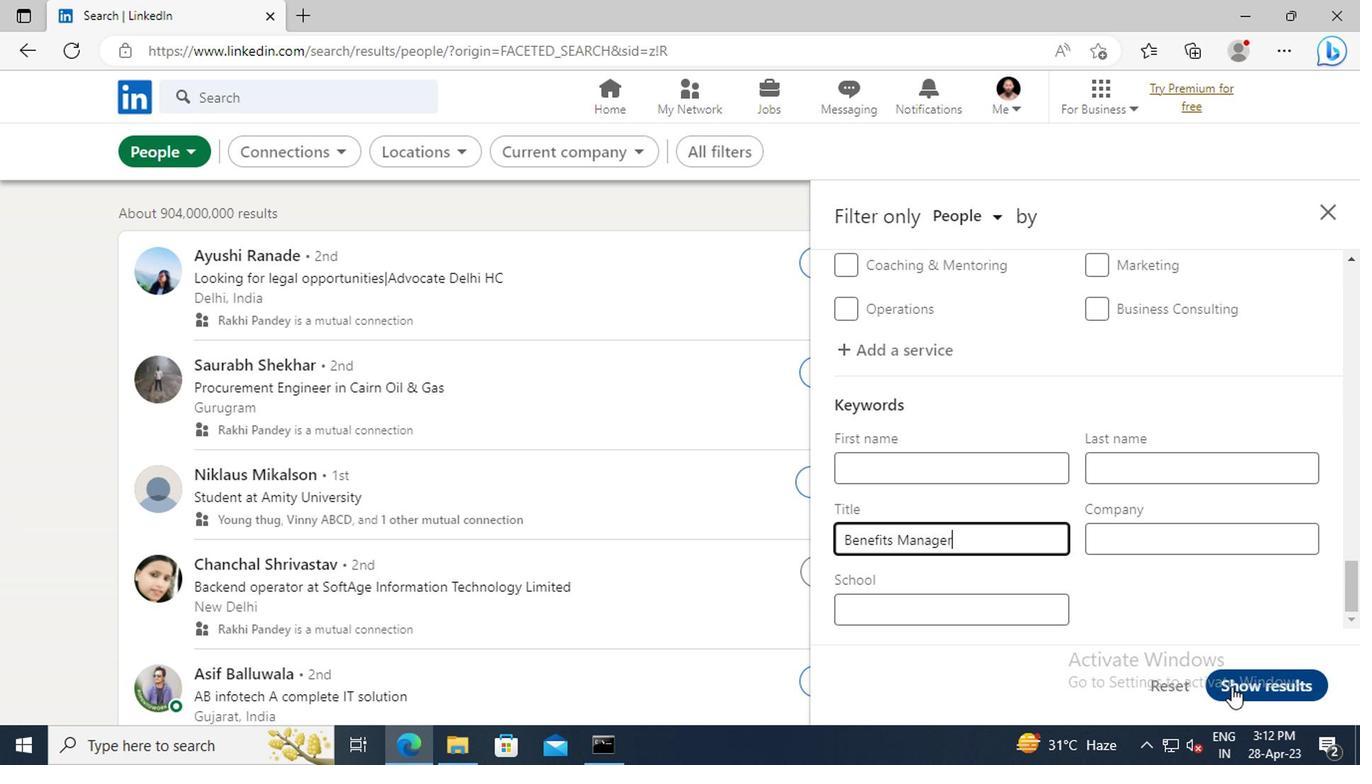 
